 Task: Find connections with filter location Zhlobin with filter topic #givingbackwith filter profile language English with filter current company Russell Tobin with filter school Lal Bahadur Shastri Institute of Management with filter industry Personal Care Product Manufacturing with filter service category Life Coaching with filter keywords title Computer Programmer
Action: Mouse moved to (586, 107)
Screenshot: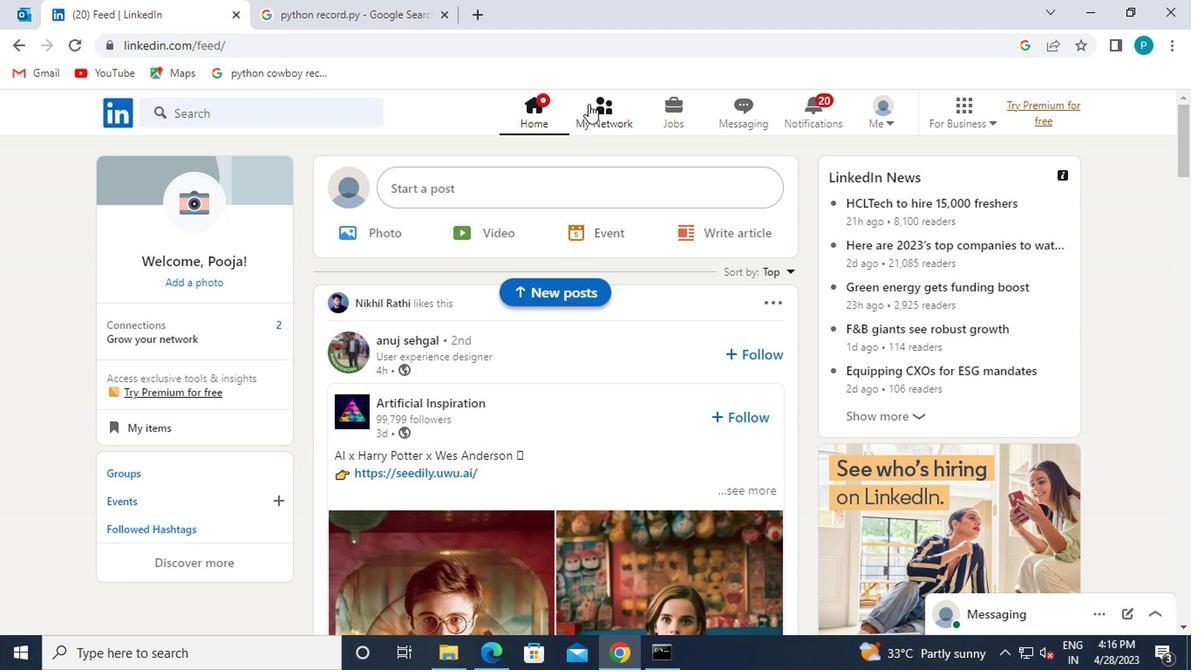 
Action: Mouse pressed left at (586, 107)
Screenshot: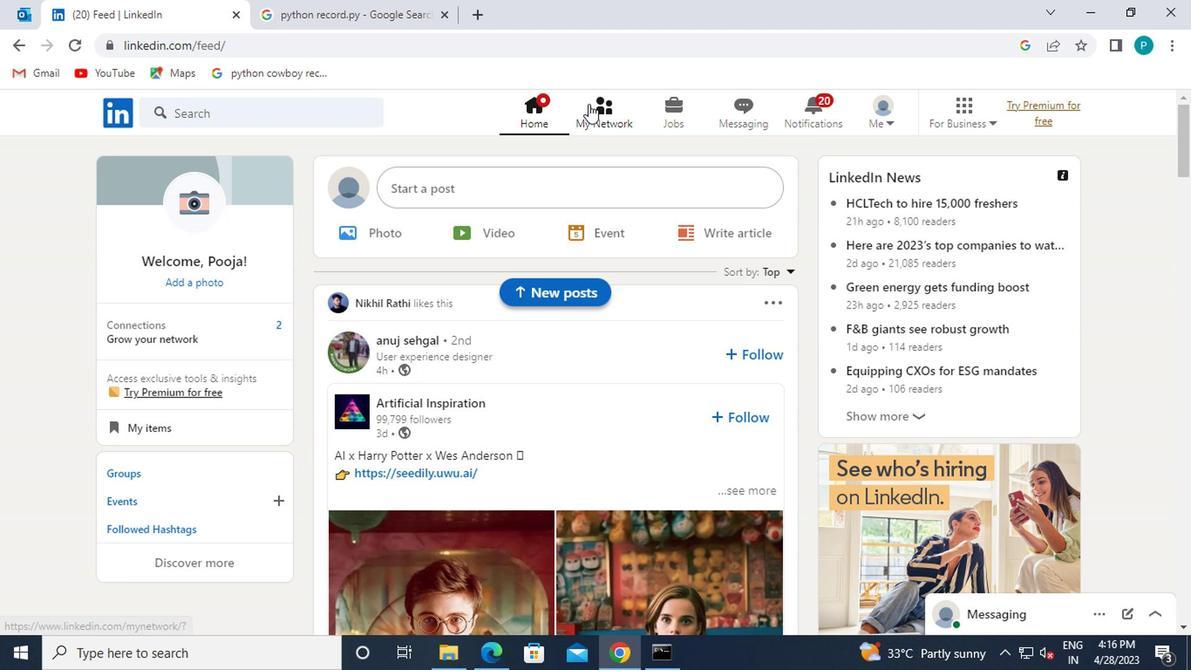 
Action: Mouse moved to (608, 109)
Screenshot: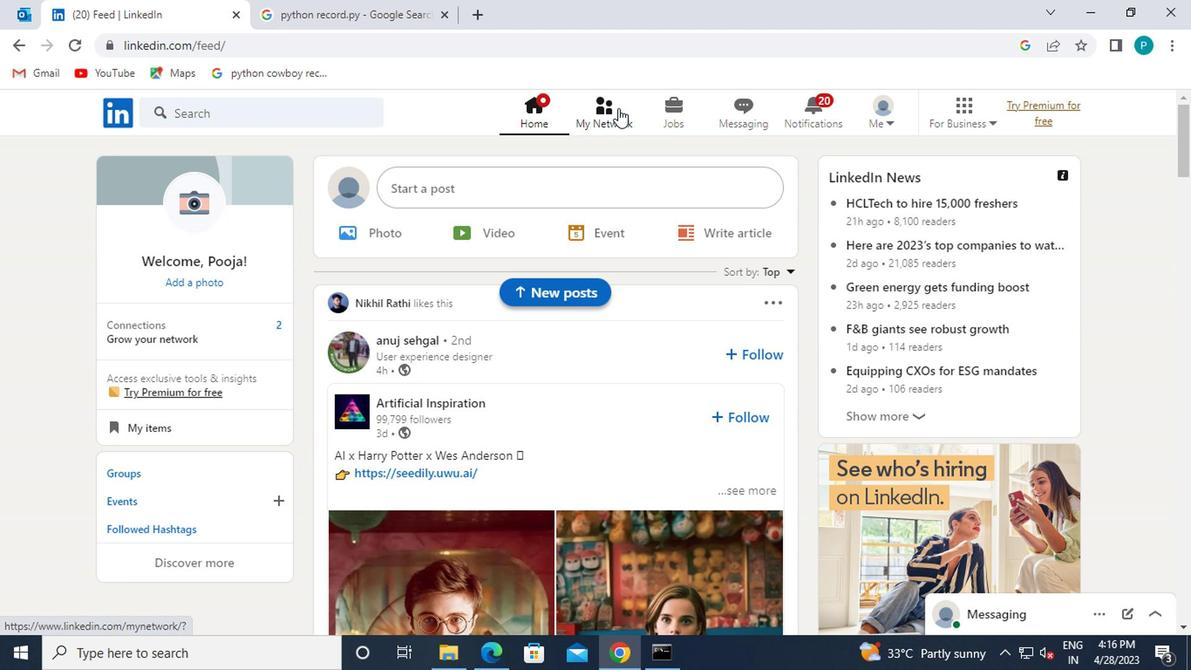 
Action: Mouse pressed left at (608, 109)
Screenshot: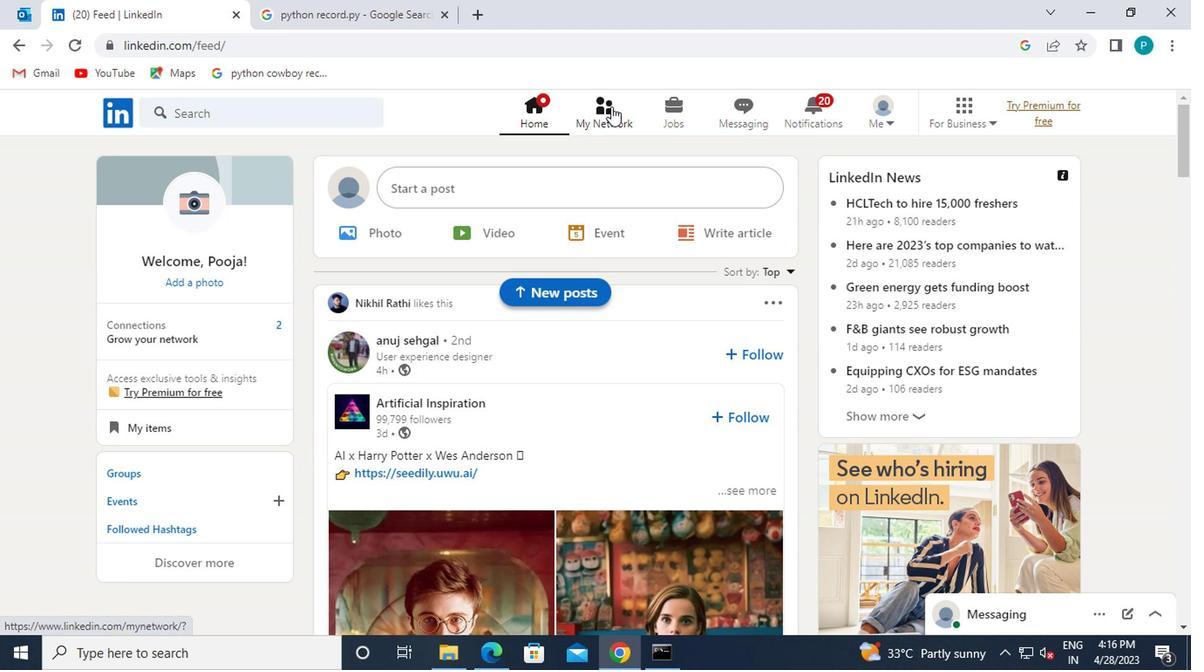 
Action: Mouse moved to (256, 217)
Screenshot: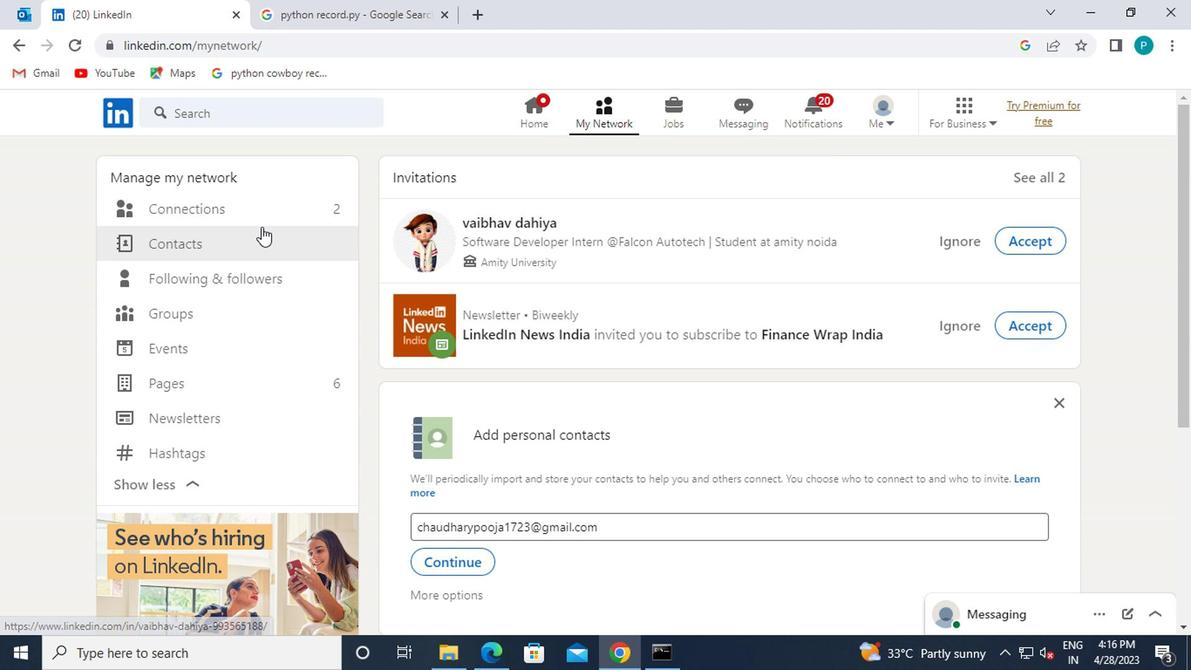 
Action: Mouse pressed left at (256, 217)
Screenshot: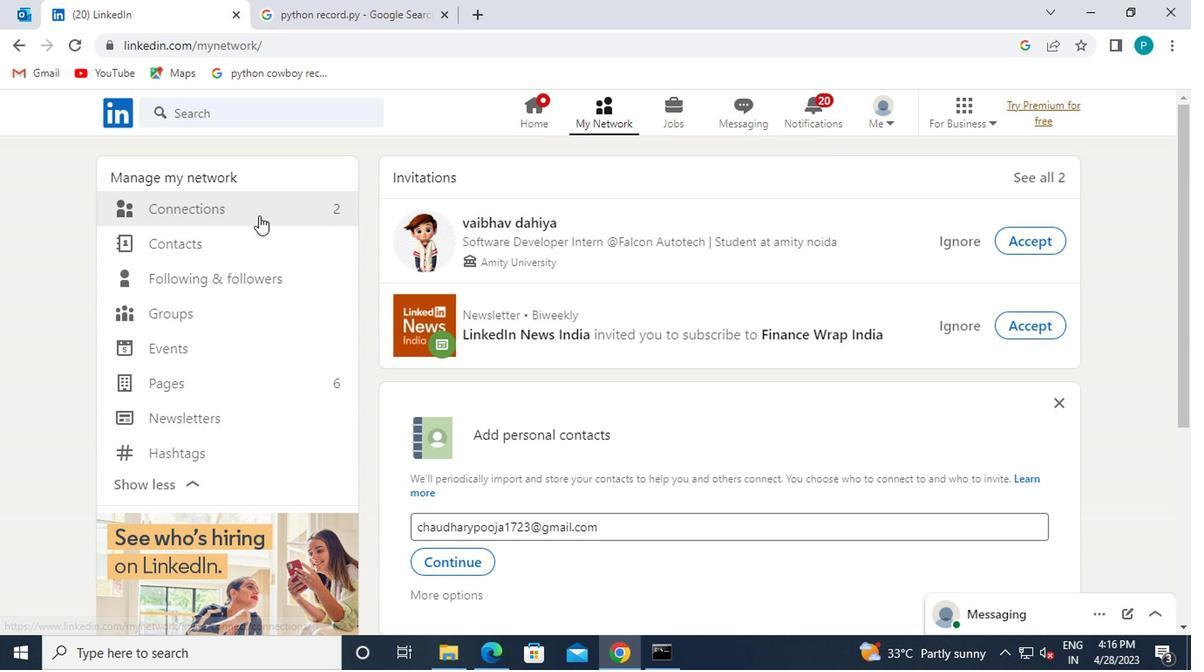 
Action: Mouse moved to (721, 204)
Screenshot: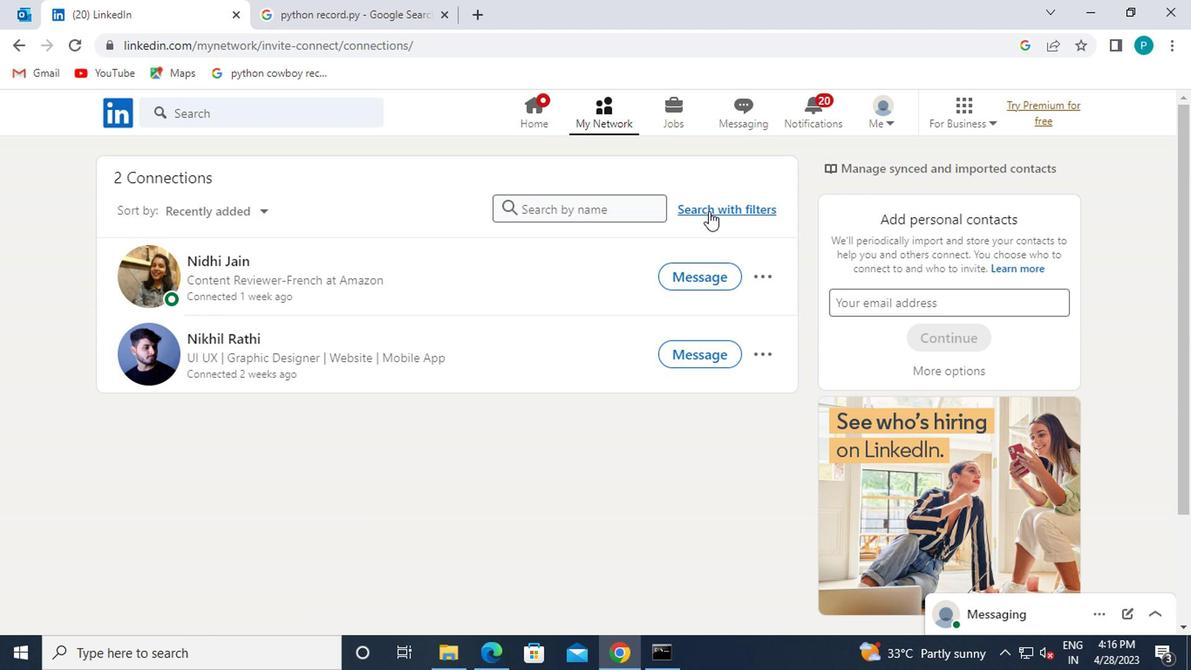
Action: Mouse pressed left at (721, 204)
Screenshot: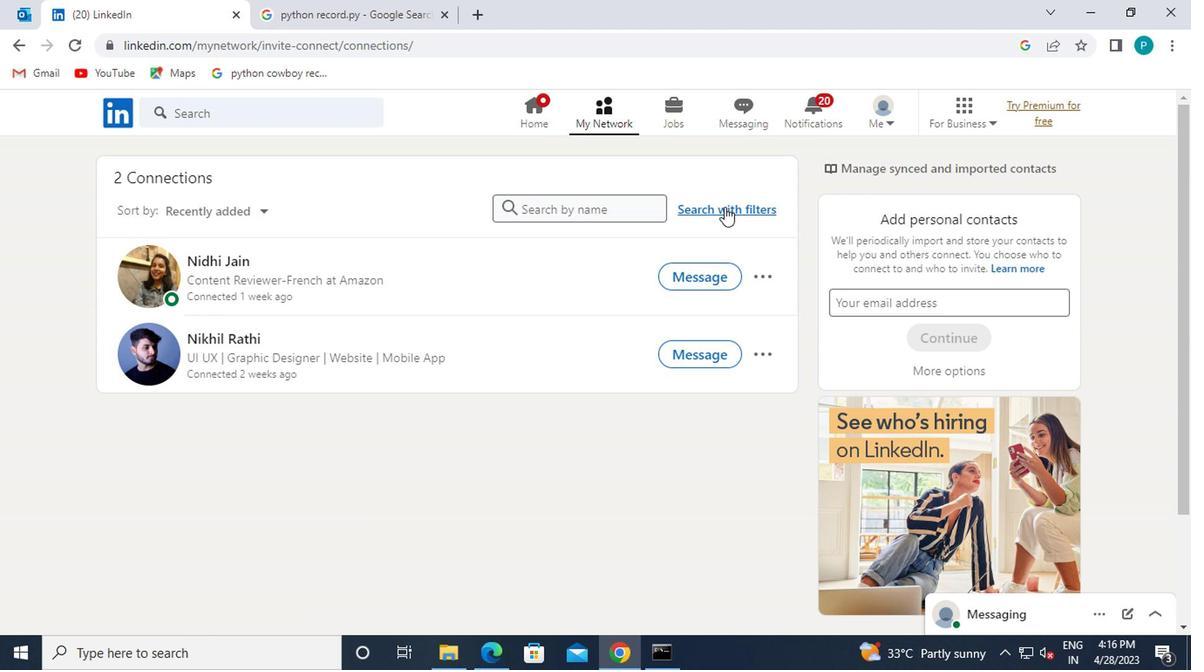 
Action: Mouse moved to (657, 163)
Screenshot: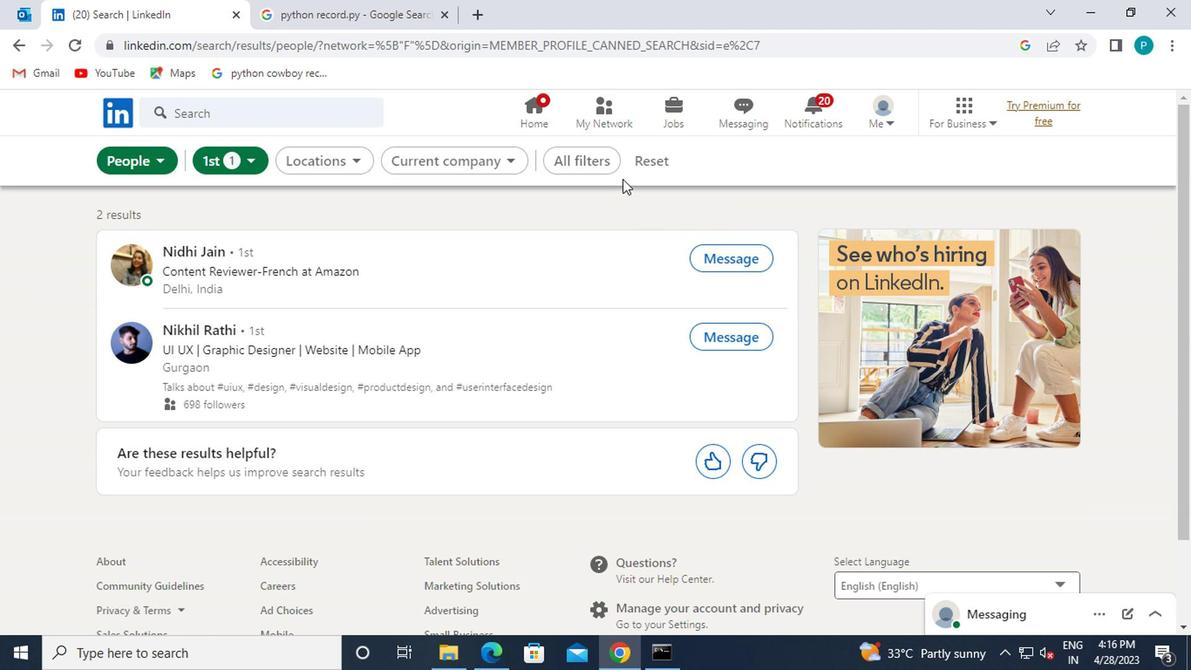 
Action: Mouse pressed left at (657, 163)
Screenshot: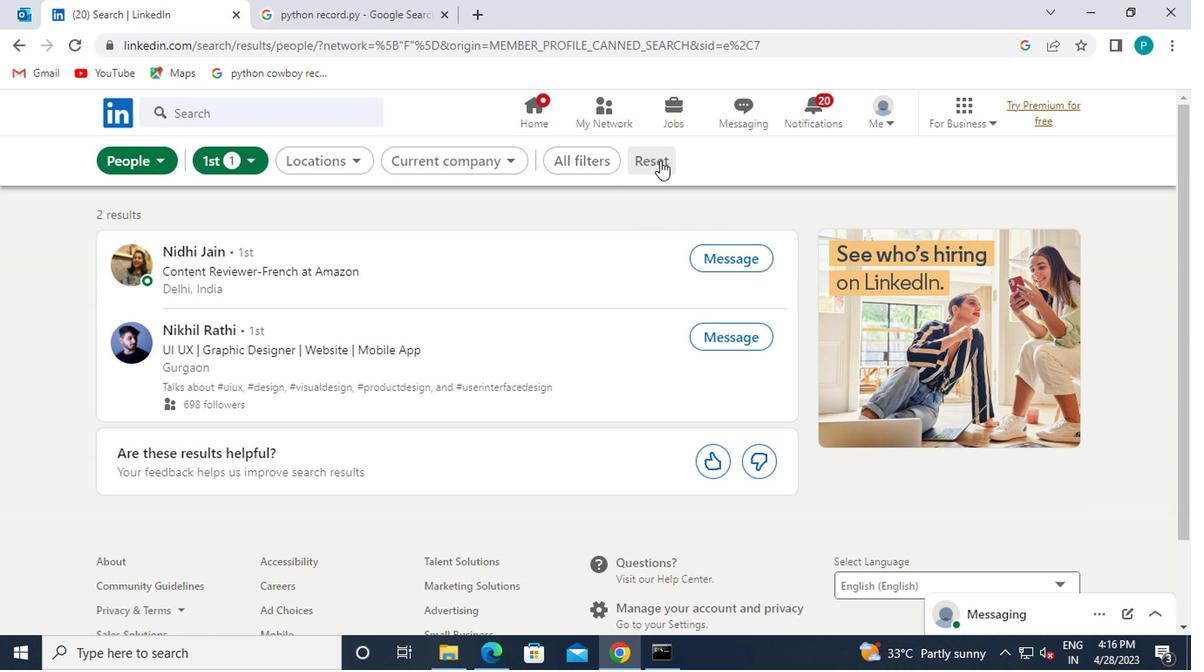 
Action: Mouse moved to (586, 167)
Screenshot: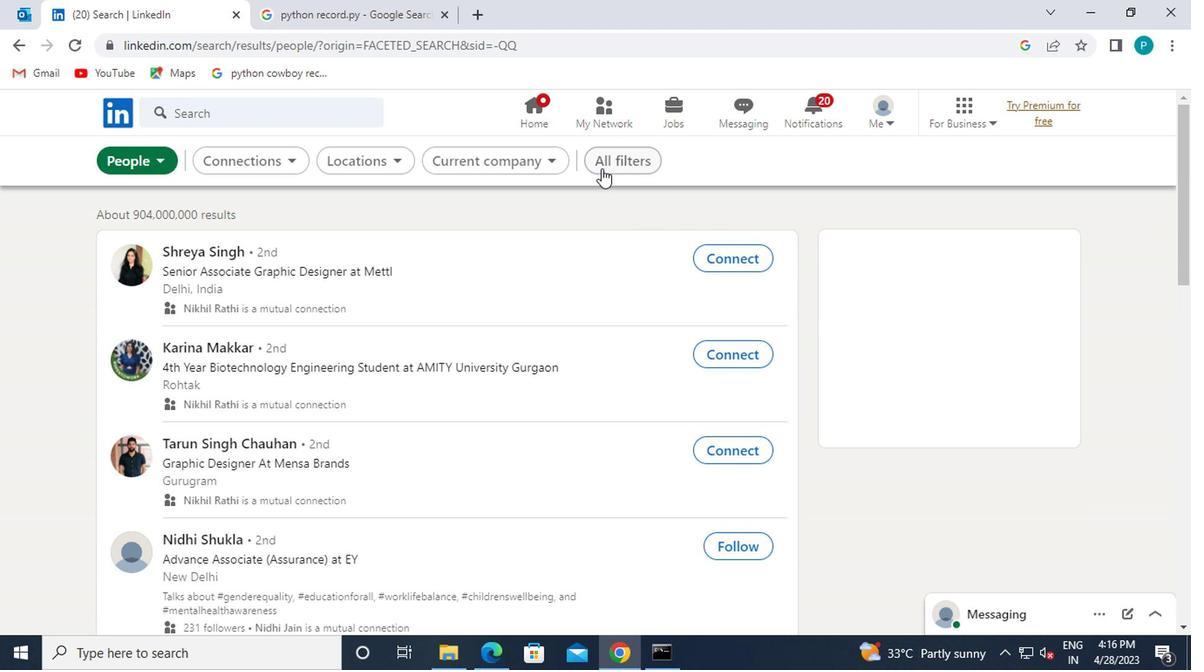 
Action: Mouse pressed left at (586, 167)
Screenshot: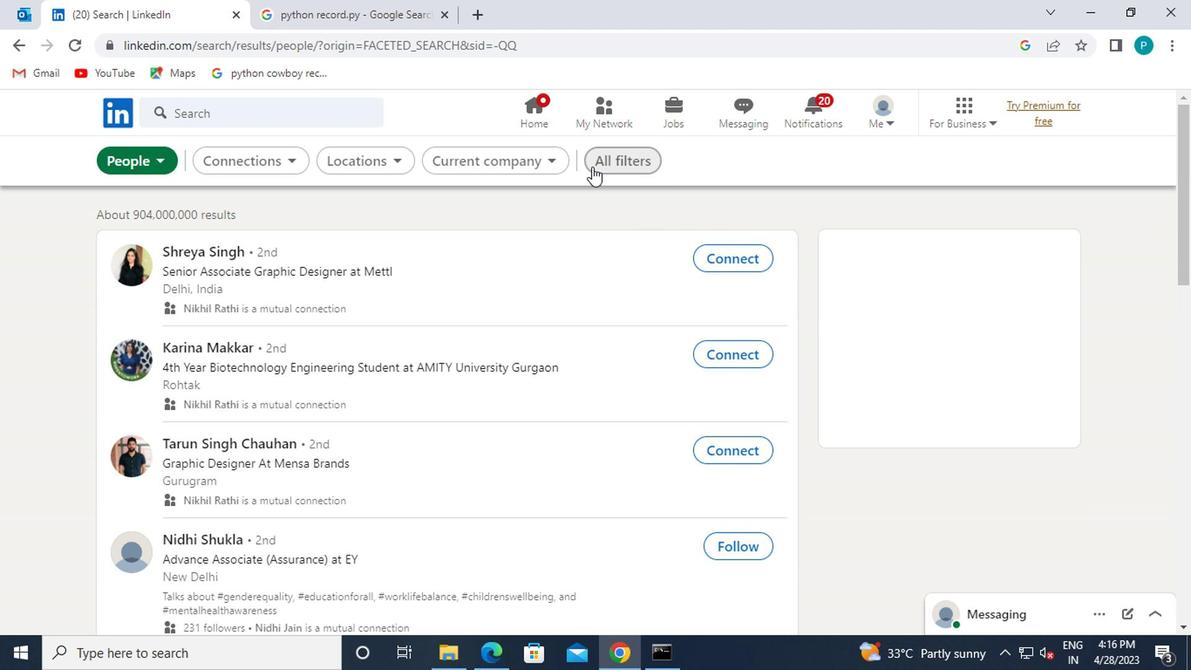 
Action: Mouse moved to (630, 259)
Screenshot: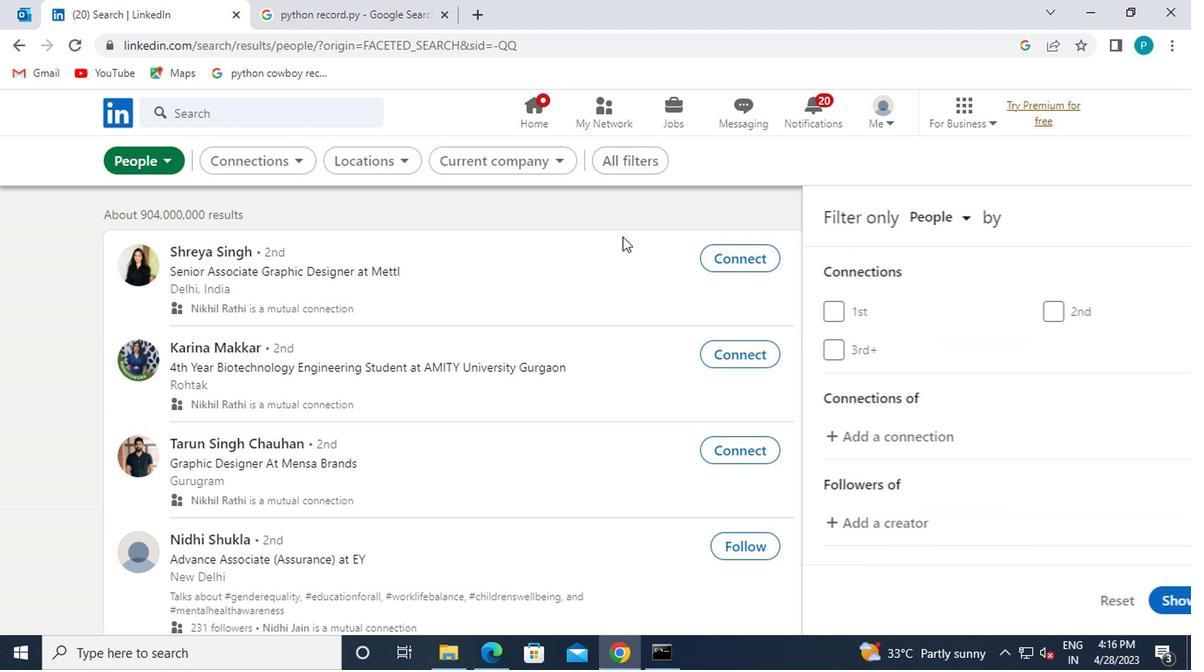 
Action: Mouse scrolled (630, 259) with delta (0, 0)
Screenshot: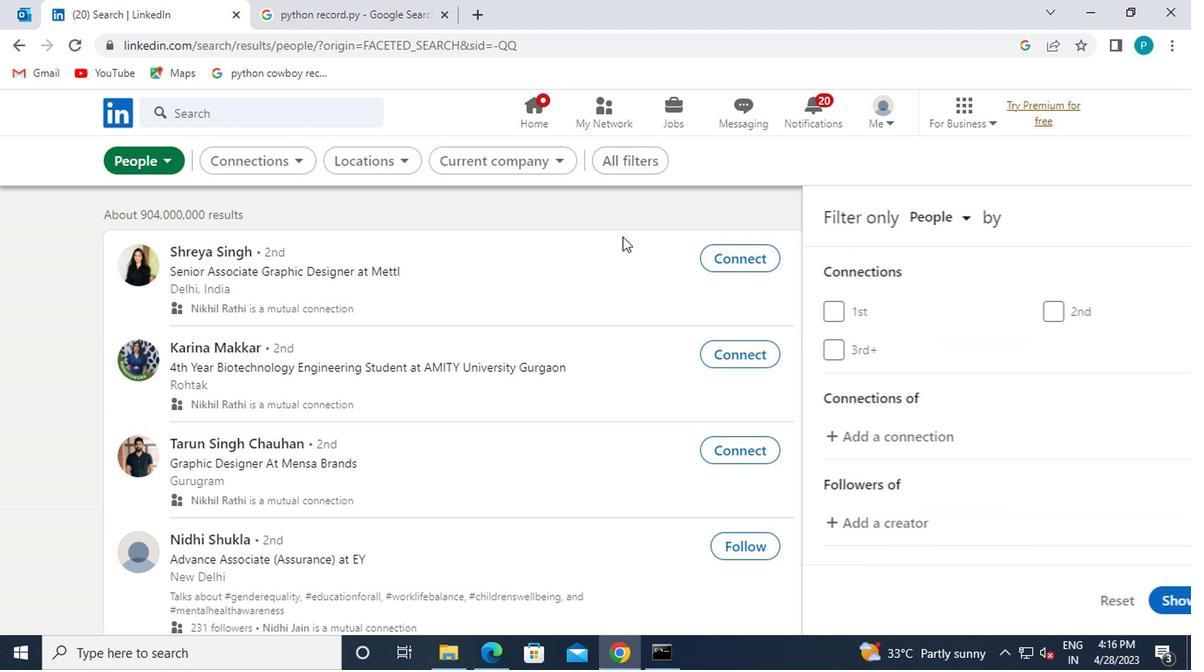 
Action: Mouse moved to (639, 281)
Screenshot: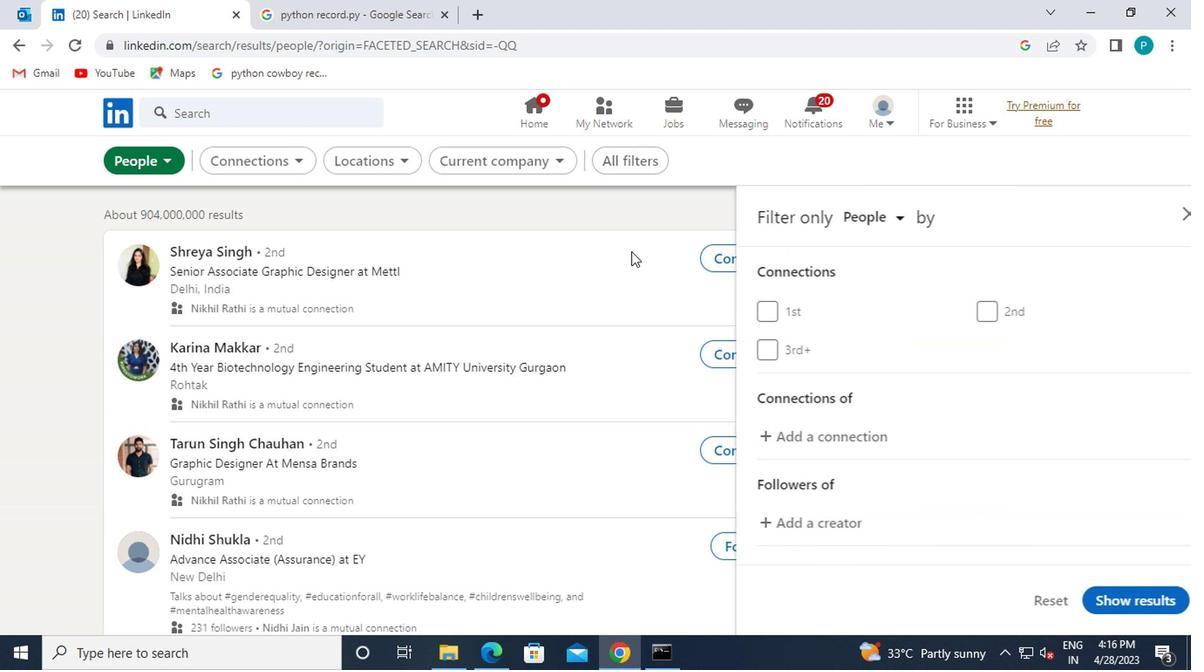 
Action: Mouse scrolled (639, 279) with delta (0, -1)
Screenshot: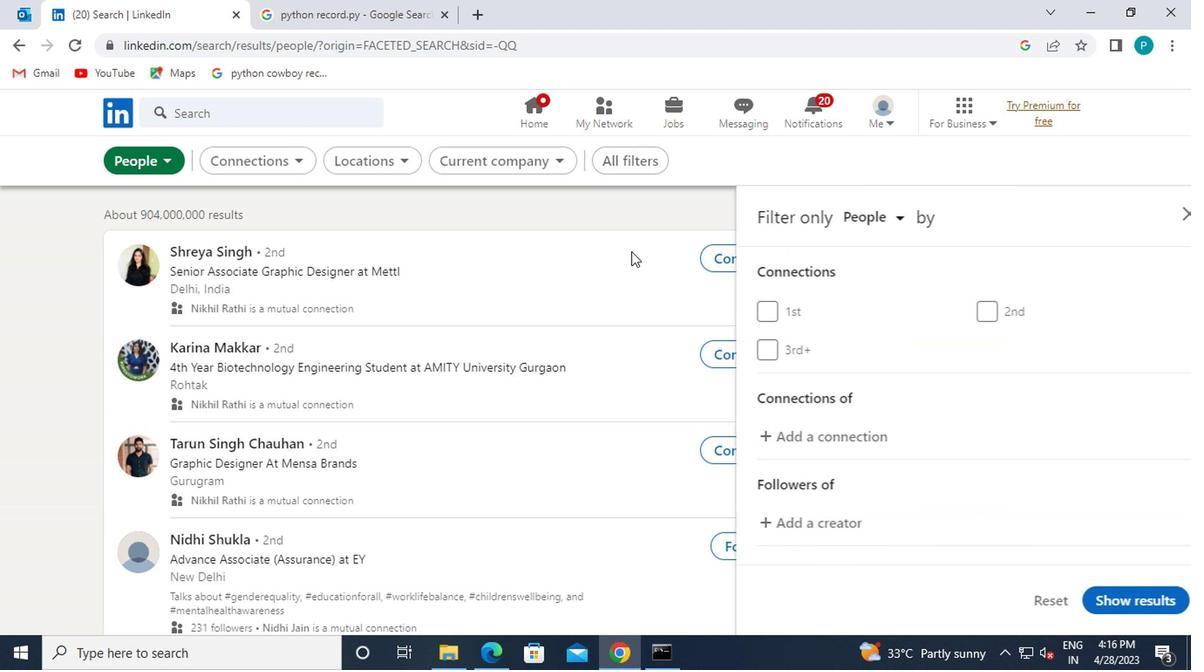 
Action: Mouse moved to (804, 462)
Screenshot: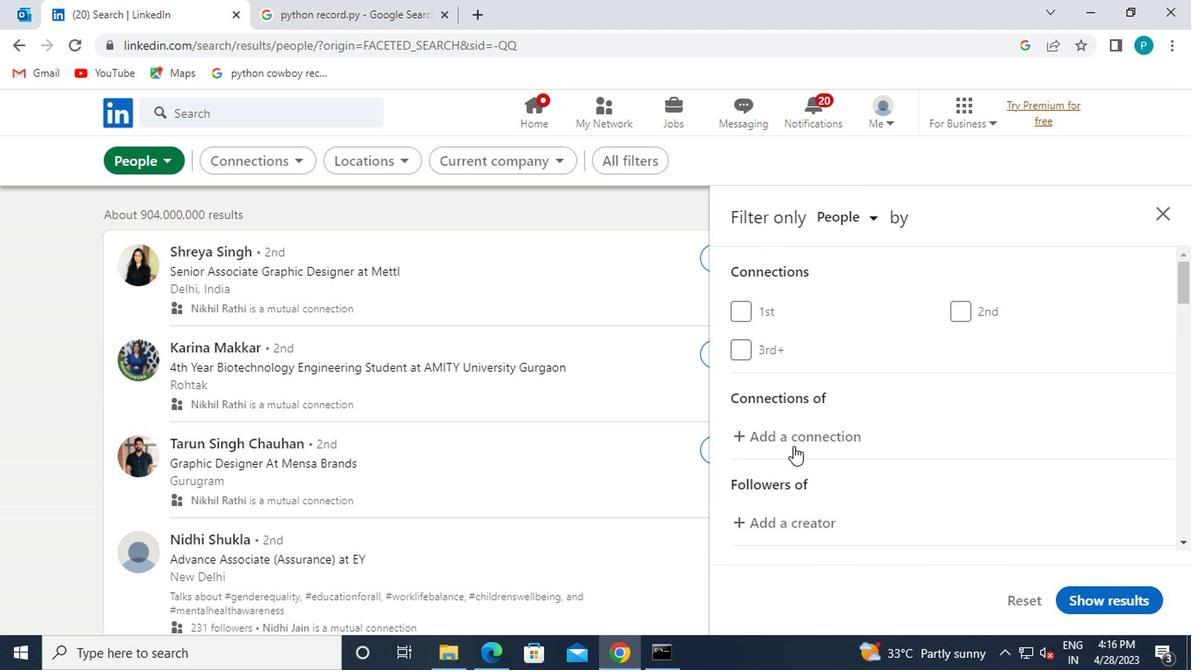 
Action: Mouse scrolled (804, 461) with delta (0, 0)
Screenshot: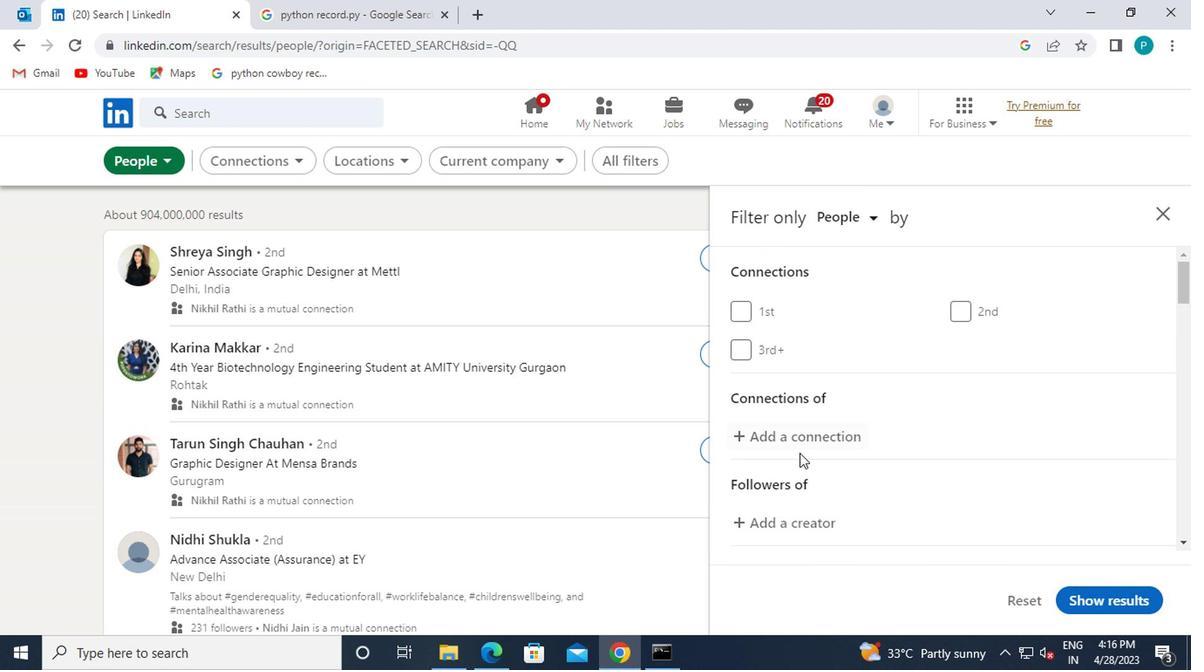 
Action: Mouse moved to (805, 464)
Screenshot: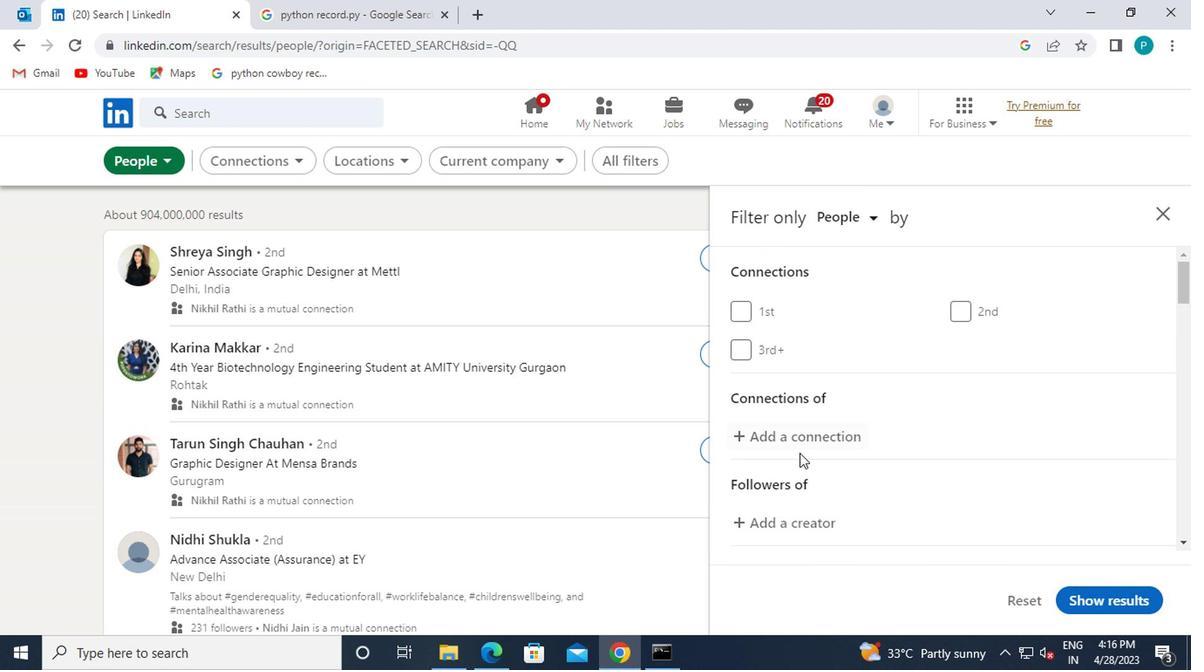 
Action: Mouse scrolled (805, 463) with delta (0, 0)
Screenshot: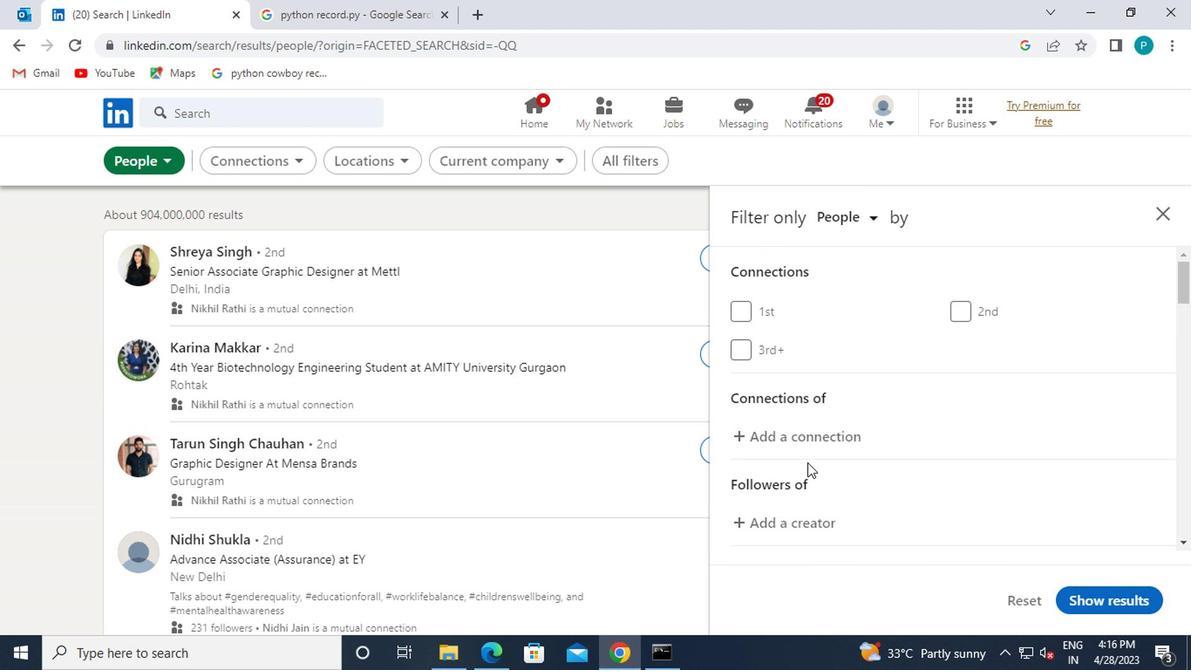 
Action: Mouse moved to (840, 481)
Screenshot: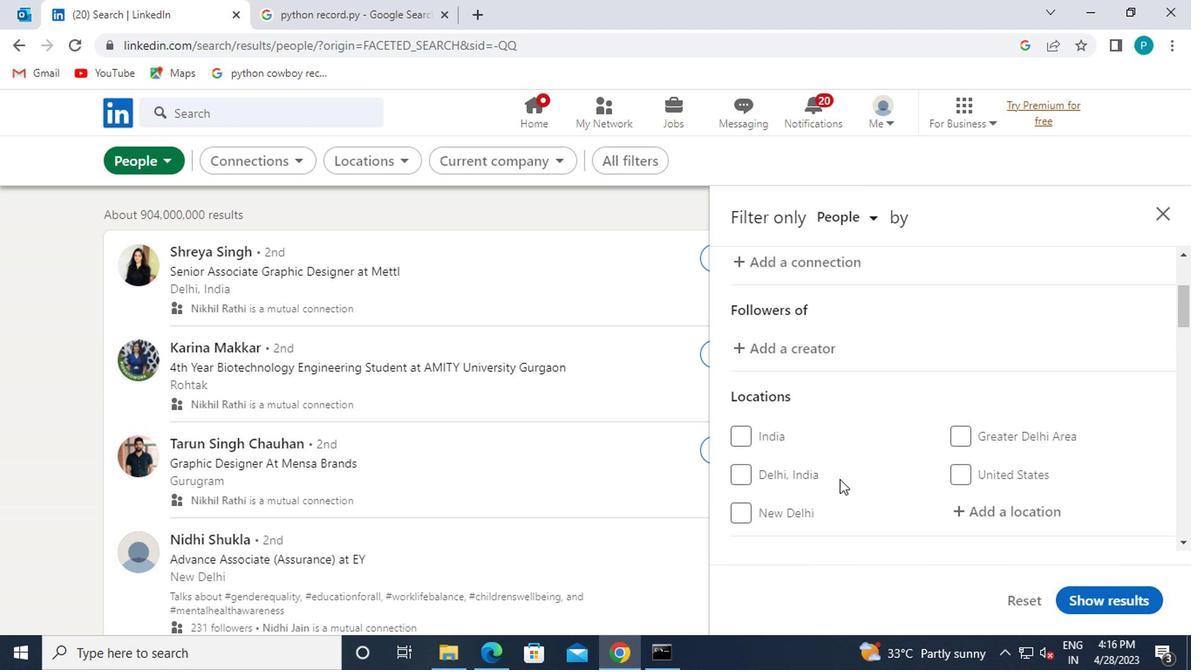 
Action: Mouse scrolled (840, 480) with delta (0, -1)
Screenshot: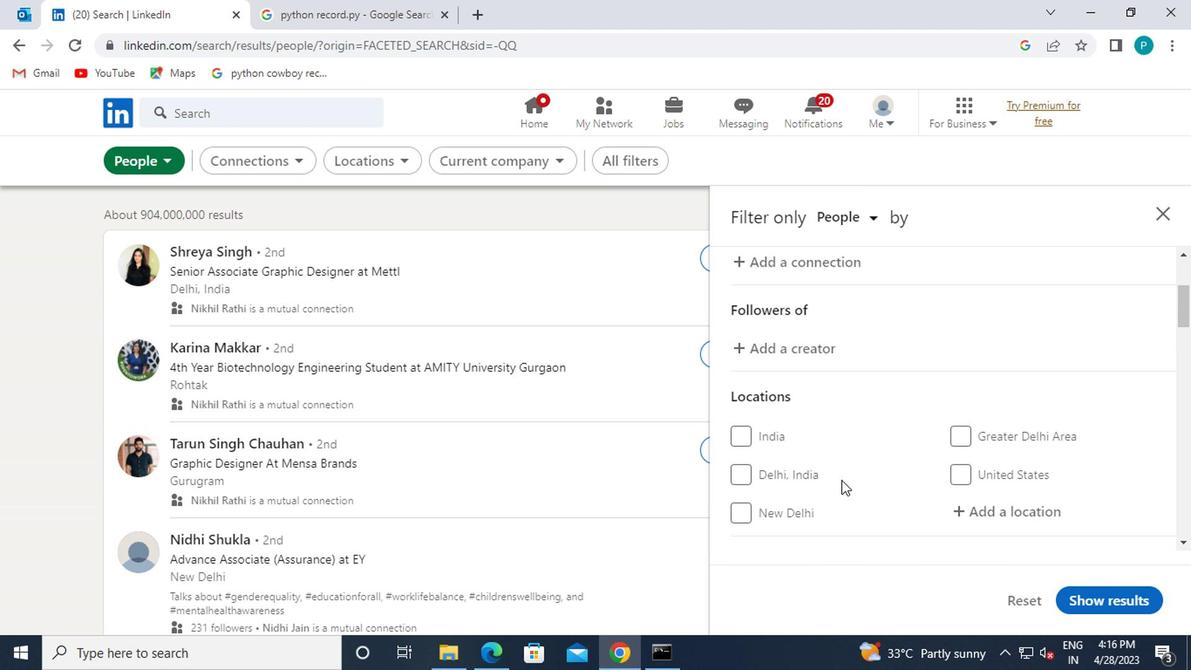 
Action: Mouse moved to (946, 422)
Screenshot: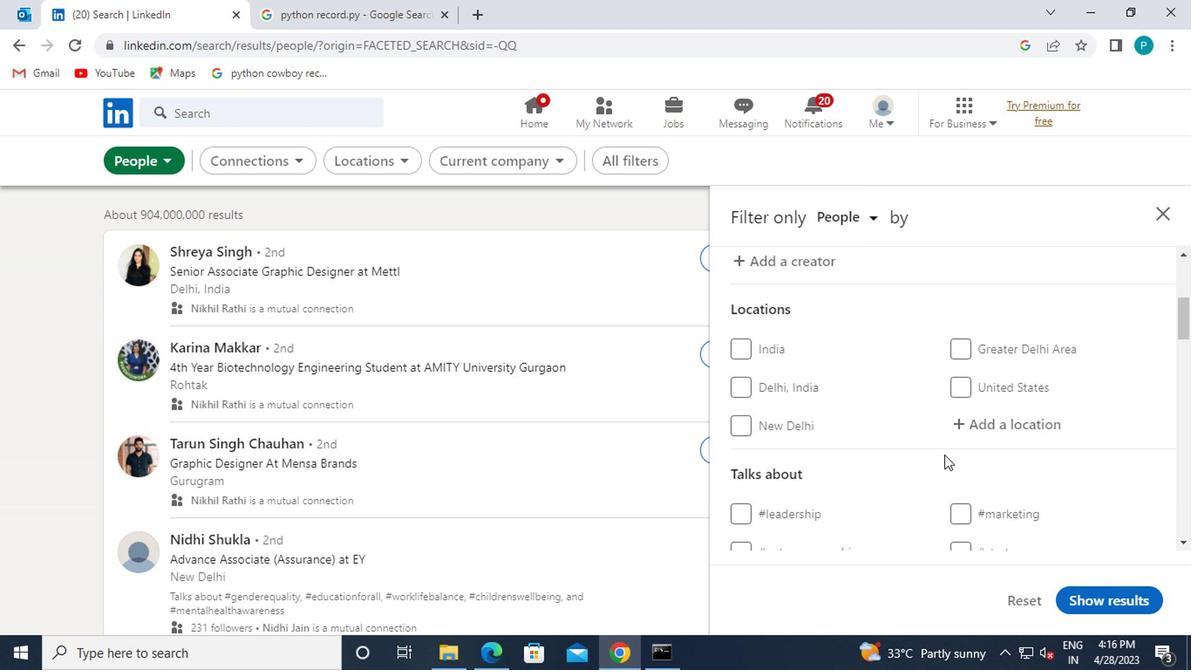 
Action: Mouse pressed left at (946, 422)
Screenshot: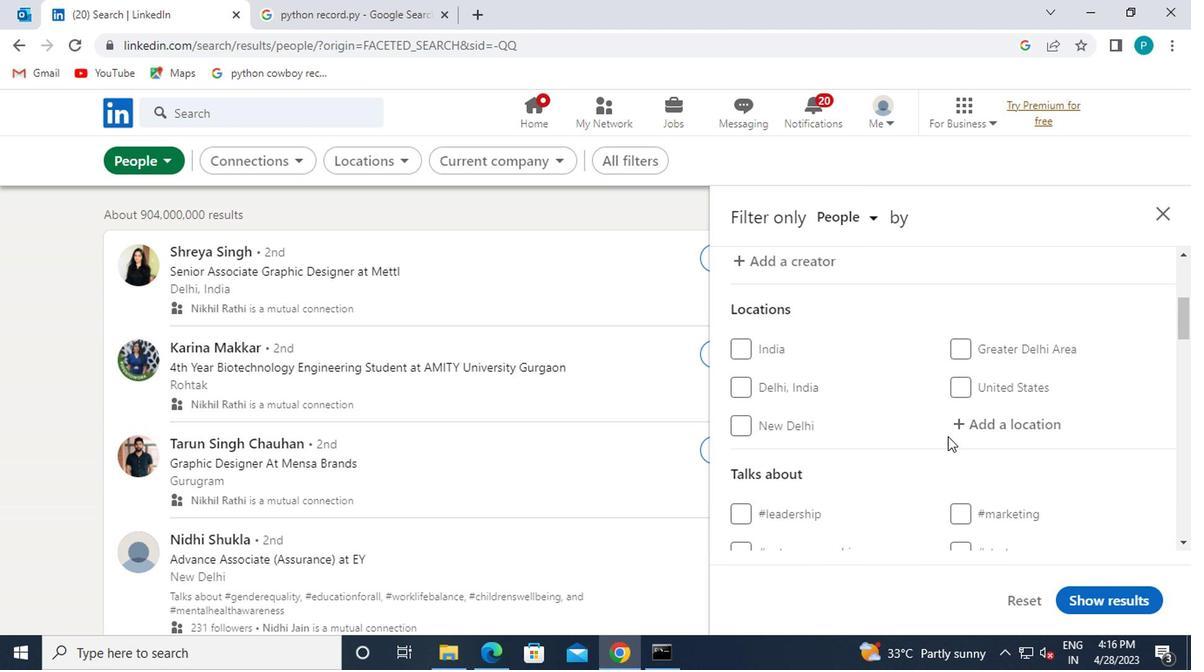 
Action: Key pressed <Key.caps_lock>z<Key.caps_lock><Key.backspace>z<Key.caps_lock>h<Key.caps_lock><Key.caps_lock><Key.caps_lock>l<Key.backspace><Key.caps_lock>lobin
Screenshot: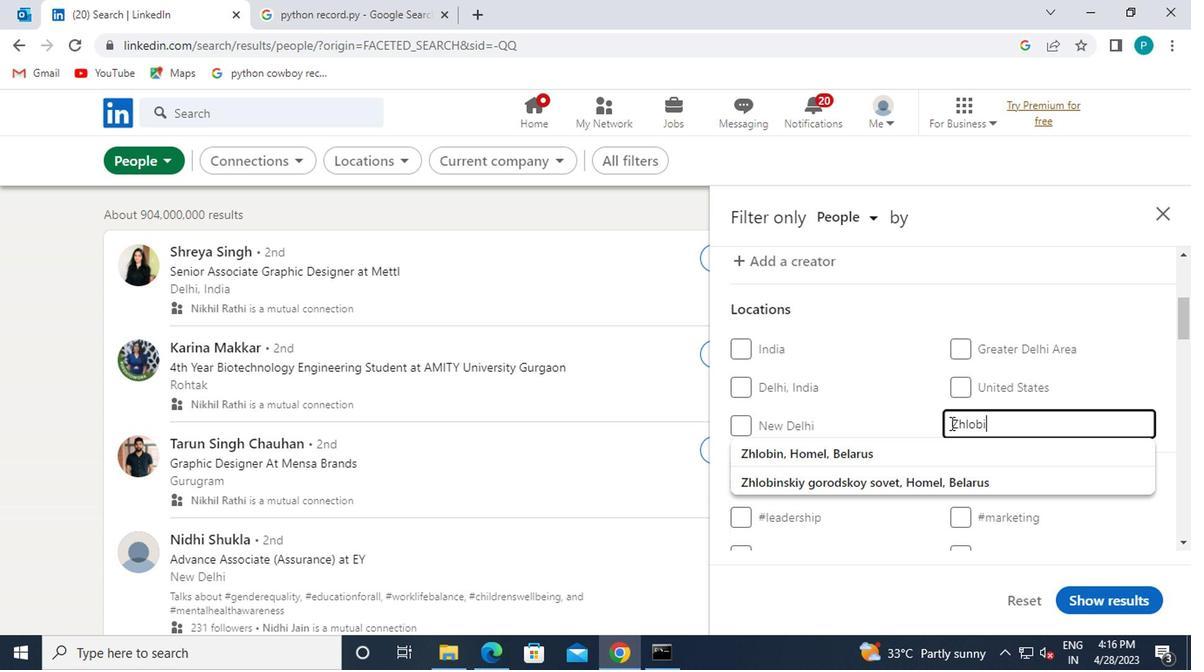 
Action: Mouse moved to (921, 462)
Screenshot: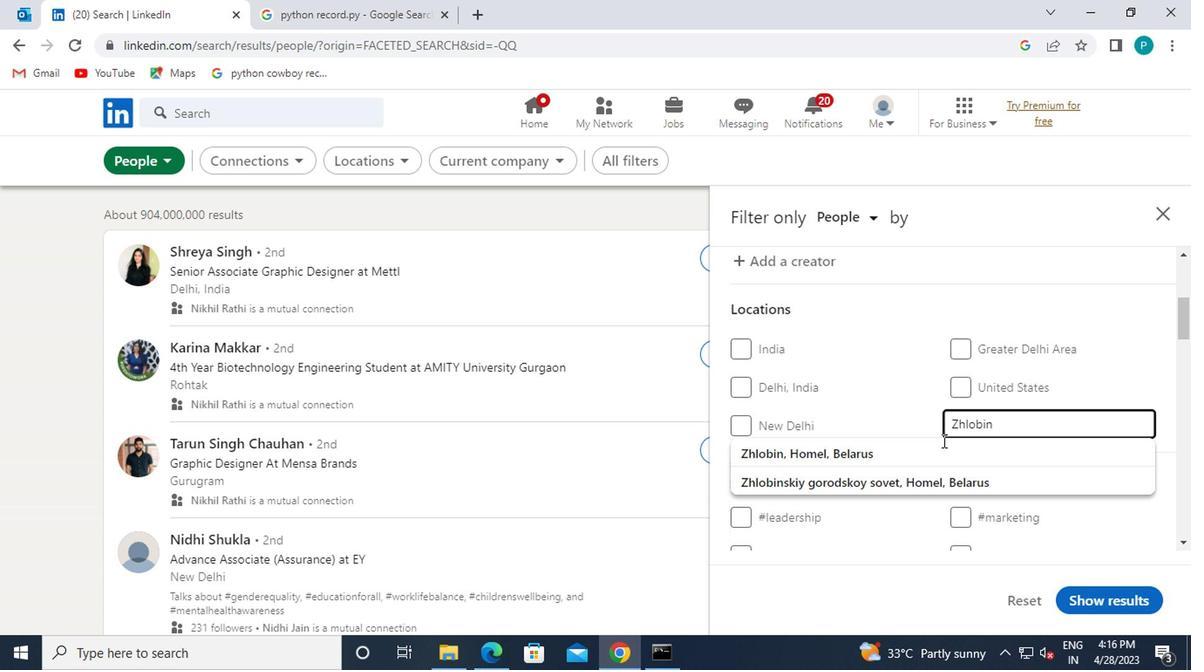 
Action: Mouse pressed left at (921, 462)
Screenshot: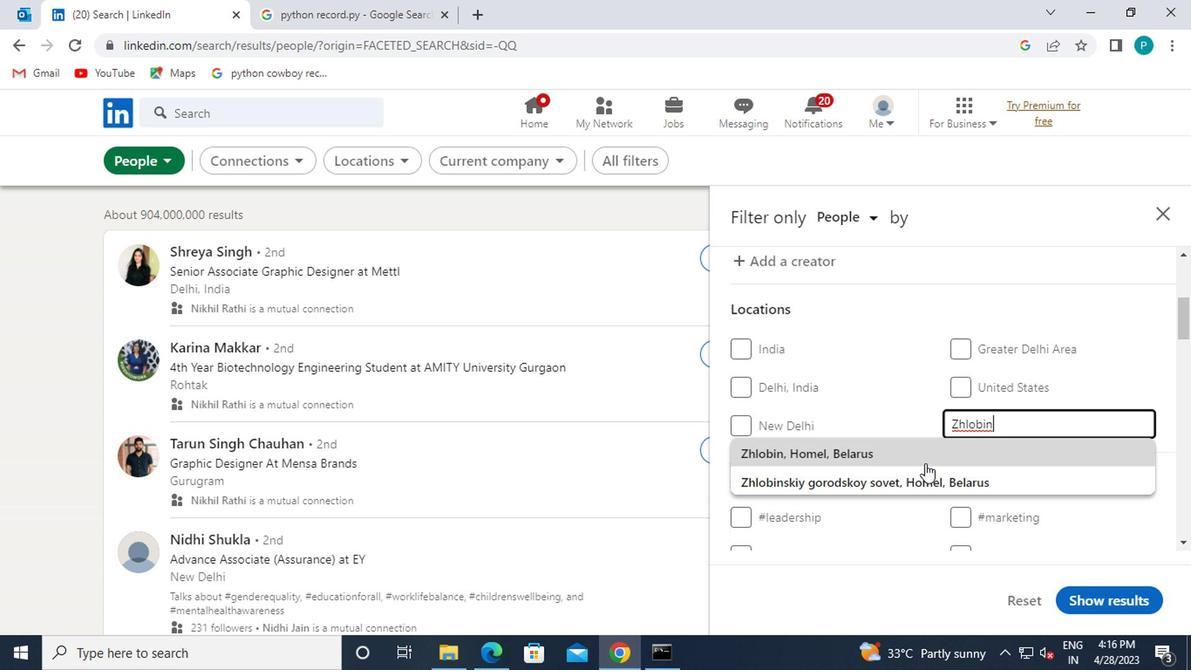 
Action: Mouse moved to (1031, 501)
Screenshot: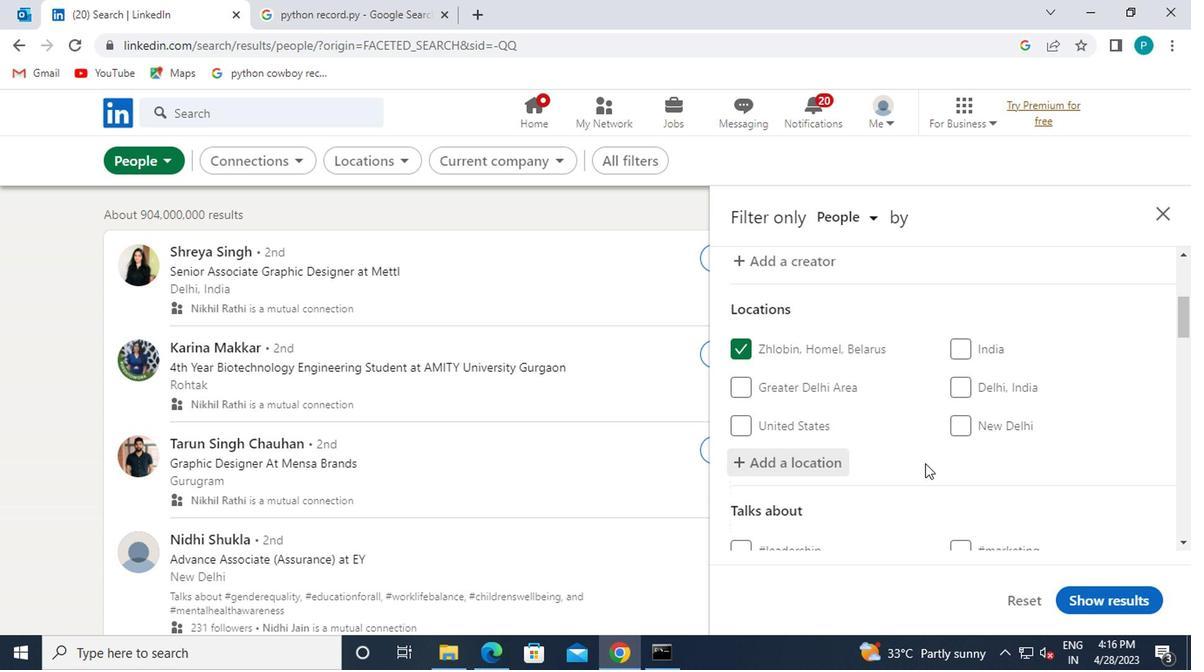 
Action: Mouse scrolled (1031, 500) with delta (0, -1)
Screenshot: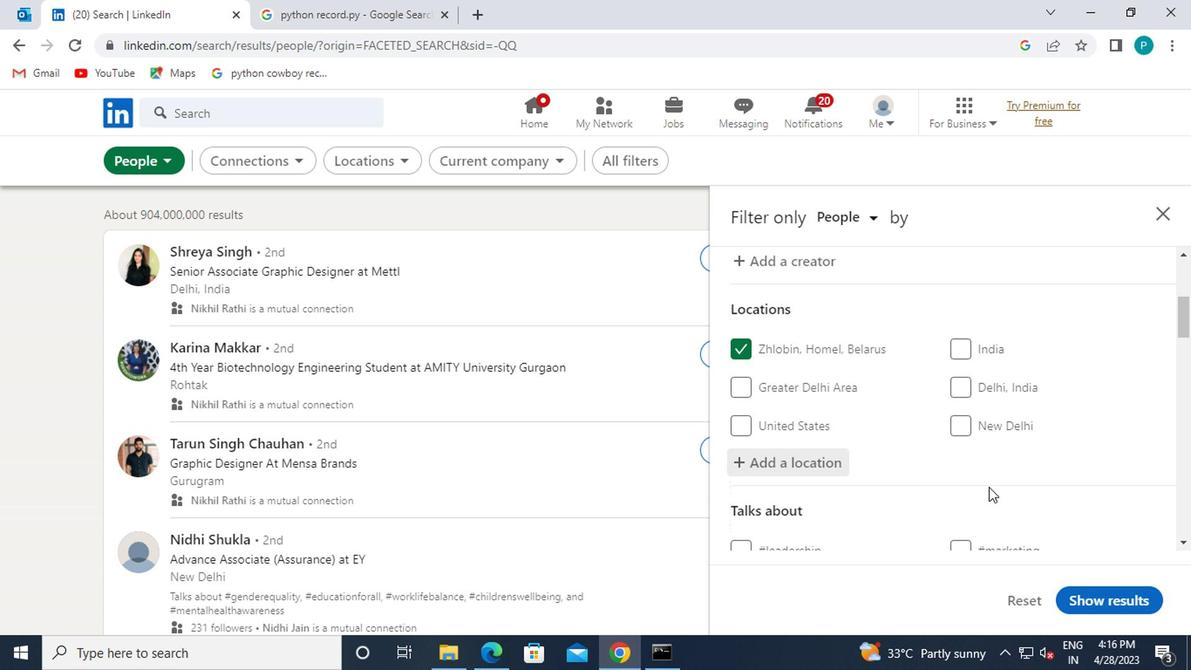 
Action: Mouse scrolled (1031, 500) with delta (0, -1)
Screenshot: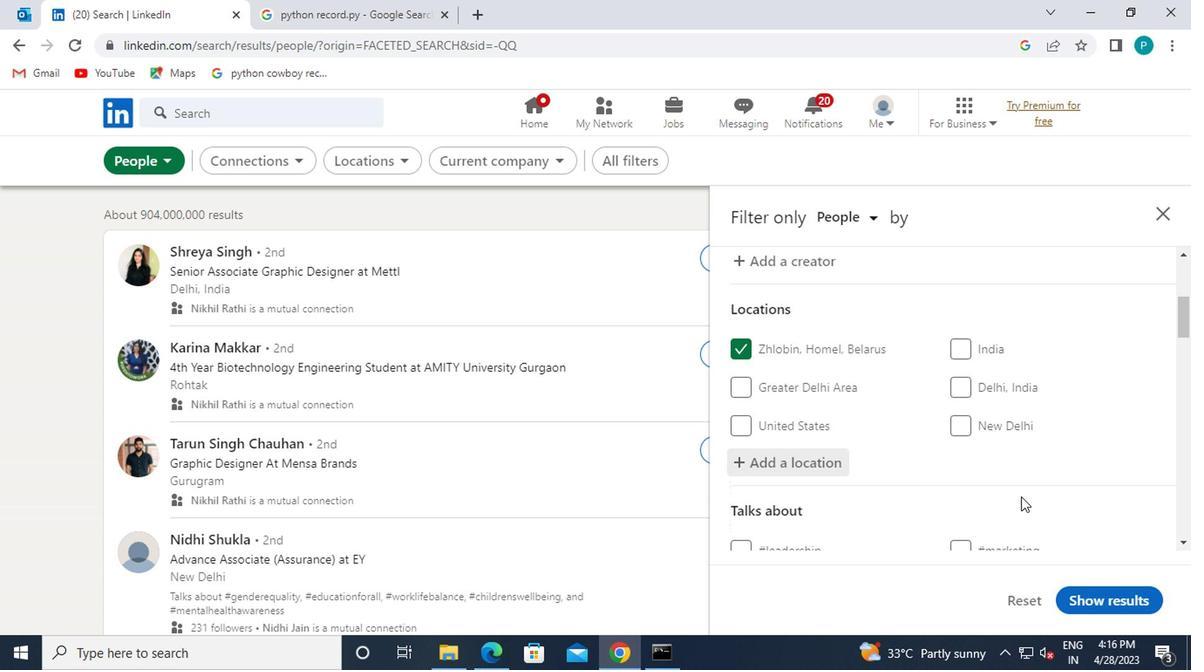 
Action: Mouse moved to (1006, 459)
Screenshot: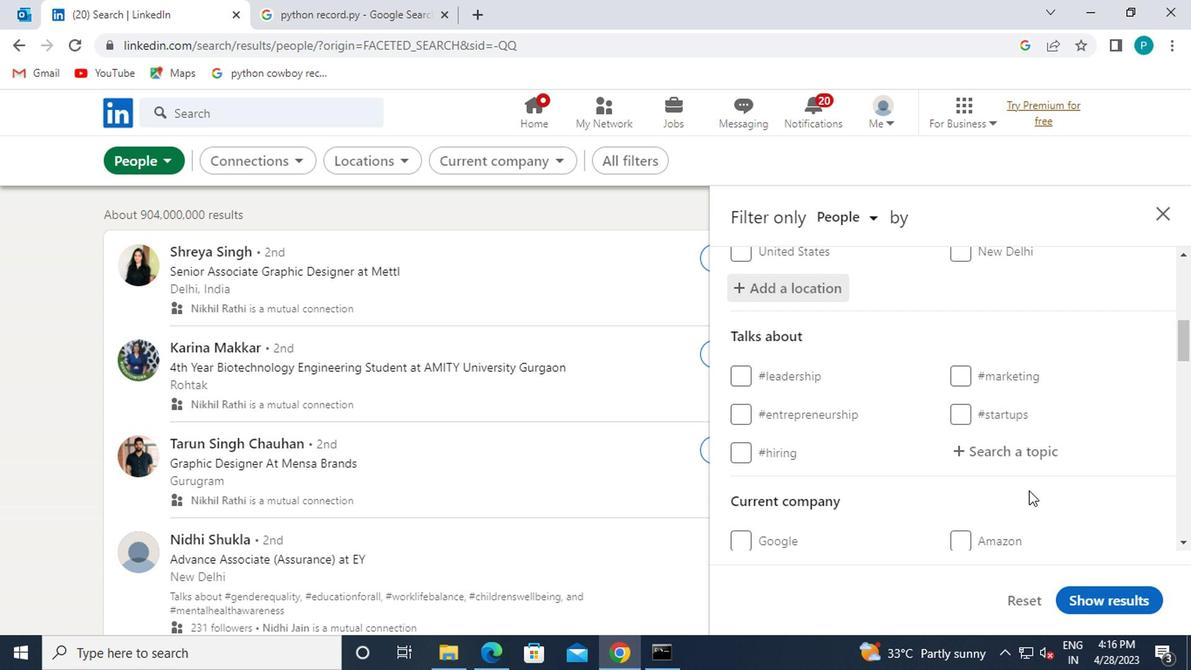 
Action: Mouse pressed left at (1006, 459)
Screenshot: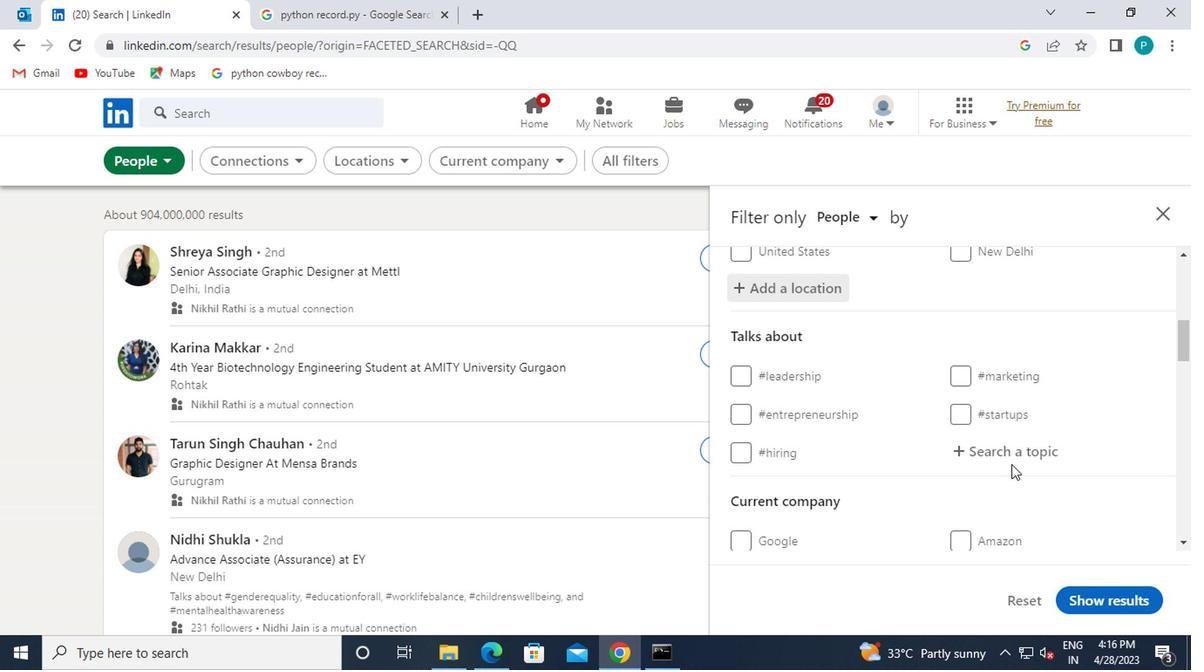 
Action: Mouse moved to (1006, 459)
Screenshot: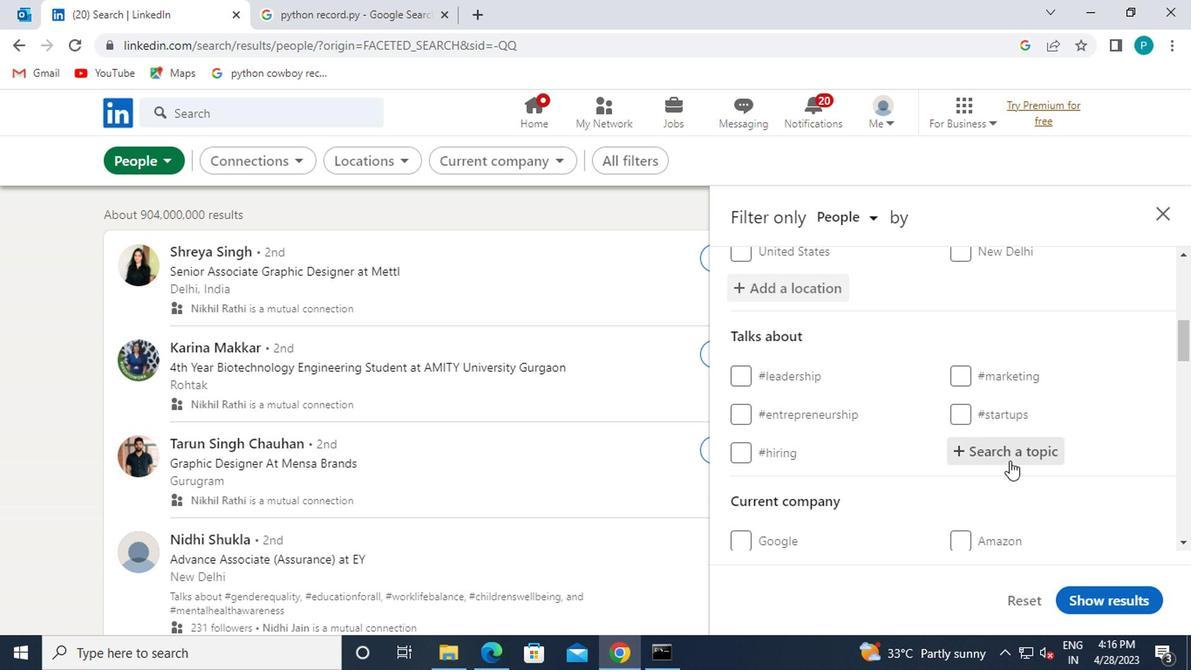 
Action: Key pressed <Key.shift>#GU<Key.backspace>IVINGBA
Screenshot: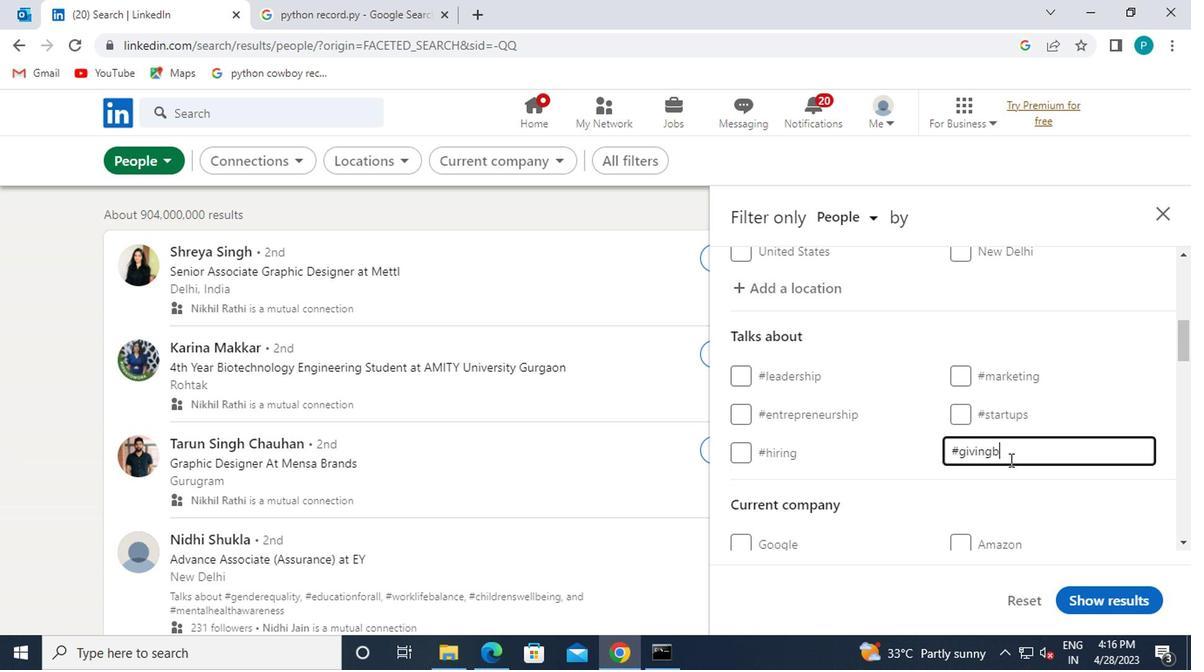 
Action: Mouse moved to (1006, 457)
Screenshot: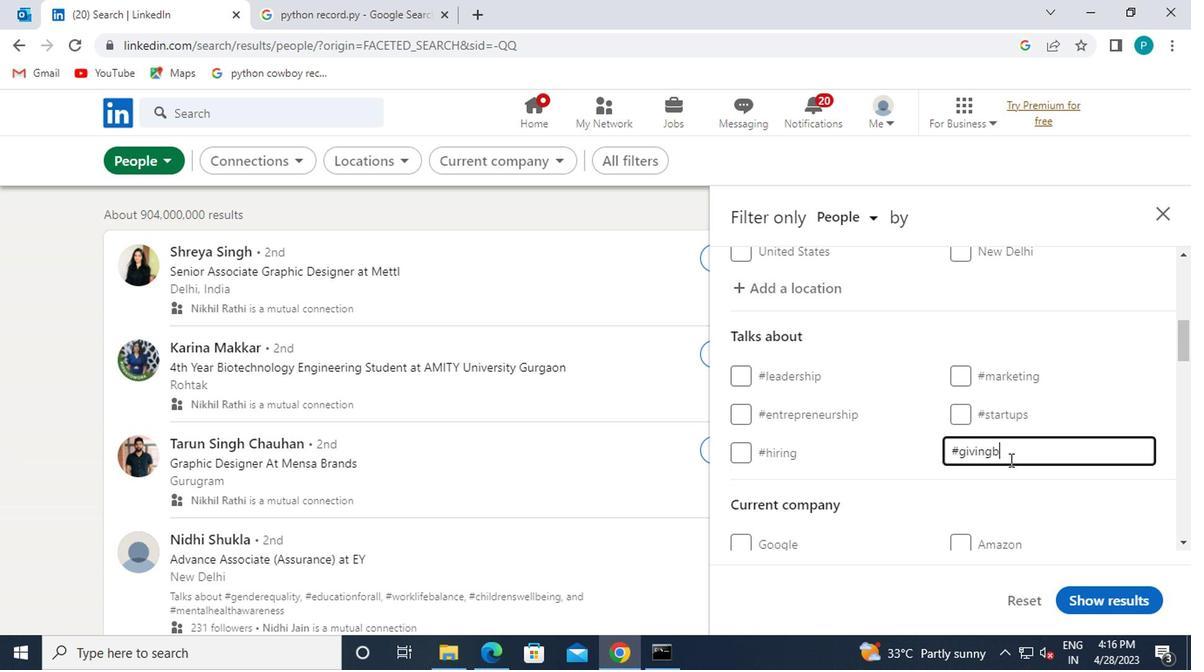 
Action: Key pressed CK
Screenshot: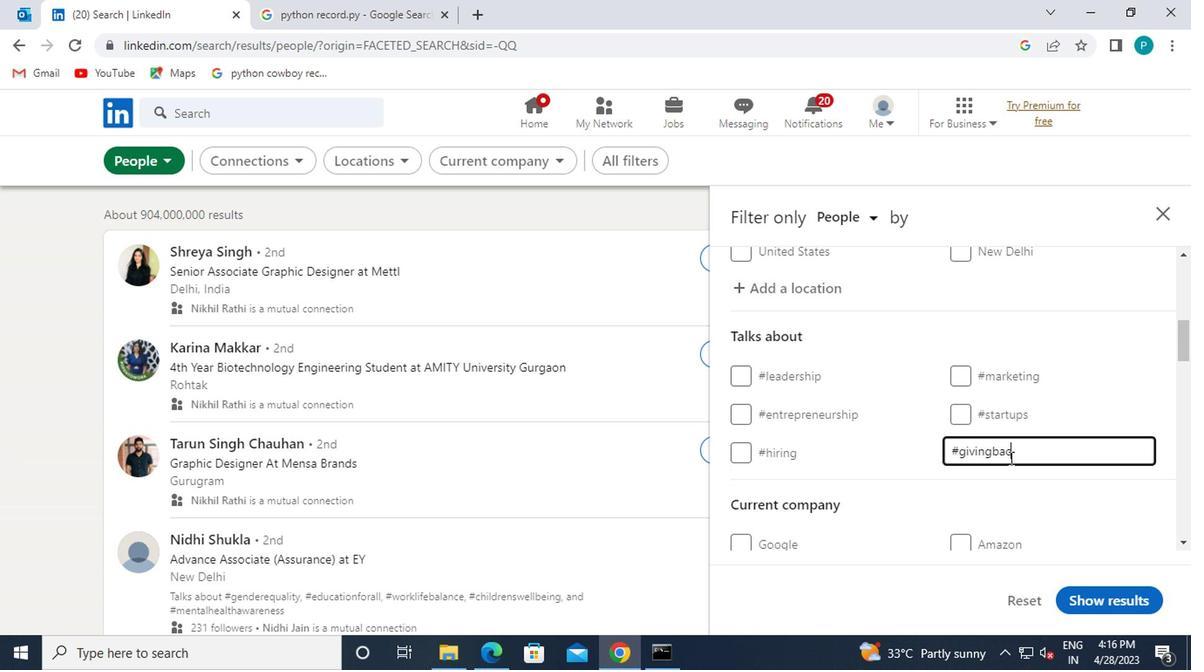 
Action: Mouse moved to (905, 438)
Screenshot: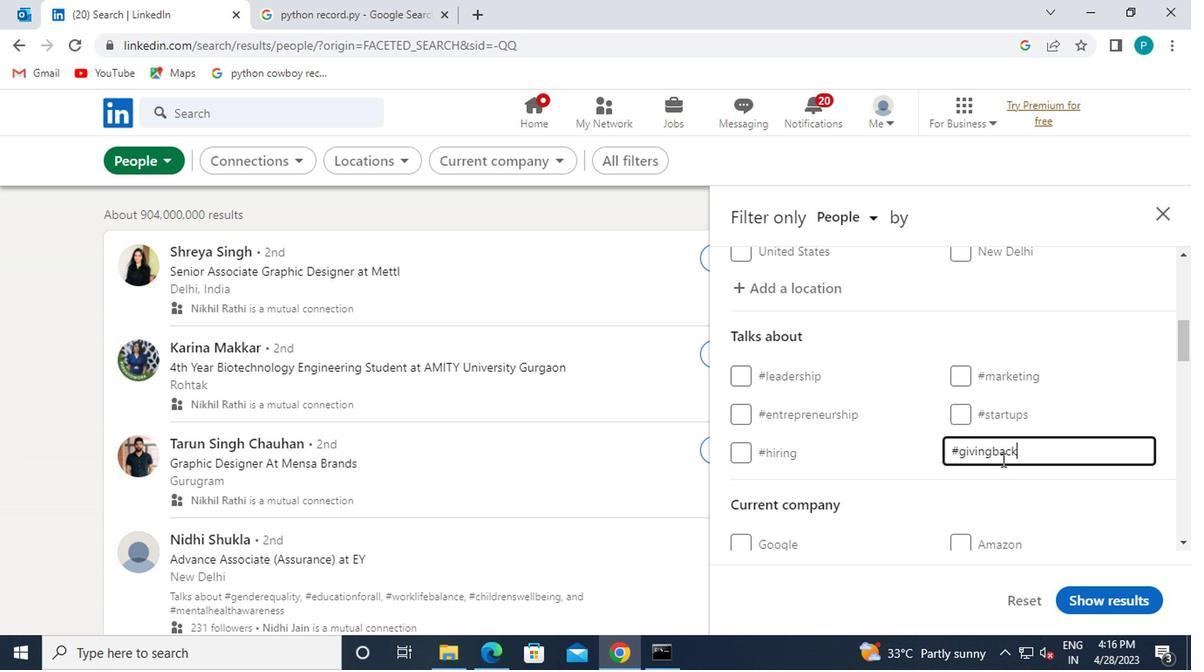 
Action: Mouse scrolled (905, 437) with delta (0, 0)
Screenshot: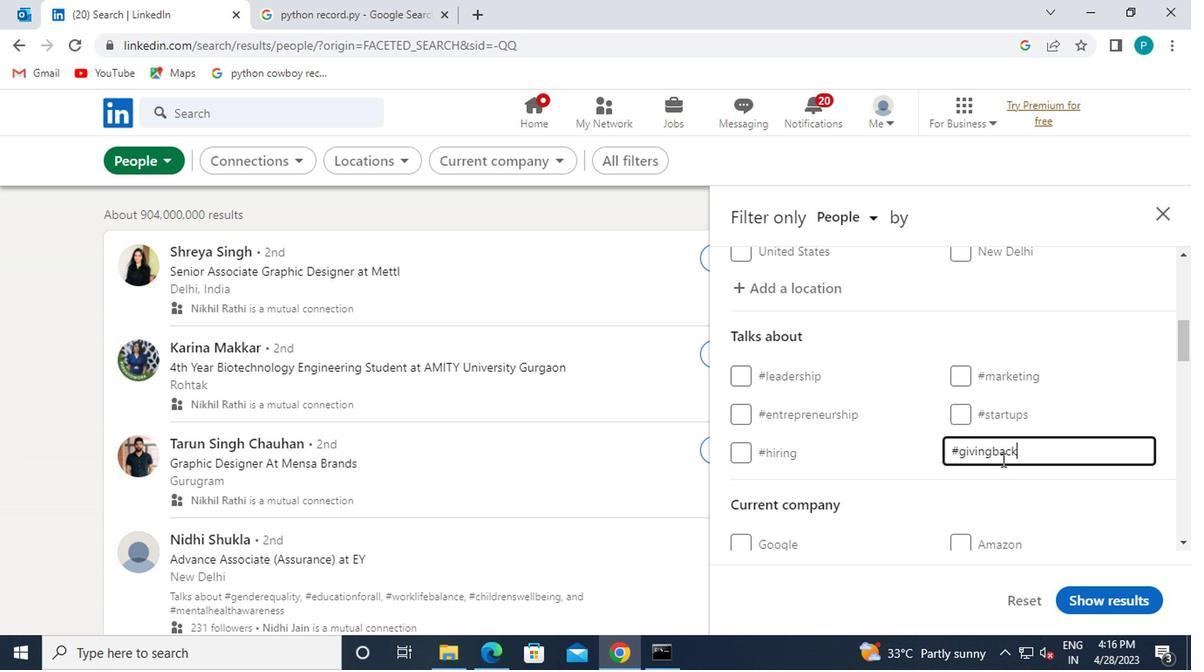 
Action: Mouse moved to (905, 438)
Screenshot: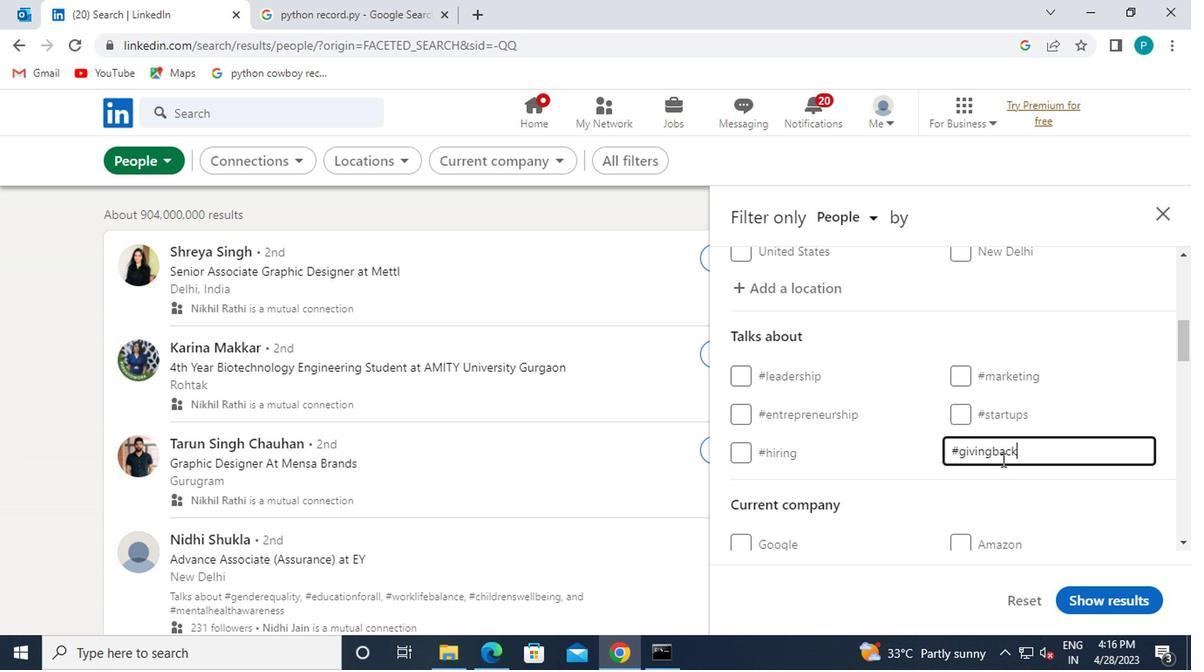 
Action: Mouse scrolled (905, 437) with delta (0, 0)
Screenshot: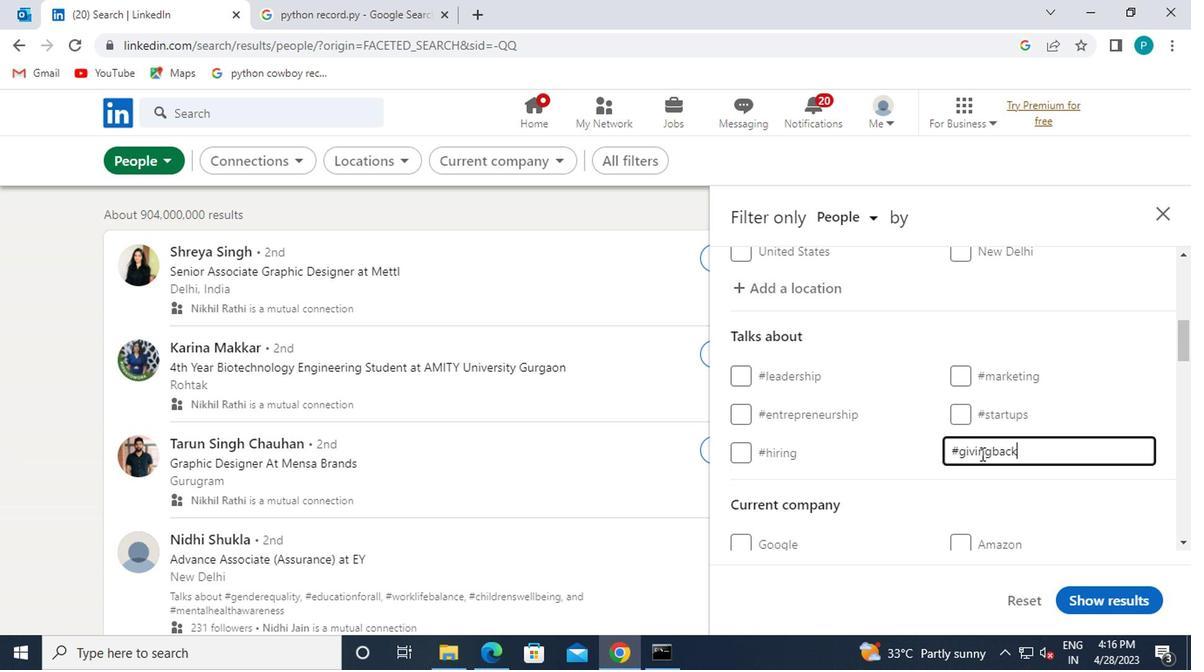 
Action: Mouse scrolled (905, 437) with delta (0, 0)
Screenshot: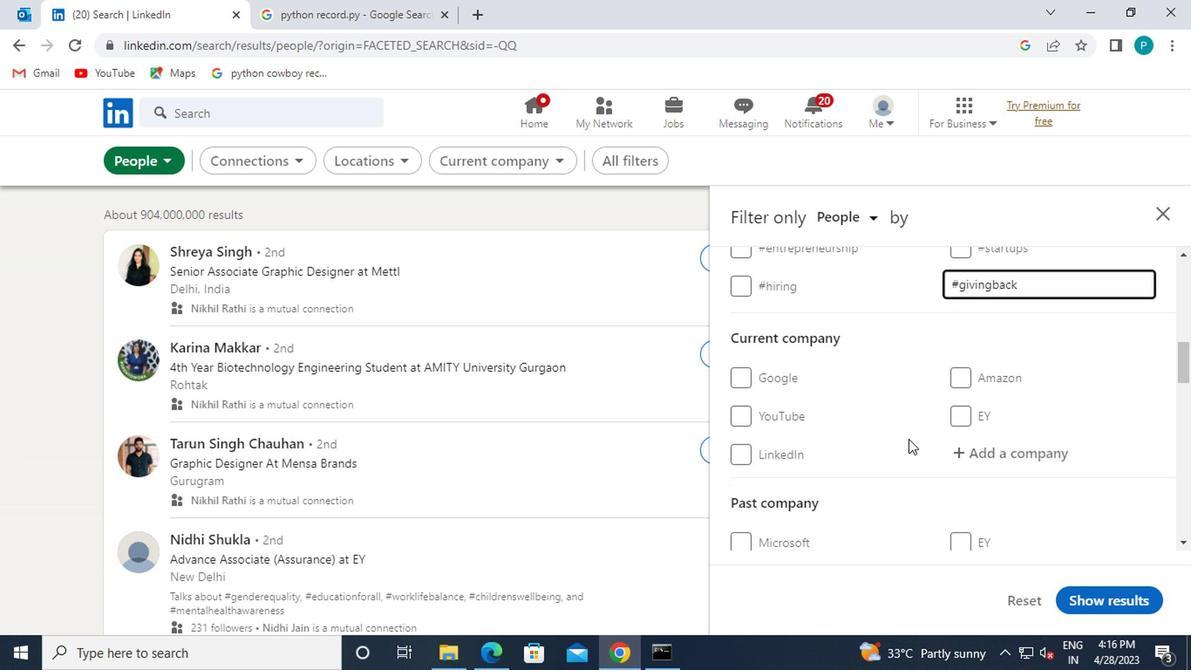 
Action: Mouse scrolled (905, 437) with delta (0, 0)
Screenshot: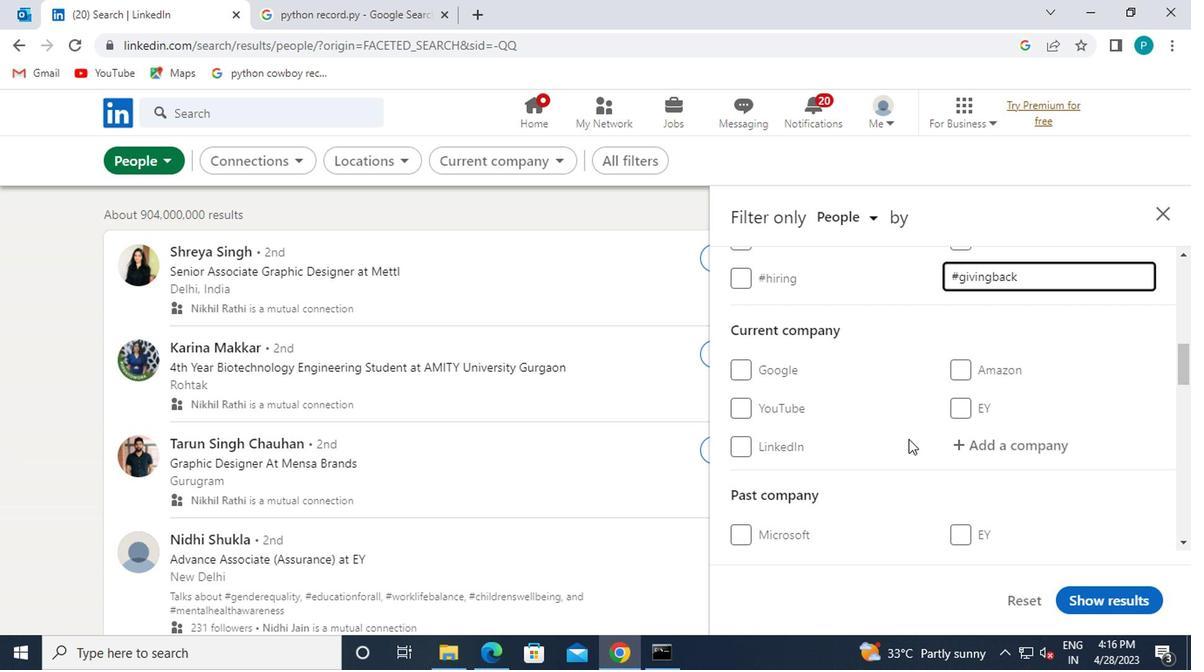
Action: Mouse scrolled (905, 437) with delta (0, 0)
Screenshot: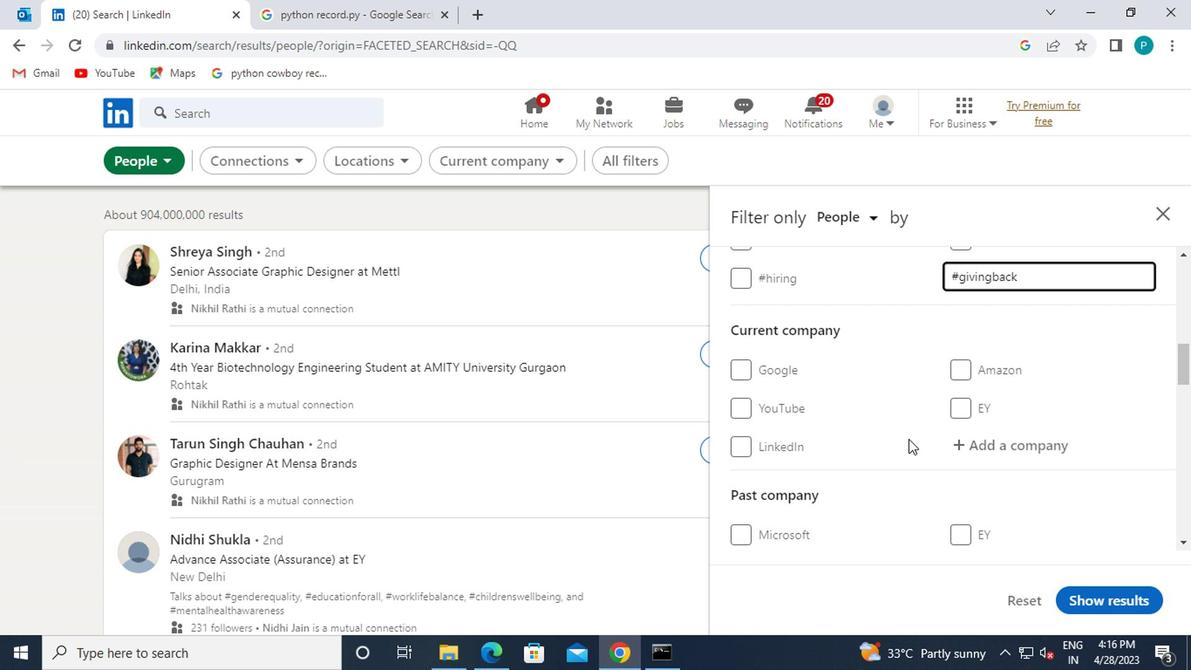 
Action: Mouse scrolled (905, 437) with delta (0, 0)
Screenshot: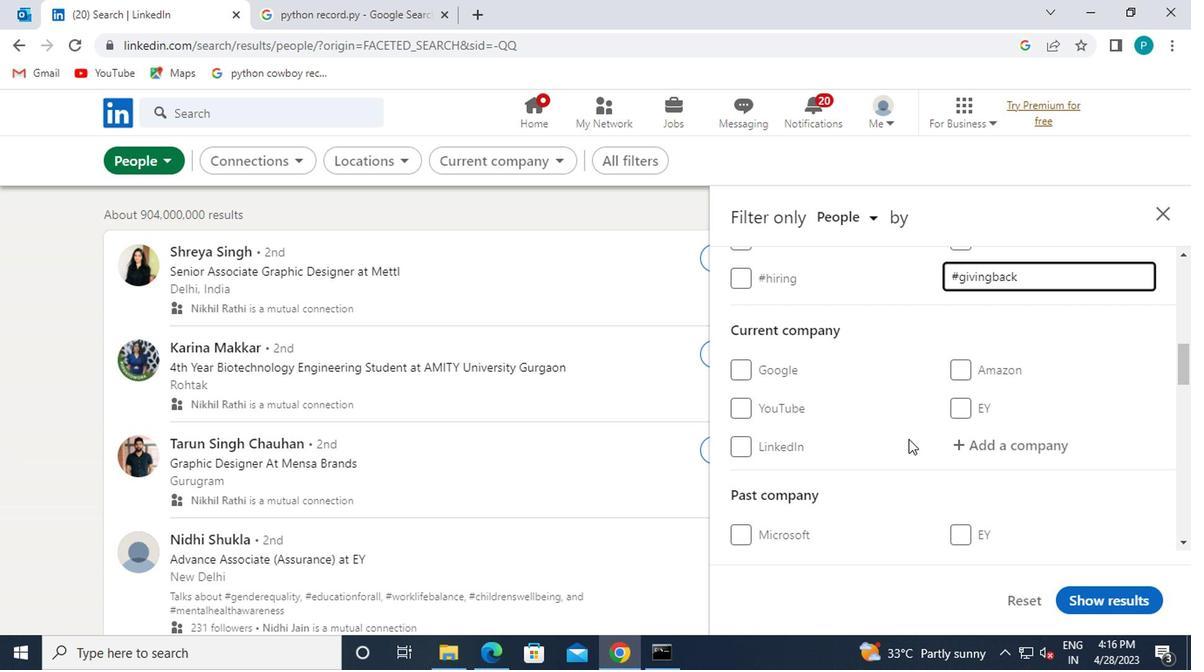 
Action: Mouse moved to (904, 438)
Screenshot: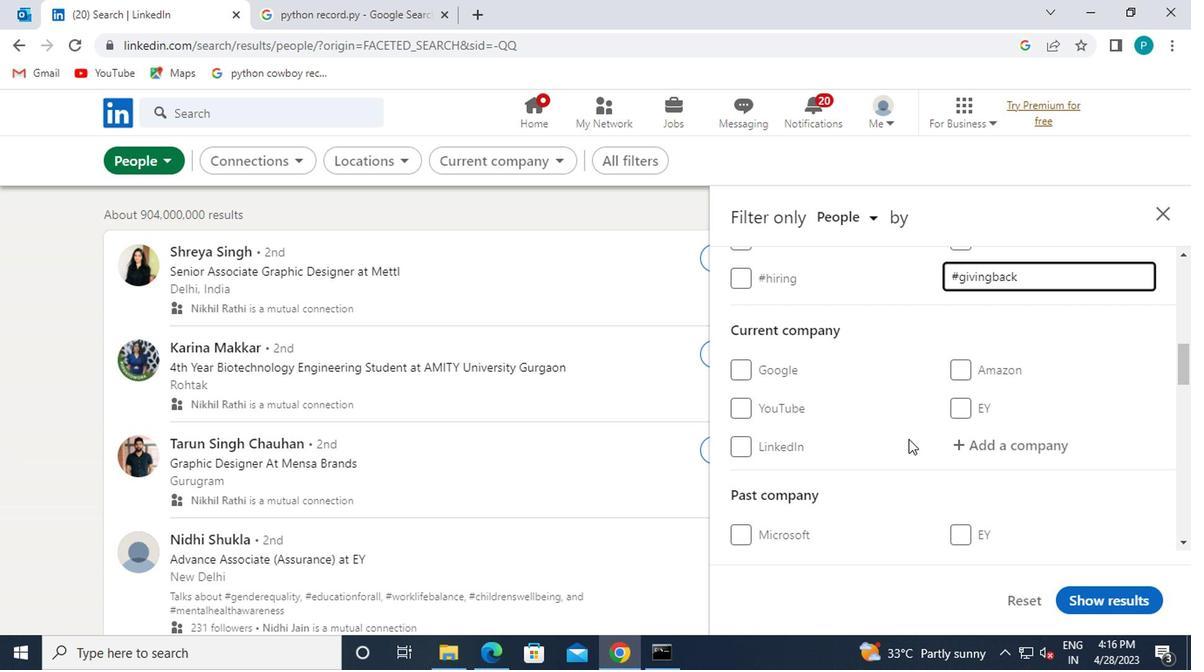 
Action: Mouse scrolled (904, 437) with delta (0, 0)
Screenshot: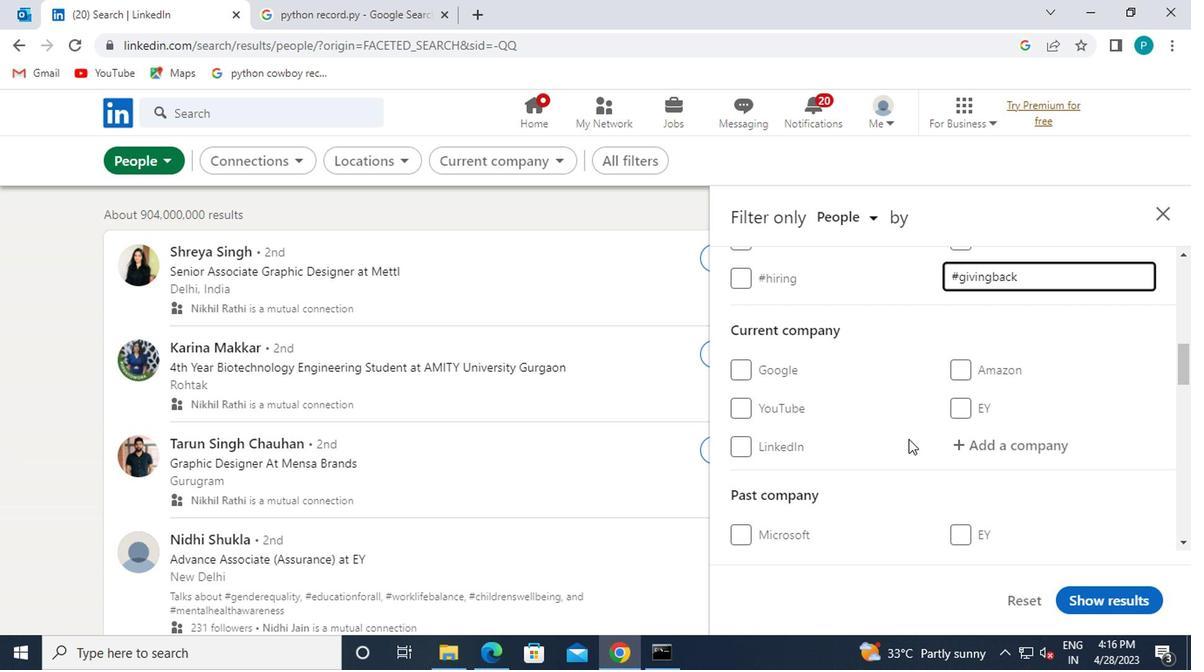 
Action: Mouse moved to (757, 432)
Screenshot: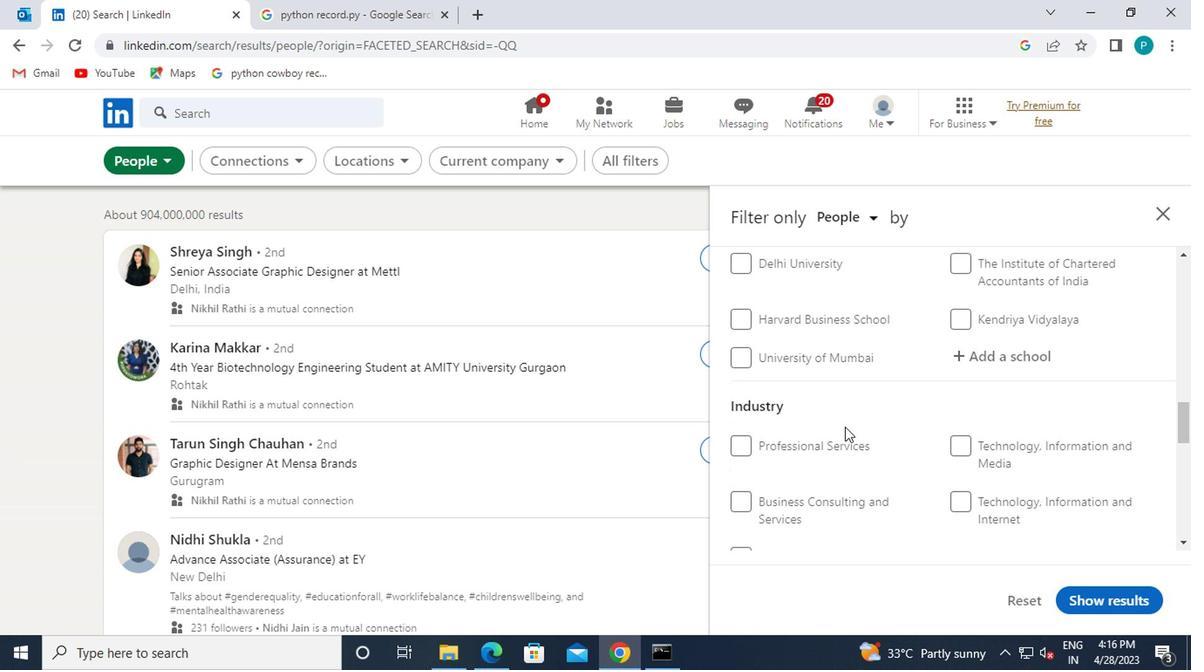 
Action: Mouse scrolled (757, 431) with delta (0, -1)
Screenshot: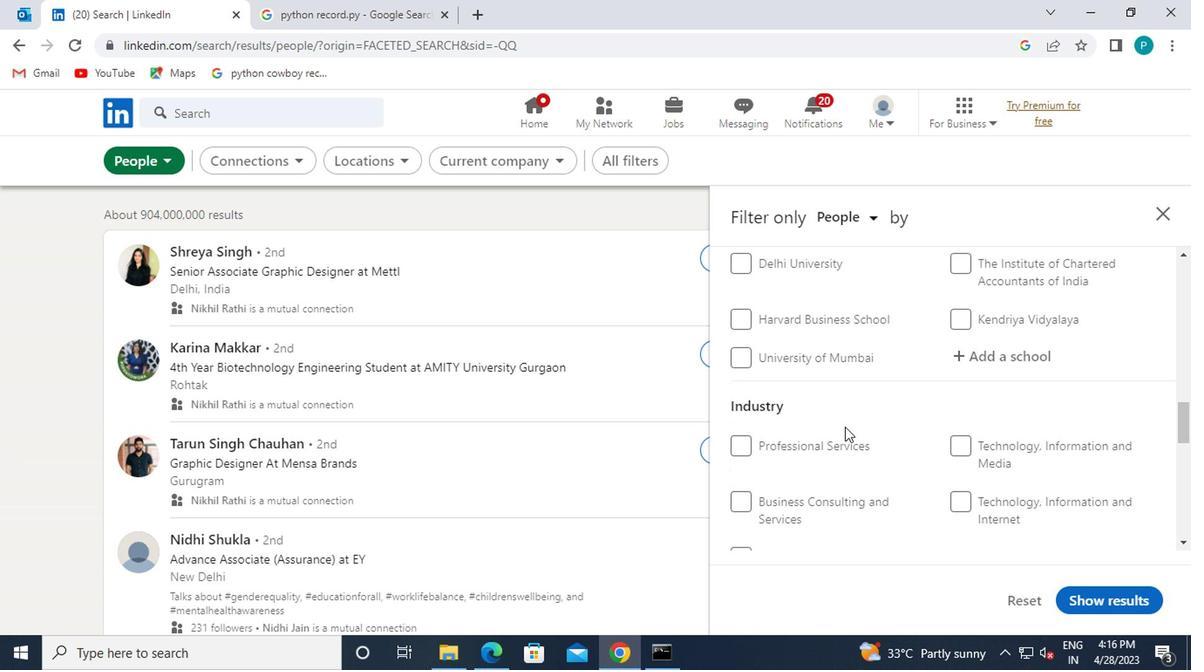 
Action: Mouse moved to (748, 432)
Screenshot: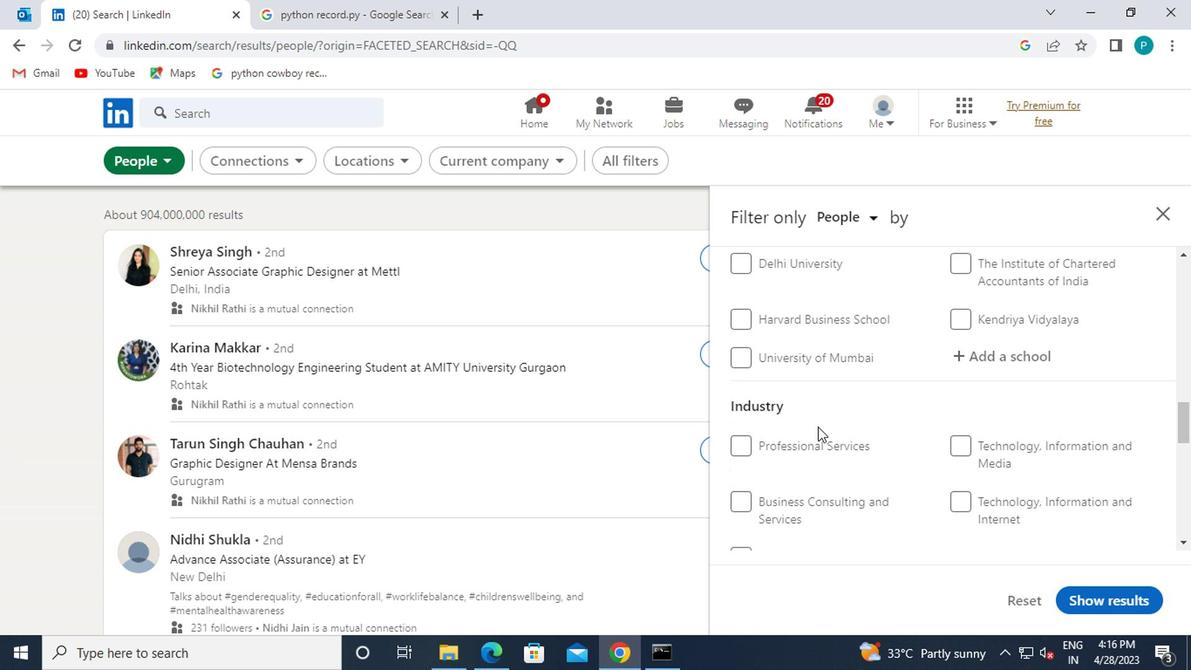 
Action: Mouse scrolled (748, 431) with delta (0, -1)
Screenshot: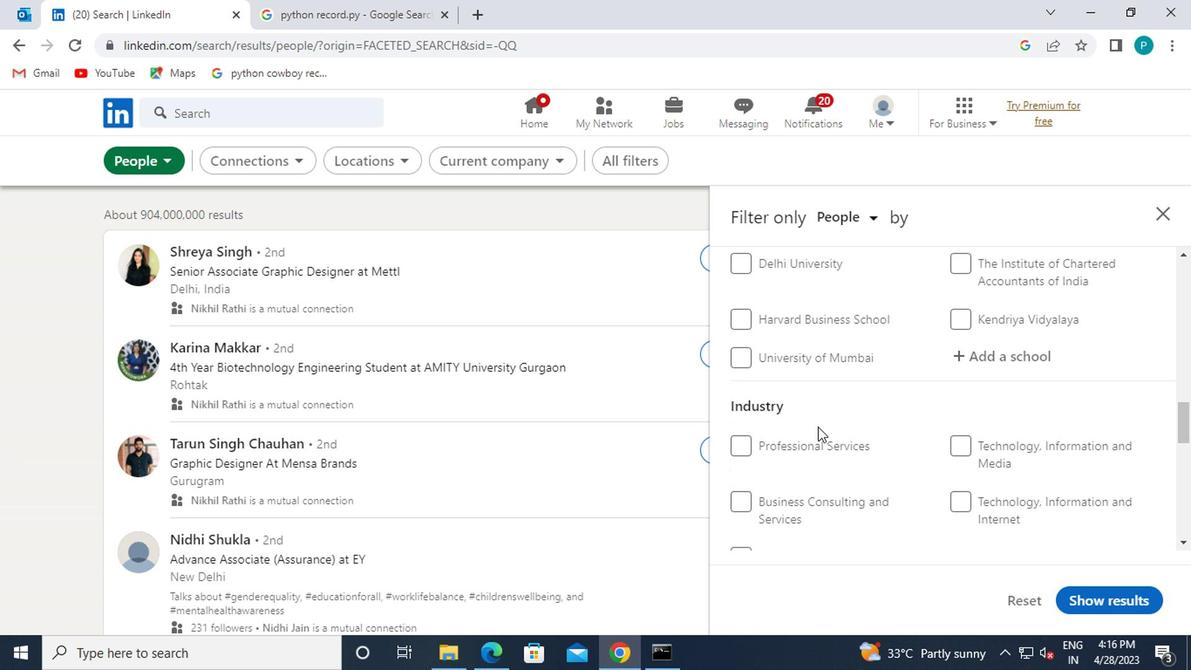 
Action: Mouse moved to (745, 450)
Screenshot: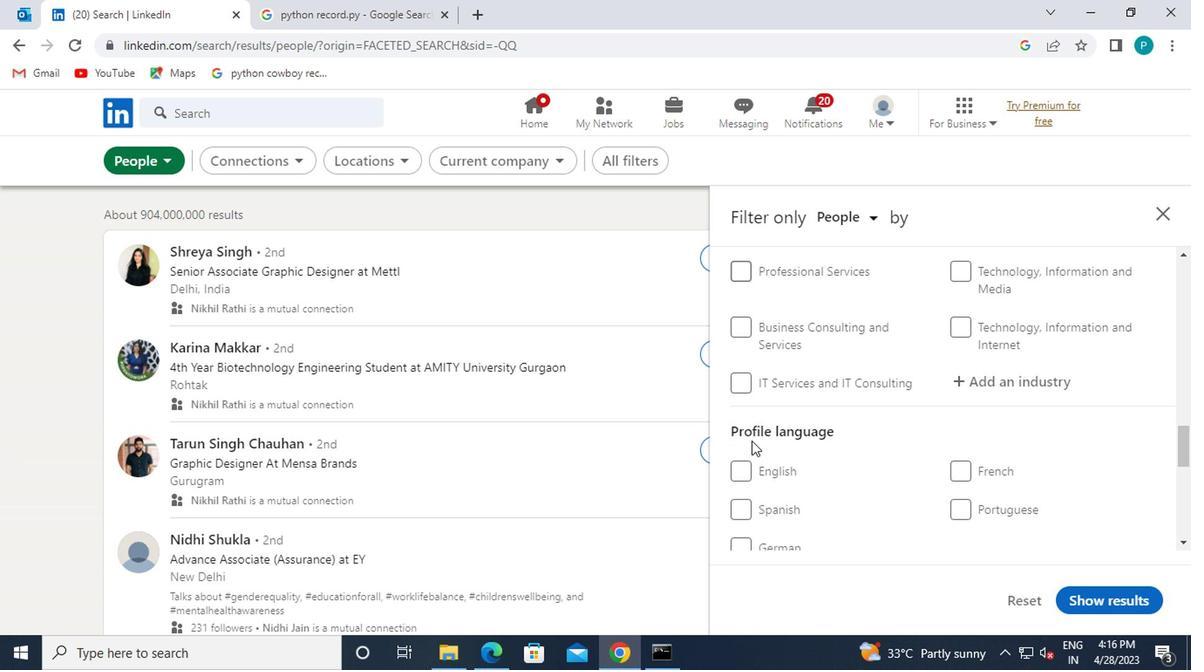 
Action: Mouse scrolled (745, 449) with delta (0, -1)
Screenshot: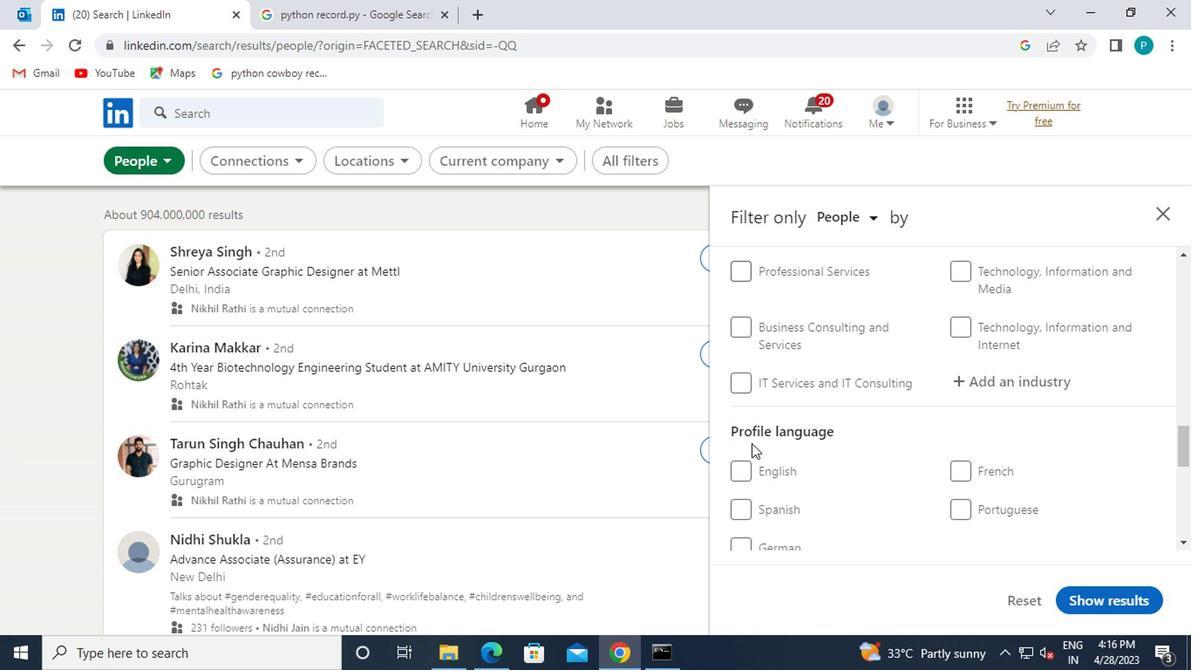
Action: Mouse moved to (753, 398)
Screenshot: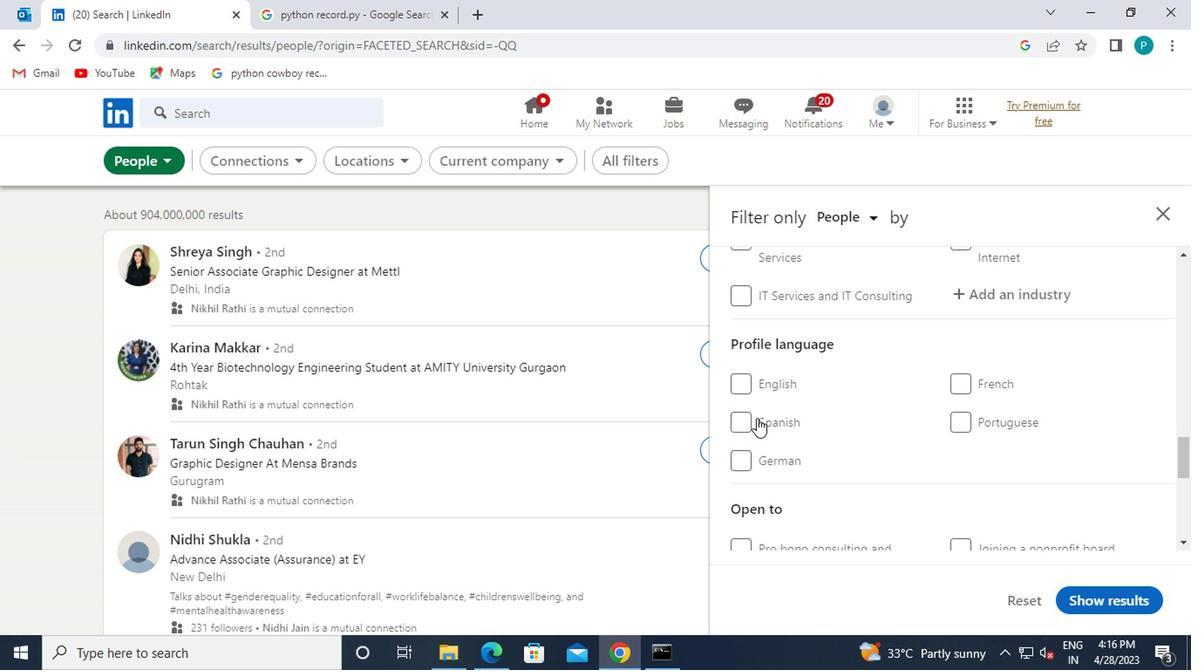 
Action: Mouse pressed left at (753, 398)
Screenshot: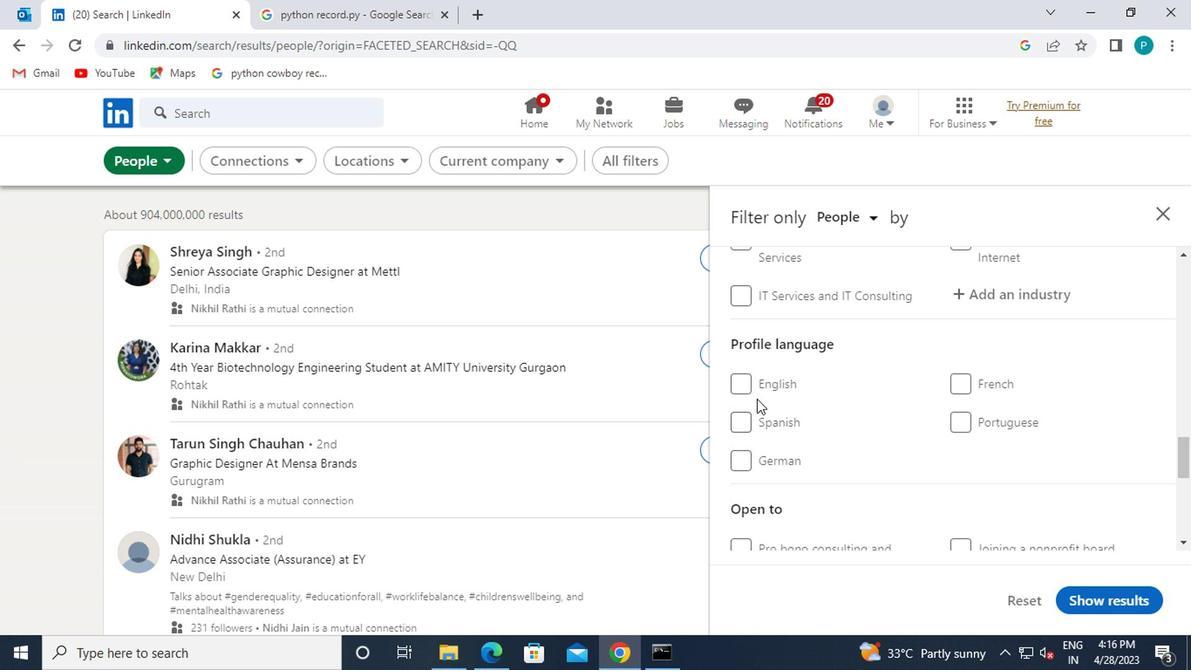 
Action: Mouse moved to (753, 386)
Screenshot: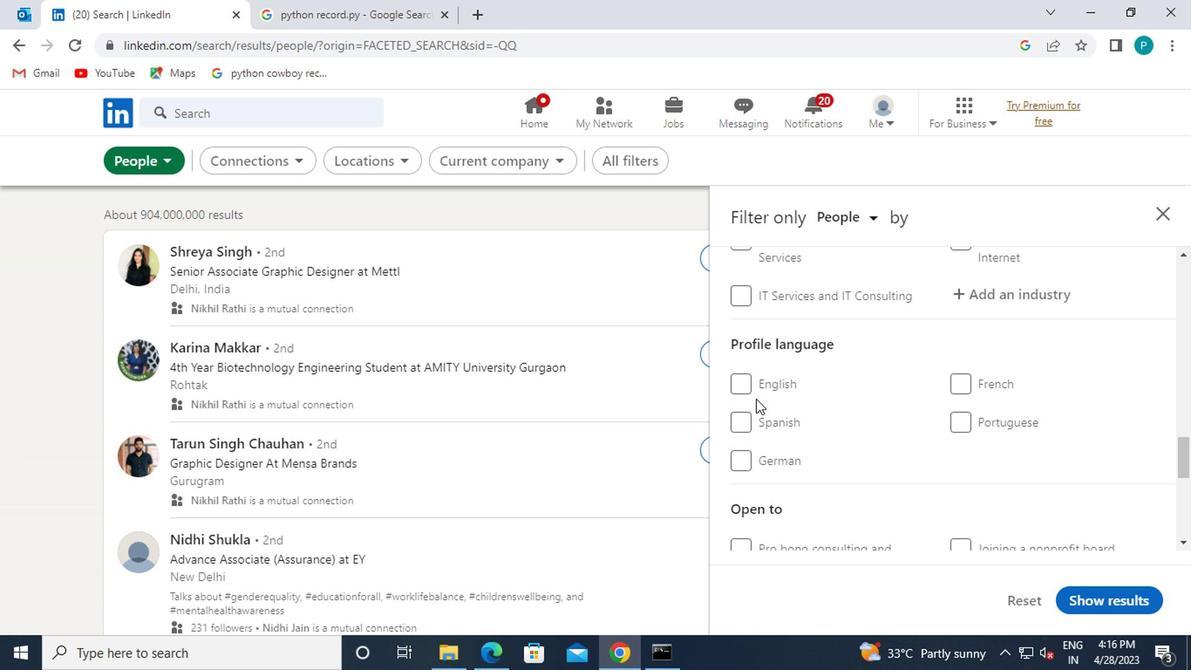 
Action: Mouse pressed left at (753, 386)
Screenshot: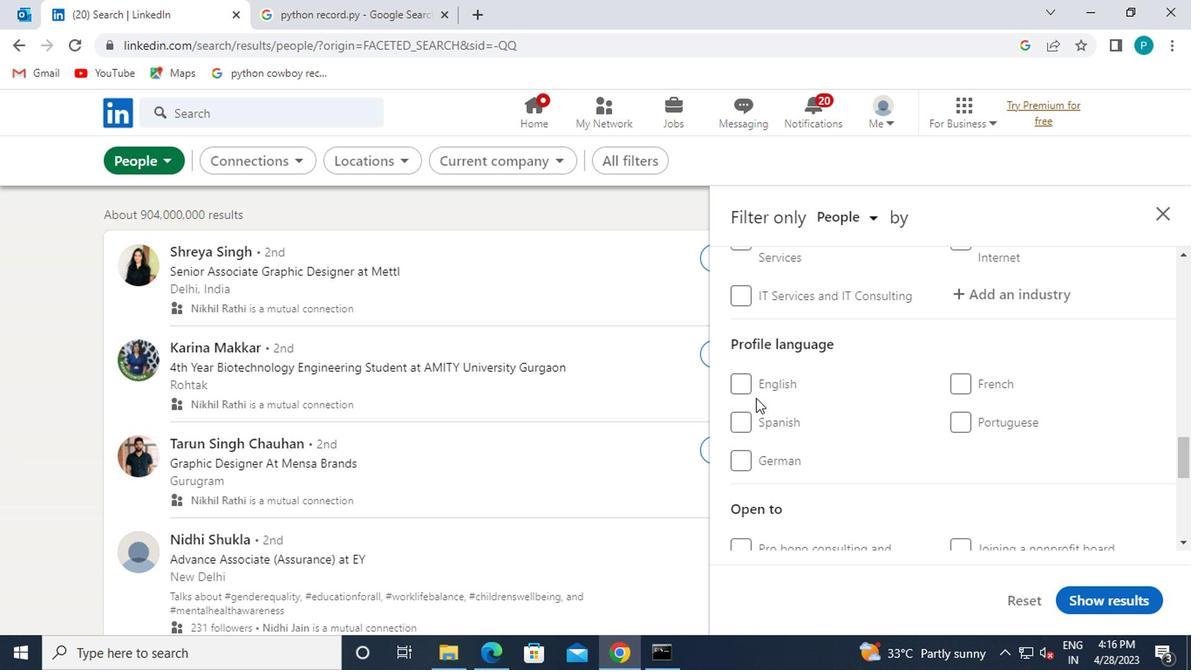 
Action: Mouse moved to (1003, 399)
Screenshot: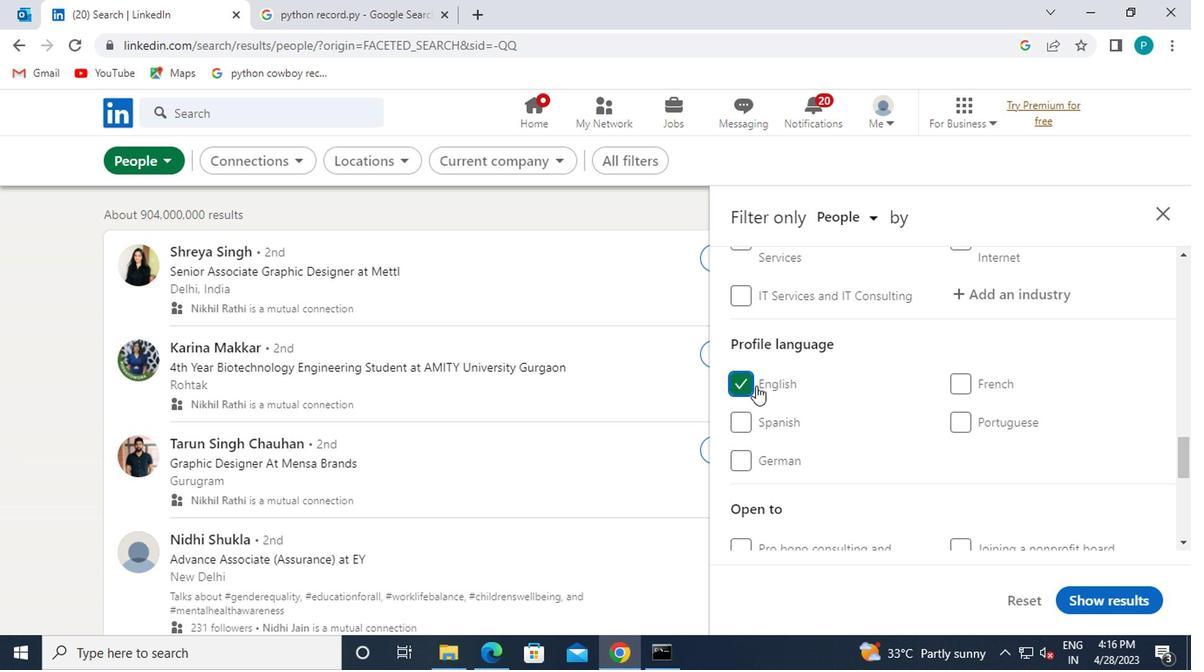 
Action: Mouse scrolled (1003, 400) with delta (0, 0)
Screenshot: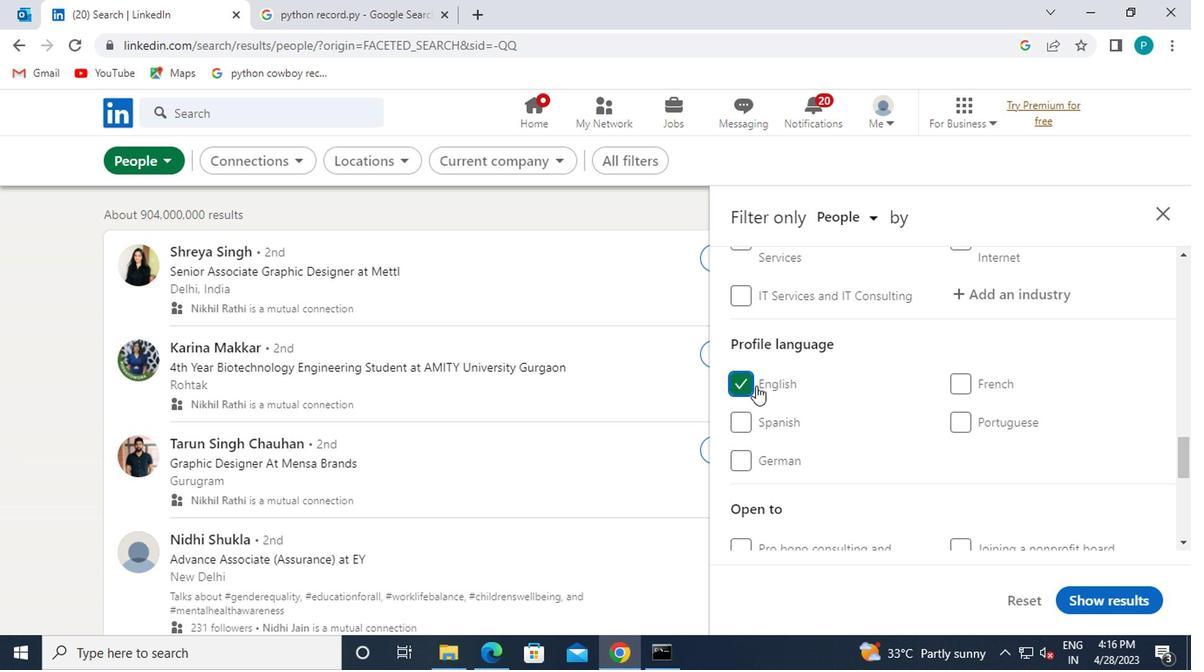
Action: Mouse scrolled (1003, 400) with delta (0, 0)
Screenshot: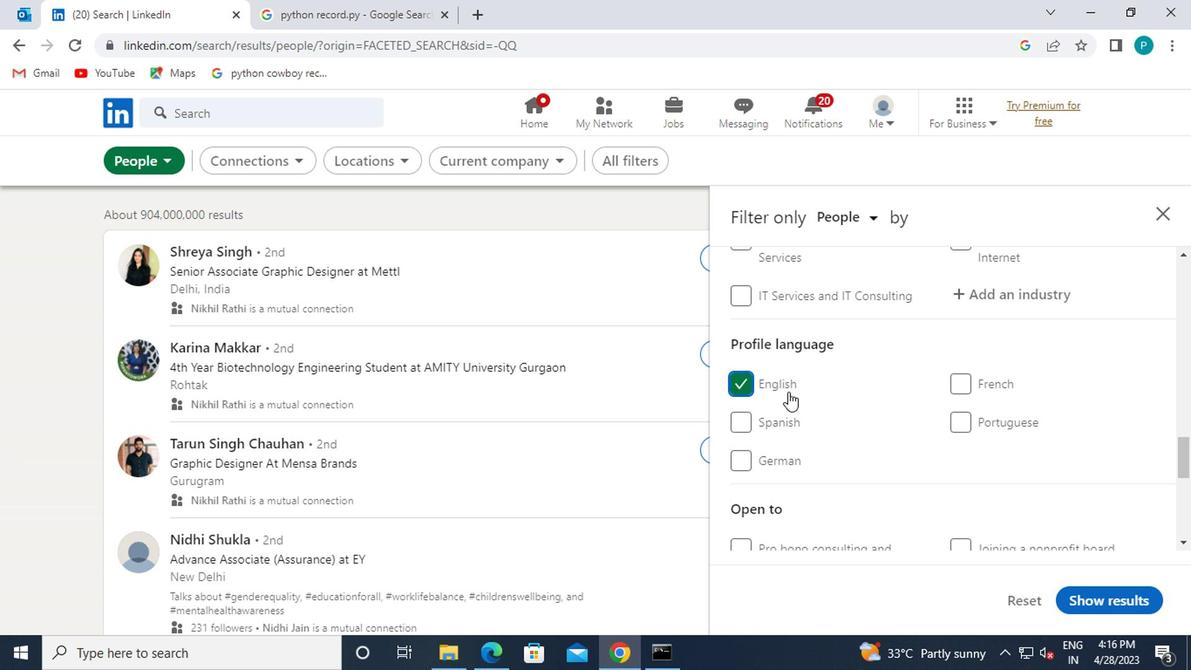 
Action: Mouse scrolled (1003, 400) with delta (0, 0)
Screenshot: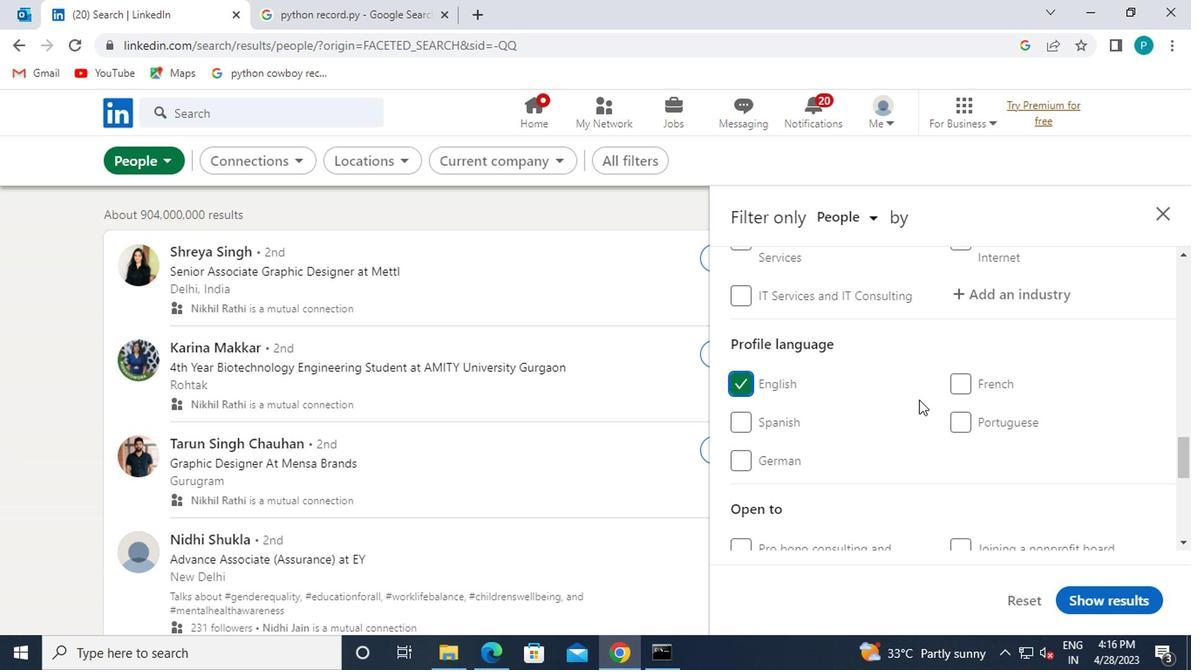 
Action: Mouse scrolled (1003, 400) with delta (0, 0)
Screenshot: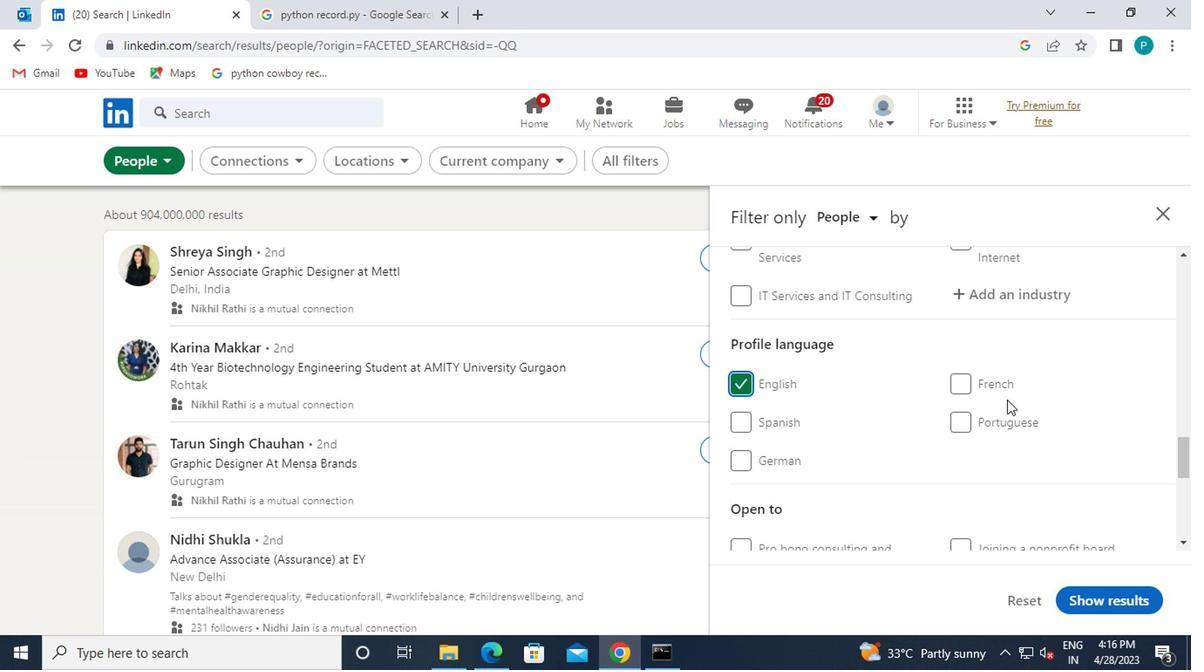 
Action: Mouse scrolled (1003, 400) with delta (0, 0)
Screenshot: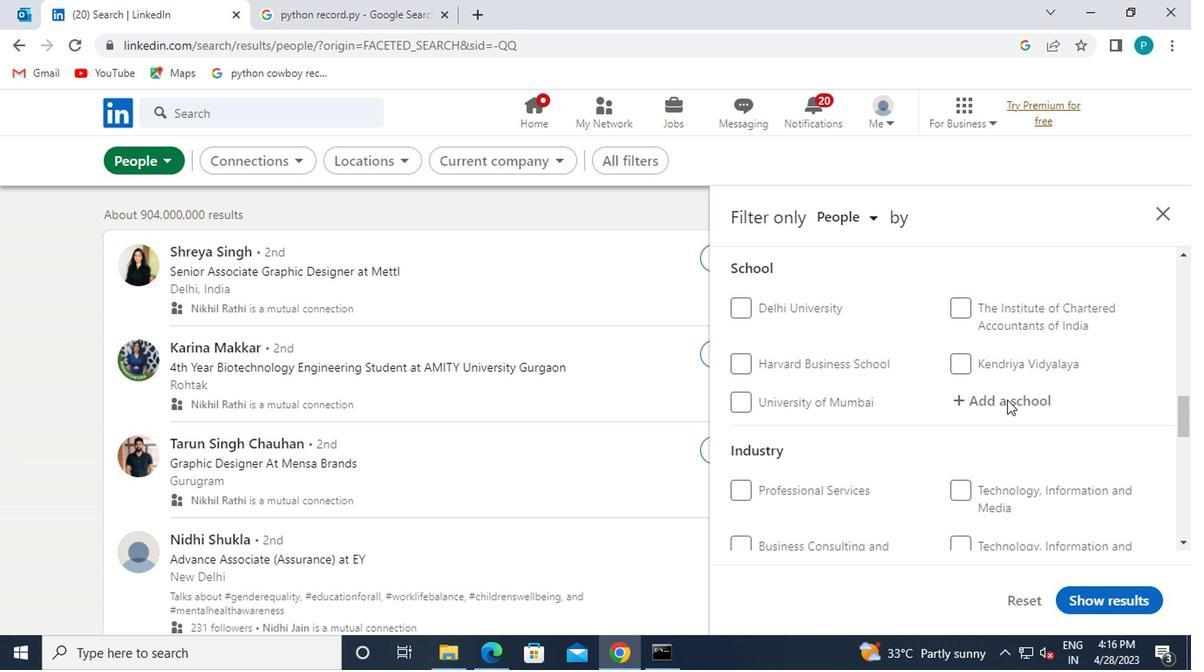 
Action: Mouse scrolled (1003, 400) with delta (0, 0)
Screenshot: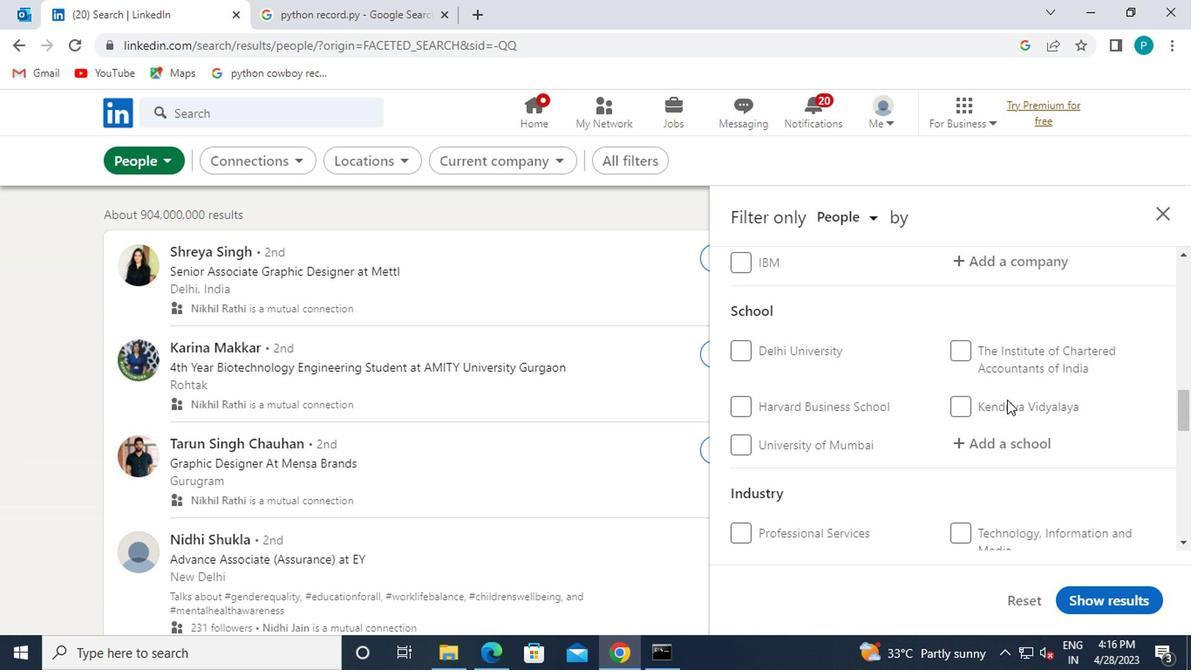 
Action: Mouse scrolled (1003, 400) with delta (0, 0)
Screenshot: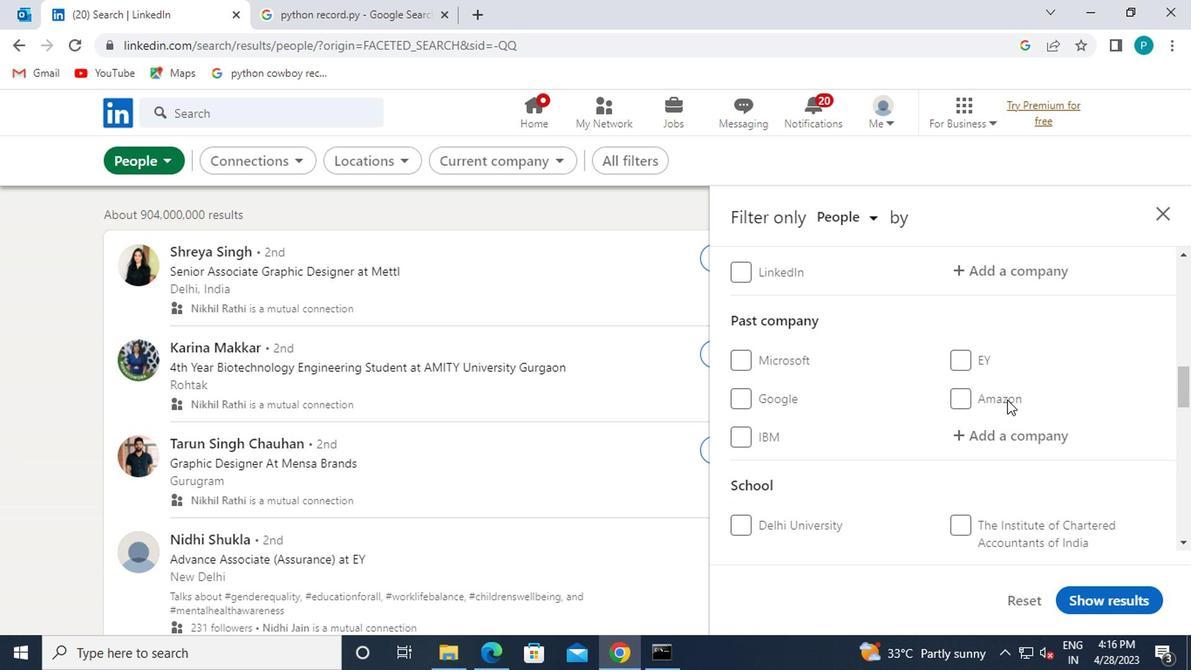 
Action: Mouse scrolled (1003, 400) with delta (0, 0)
Screenshot: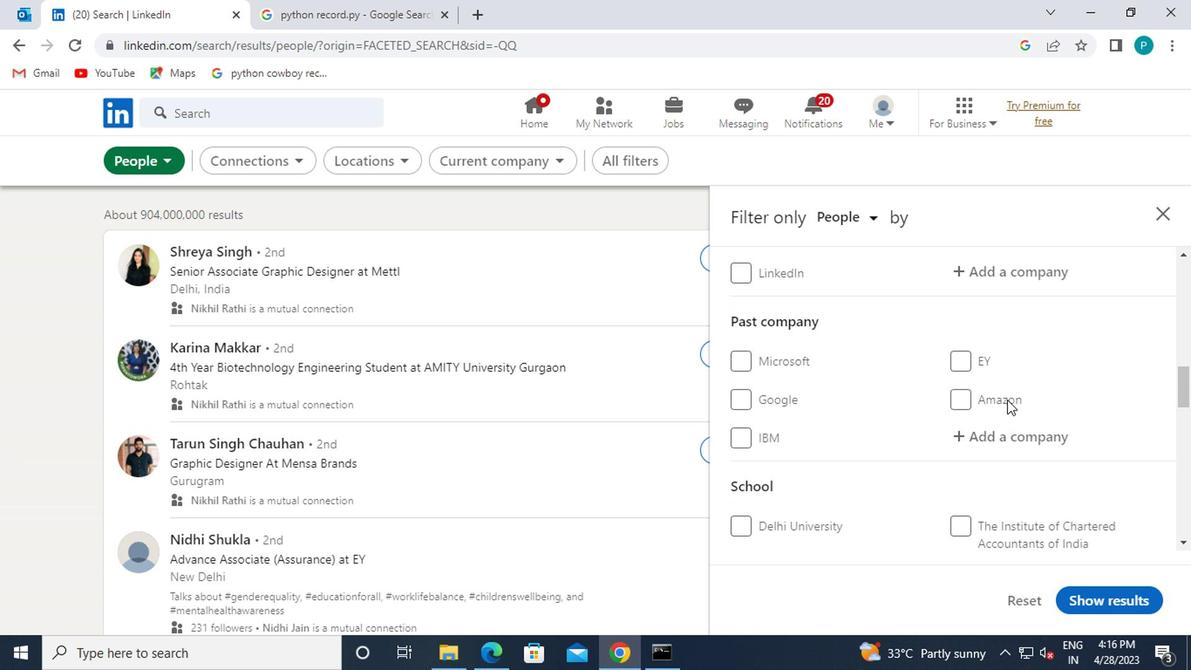 
Action: Mouse pressed left at (1003, 399)
Screenshot: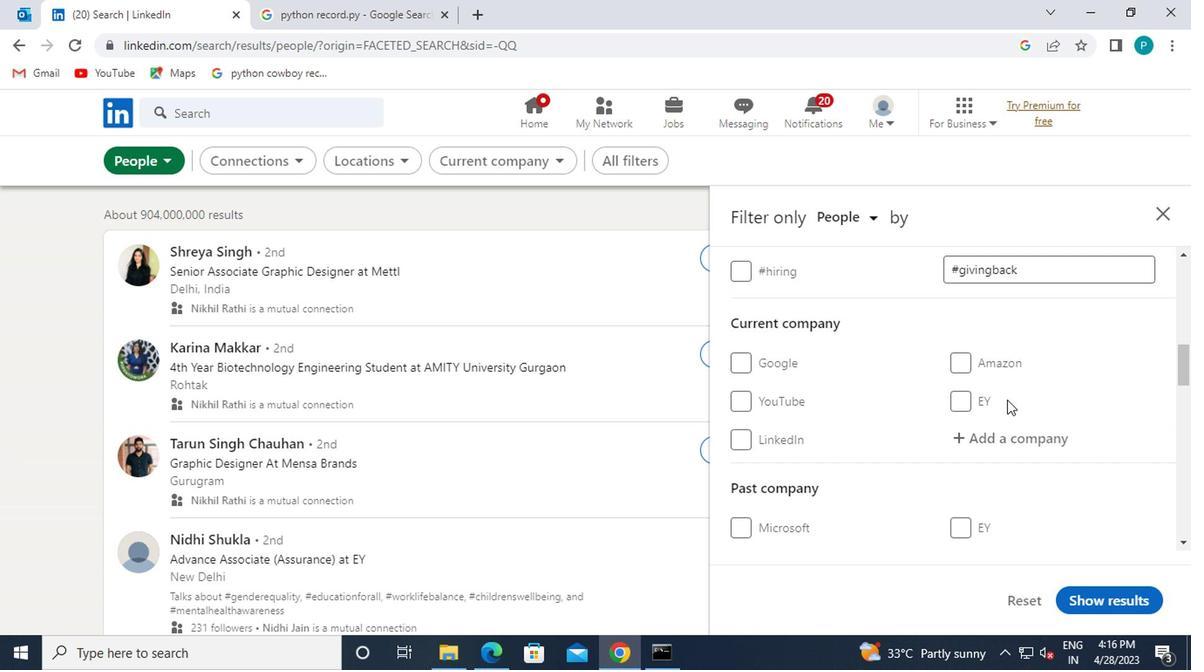 
Action: Mouse moved to (1004, 434)
Screenshot: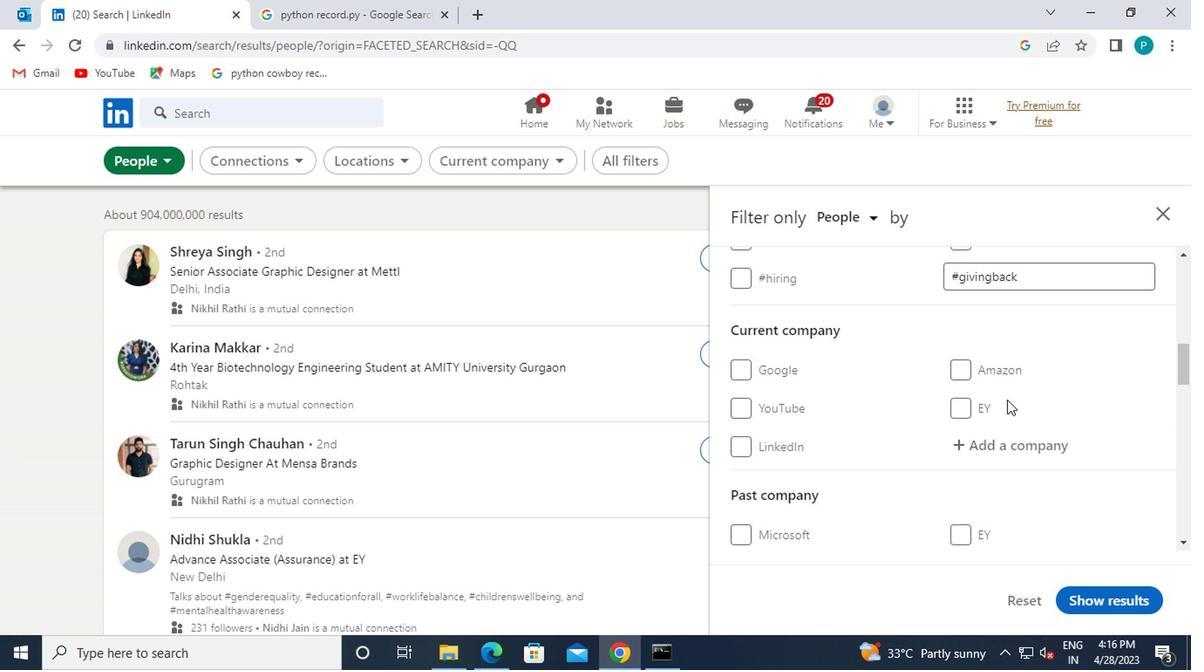 
Action: Mouse pressed left at (1004, 434)
Screenshot: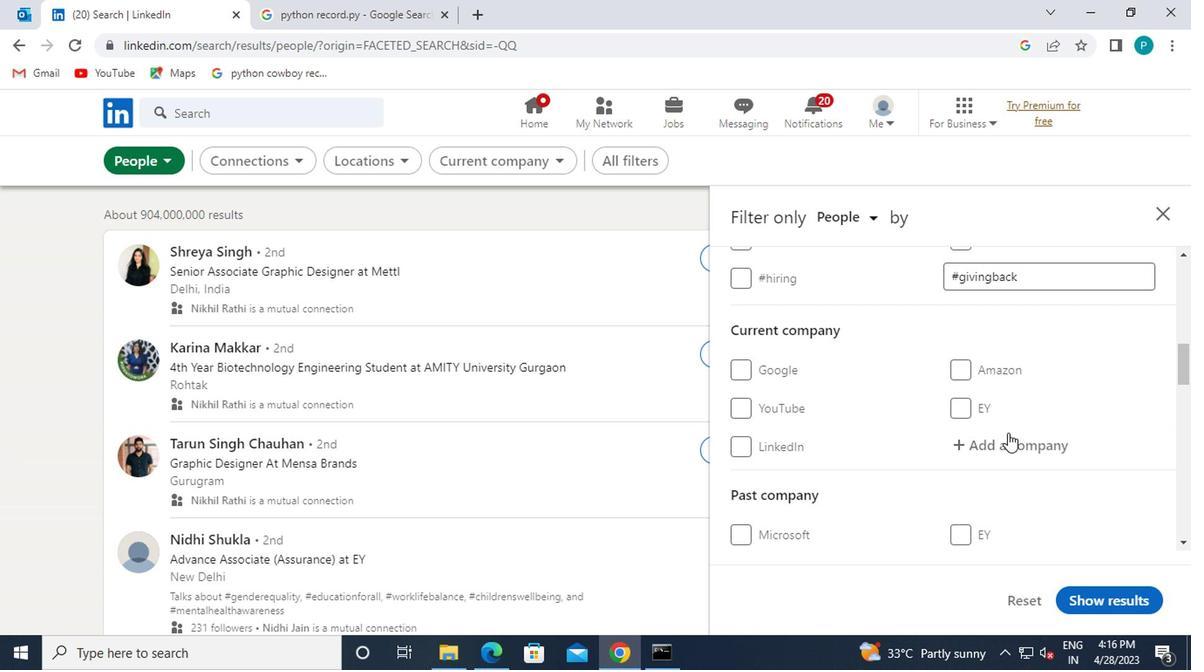 
Action: Key pressed <Key.caps_lock>R<Key.caps_lock>USSELL
Screenshot: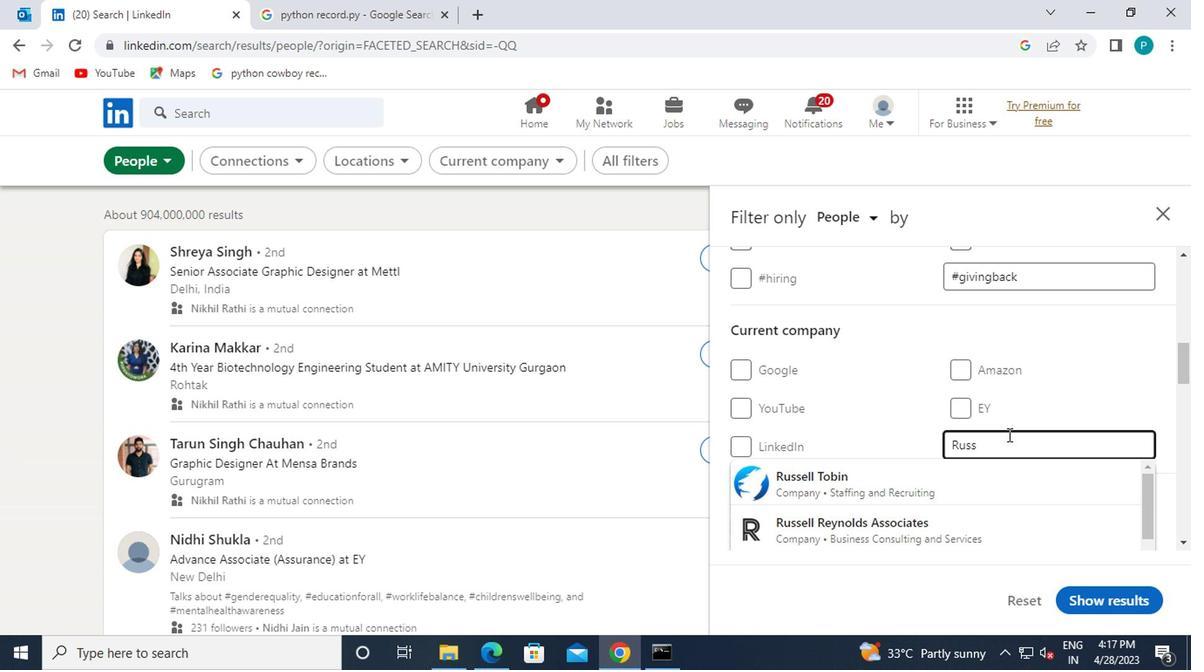 
Action: Mouse moved to (904, 477)
Screenshot: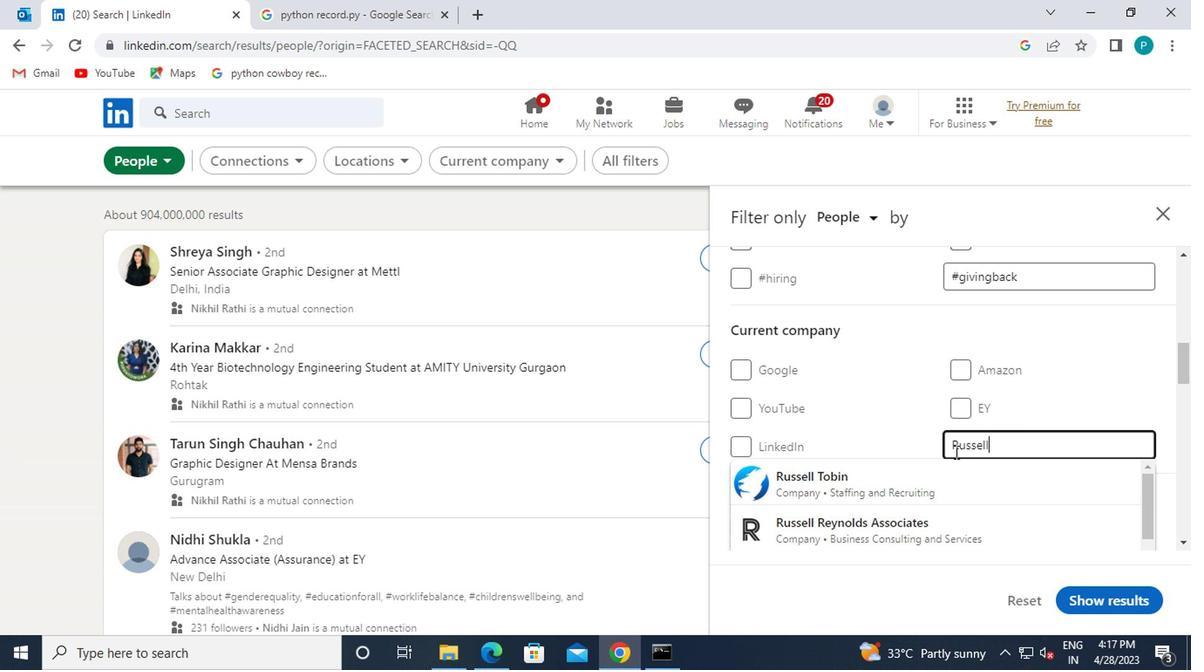 
Action: Mouse pressed left at (904, 477)
Screenshot: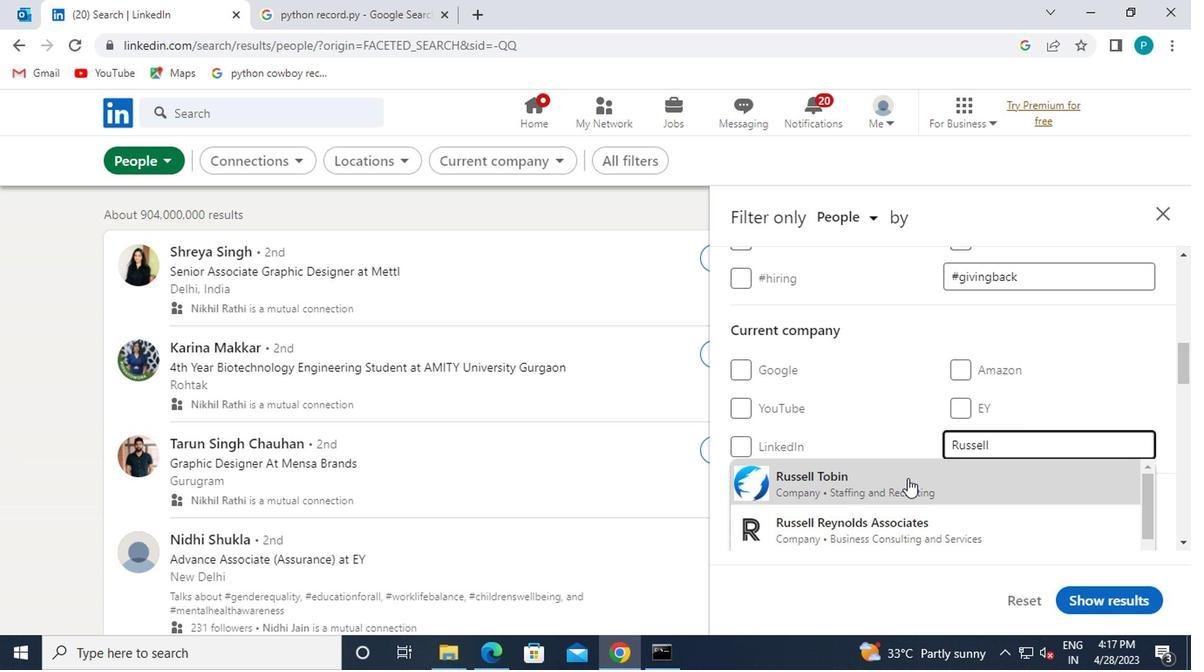 
Action: Mouse scrolled (904, 475) with delta (0, -1)
Screenshot: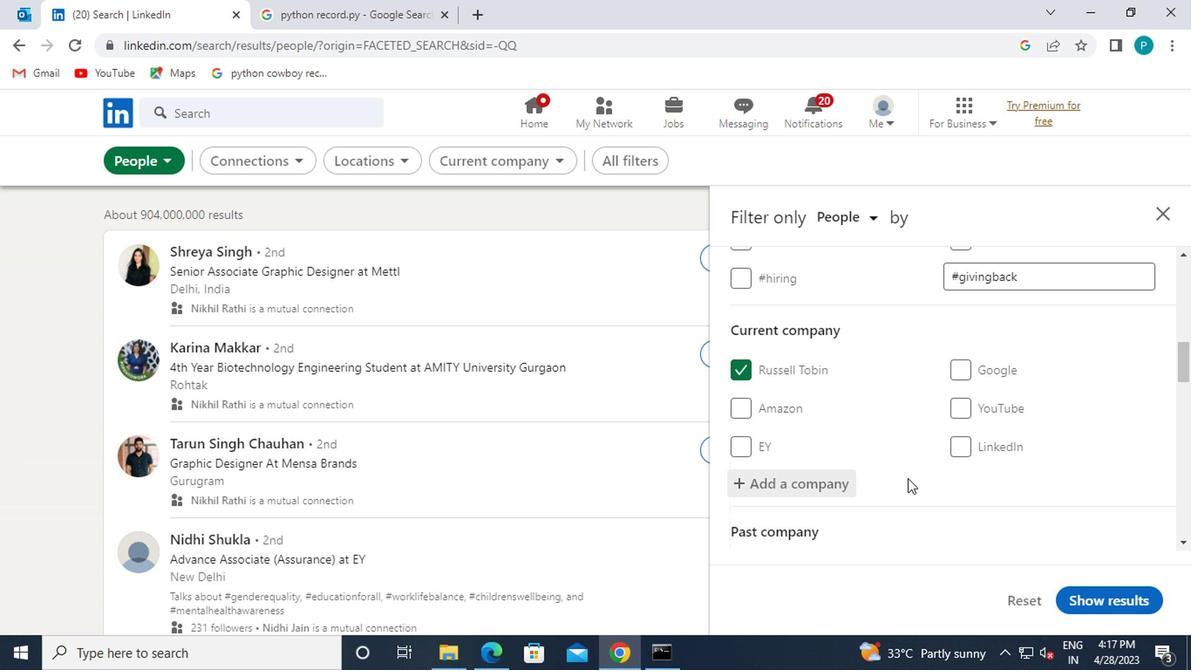 
Action: Mouse scrolled (904, 475) with delta (0, -1)
Screenshot: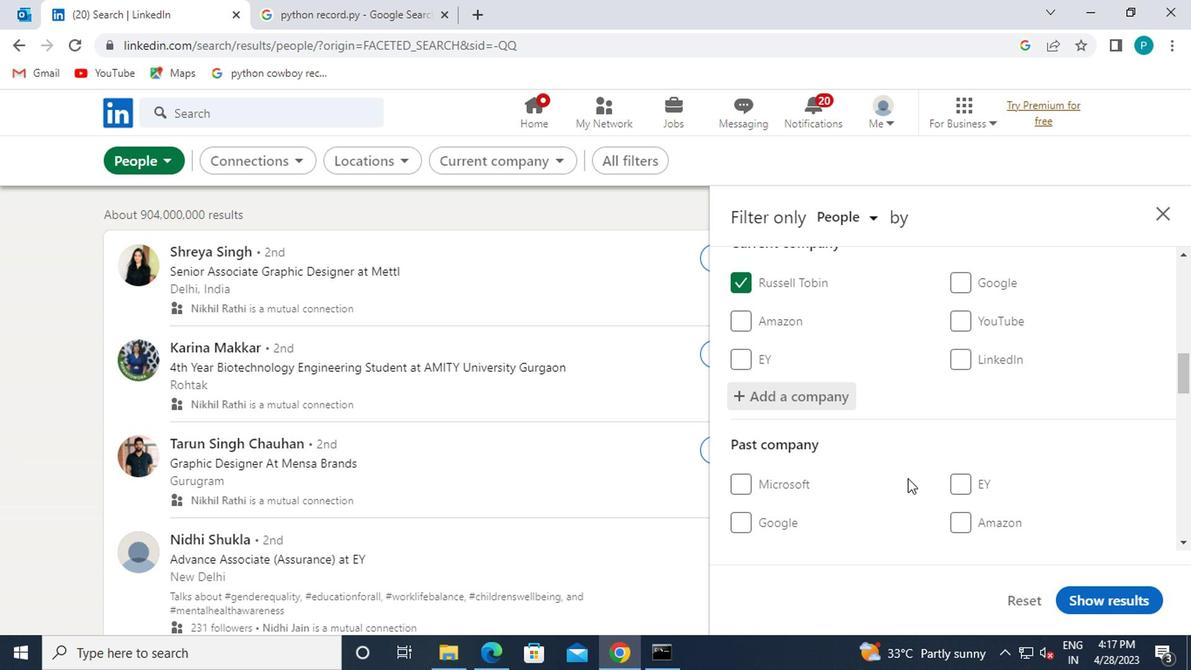 
Action: Mouse scrolled (904, 475) with delta (0, -1)
Screenshot: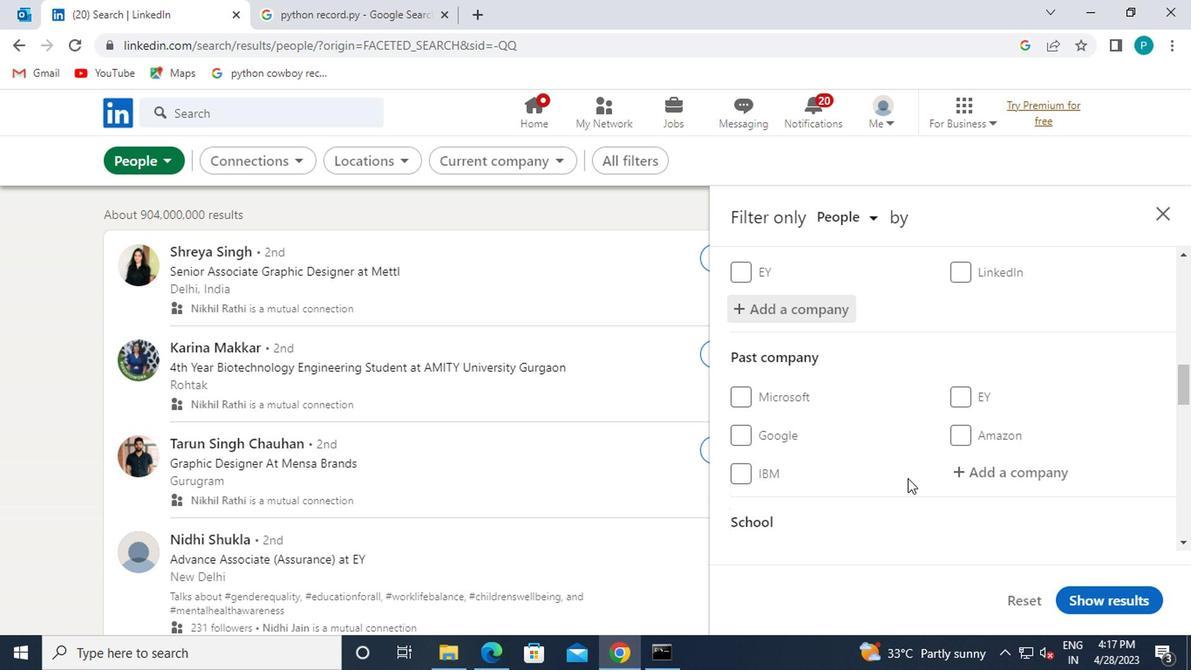 
Action: Mouse scrolled (904, 475) with delta (0, -1)
Screenshot: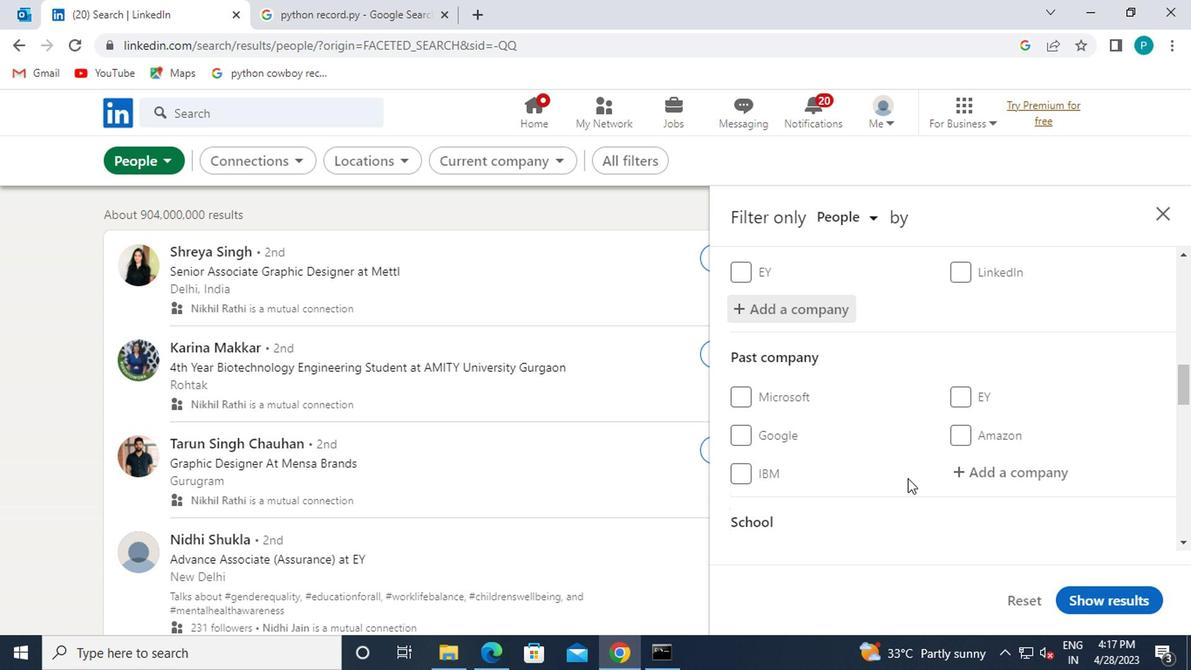 
Action: Mouse moved to (977, 468)
Screenshot: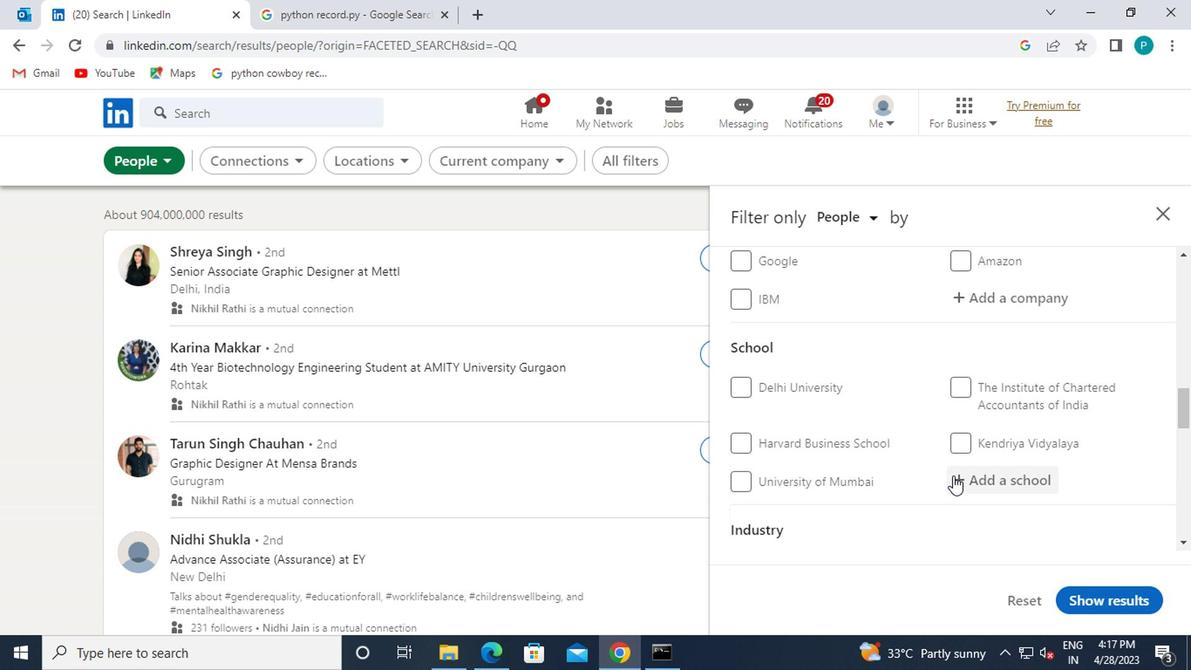 
Action: Mouse pressed left at (977, 468)
Screenshot: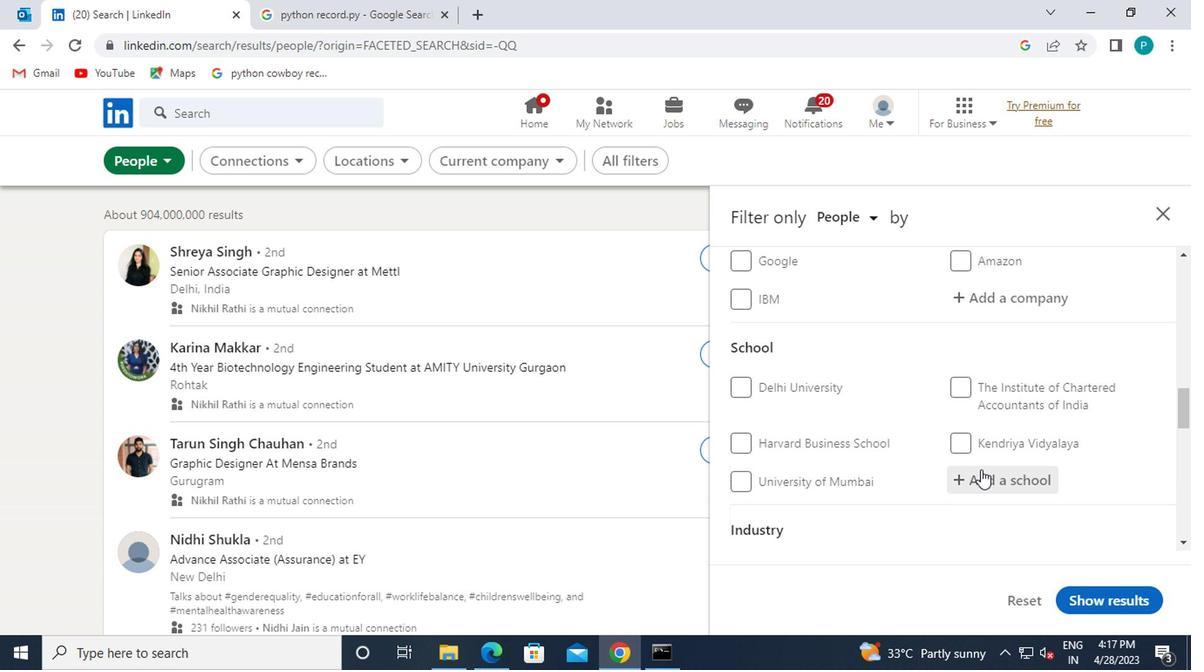 
Action: Key pressed <Key.caps_lock>L
Screenshot: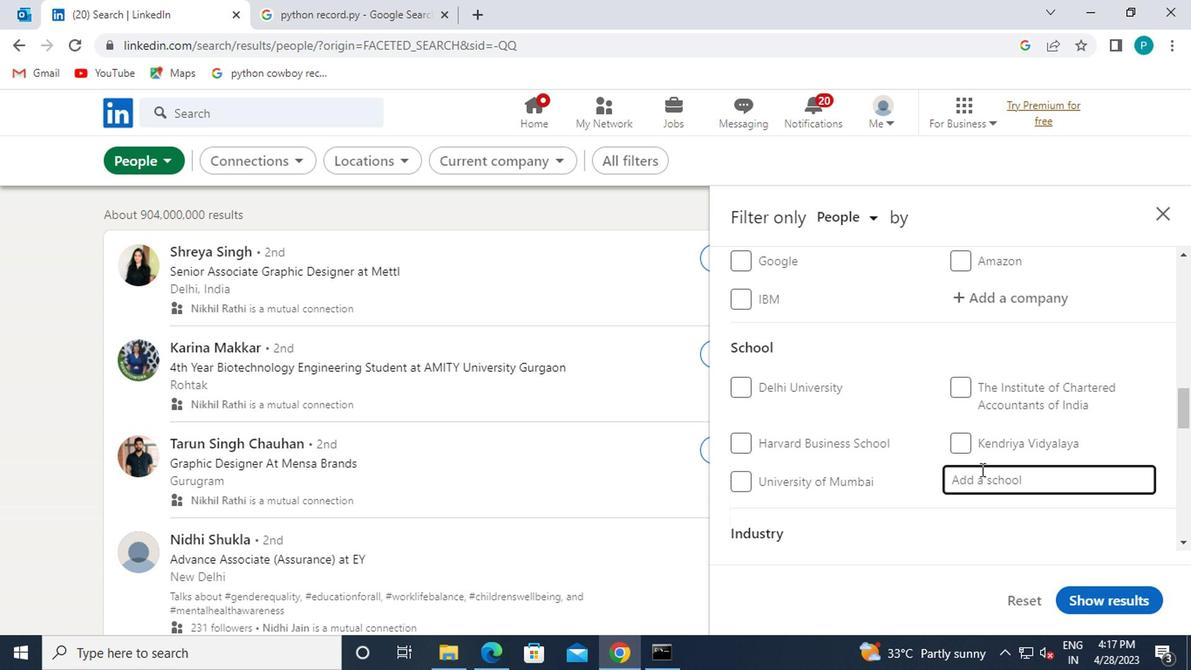 
Action: Mouse moved to (969, 457)
Screenshot: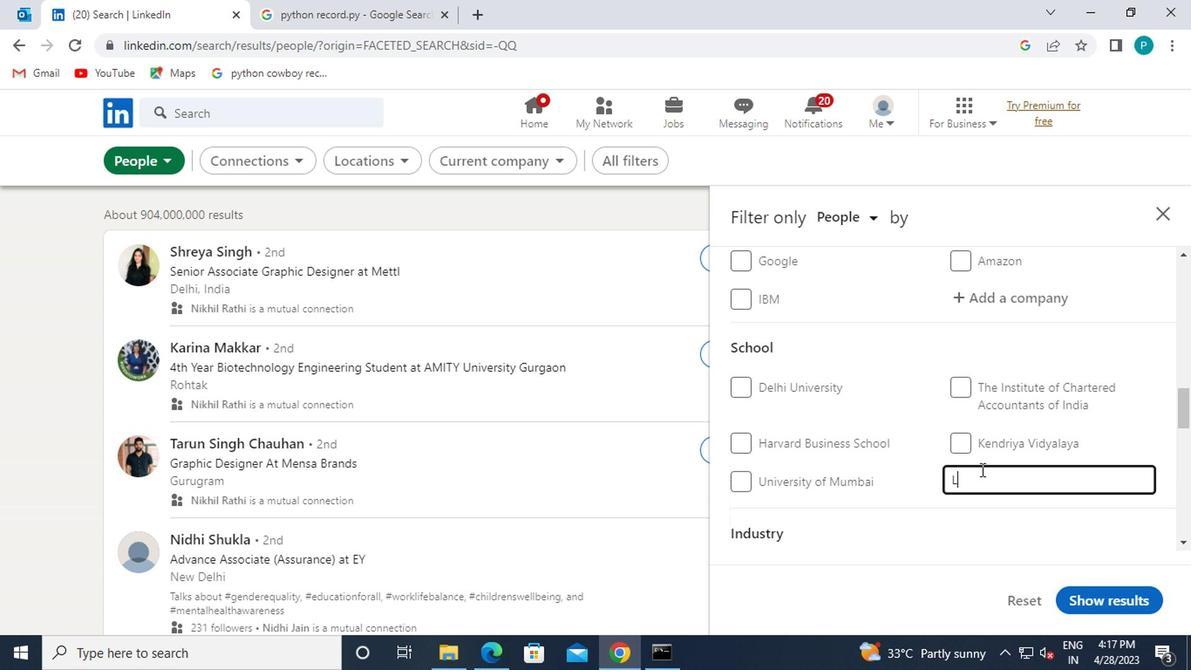 
Action: Key pressed <Key.caps_lock>AL
Screenshot: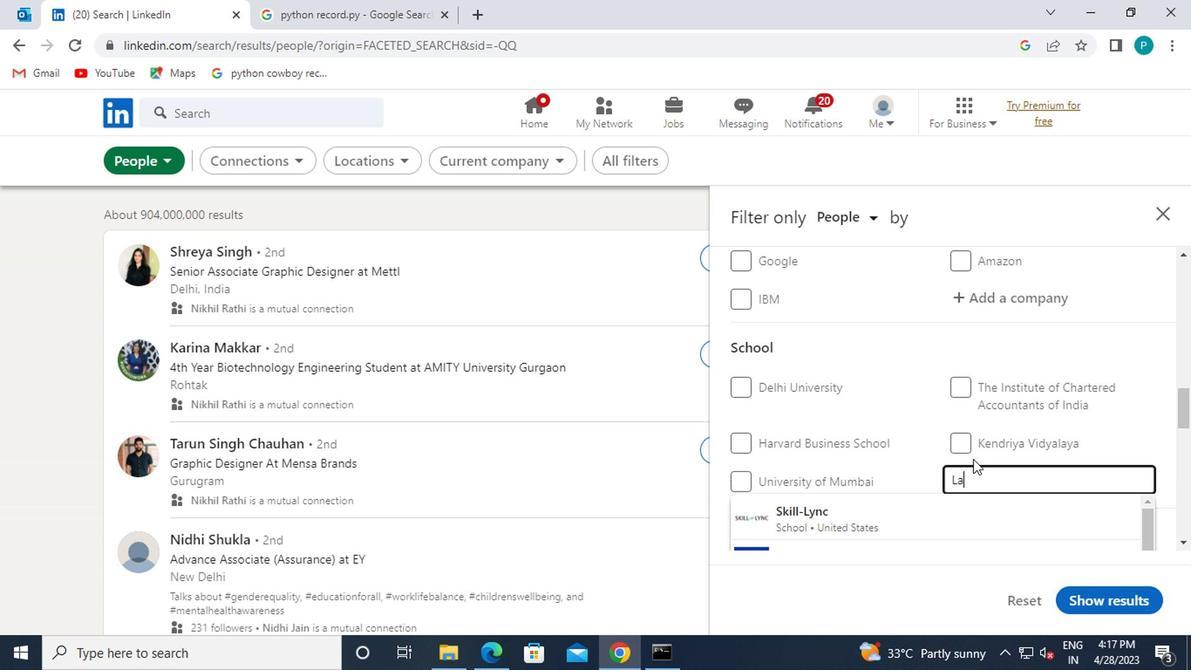 
Action: Mouse moved to (968, 514)
Screenshot: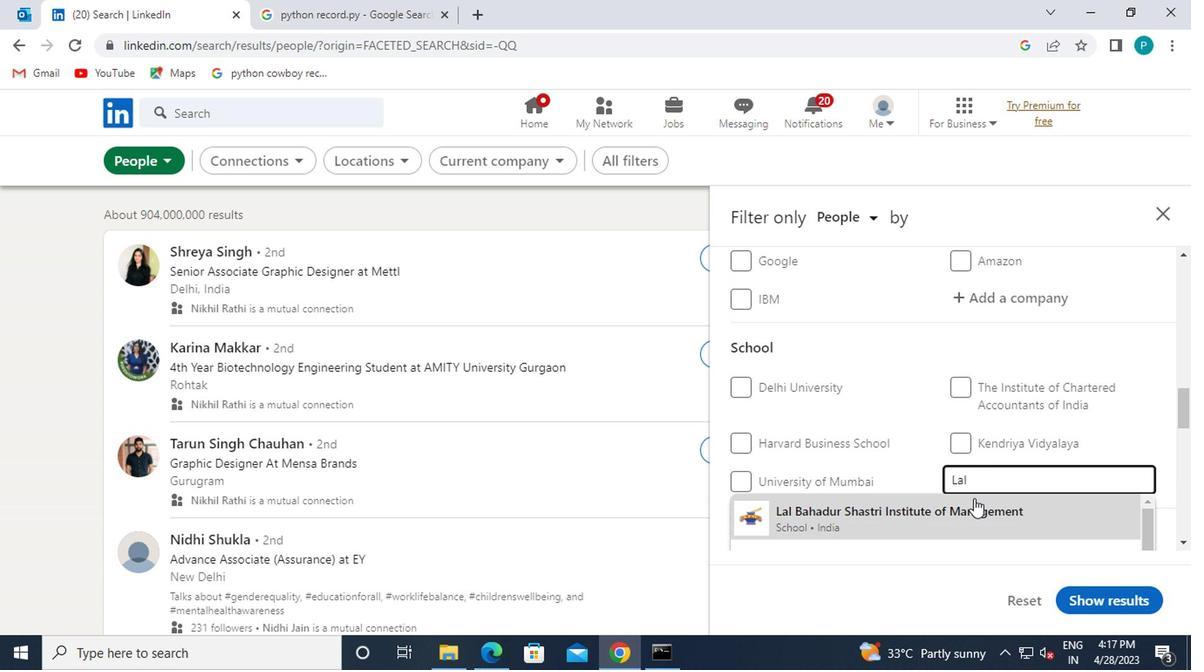 
Action: Mouse pressed left at (968, 514)
Screenshot: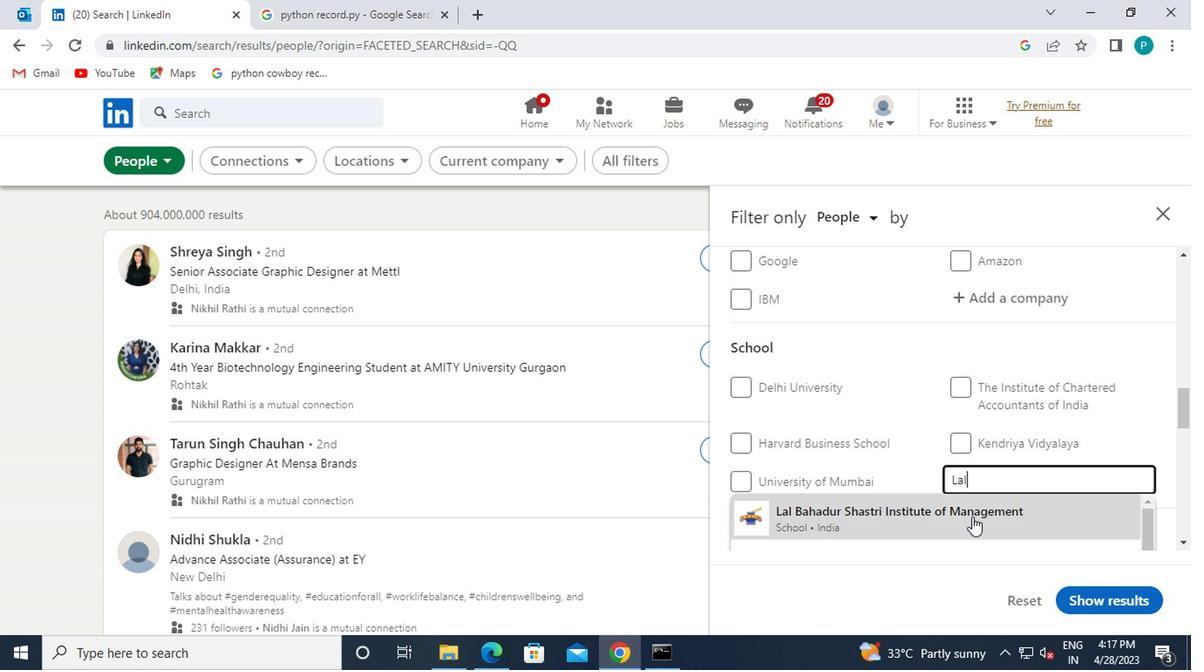 
Action: Mouse moved to (968, 514)
Screenshot: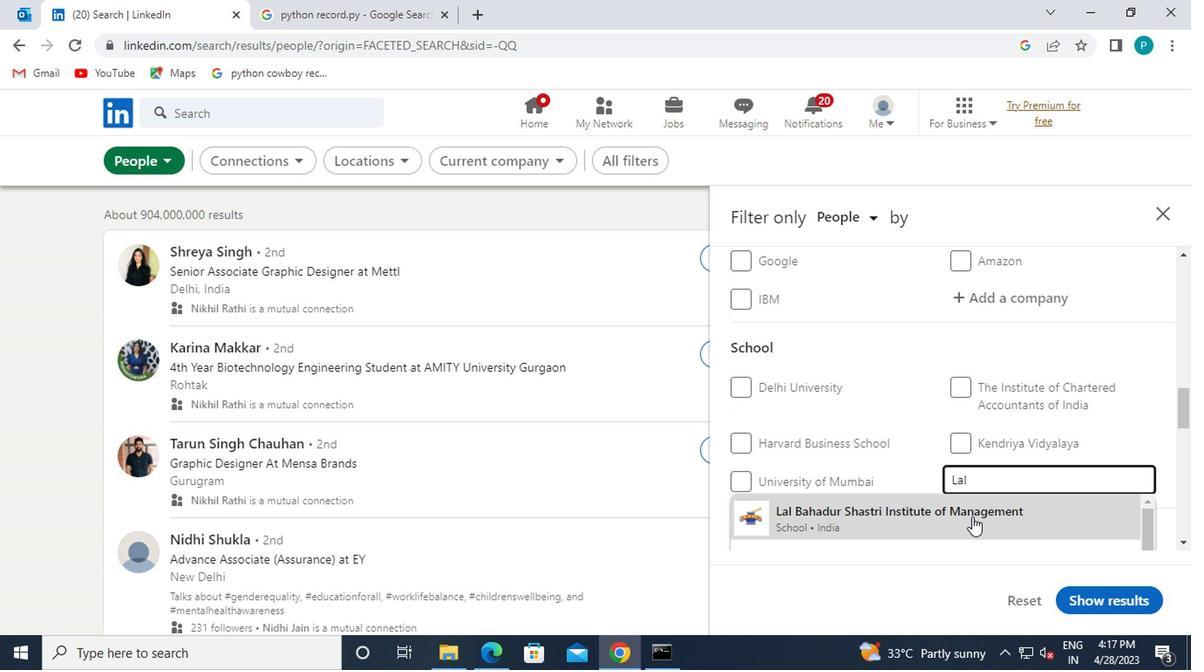 
Action: Mouse scrolled (968, 513) with delta (0, -1)
Screenshot: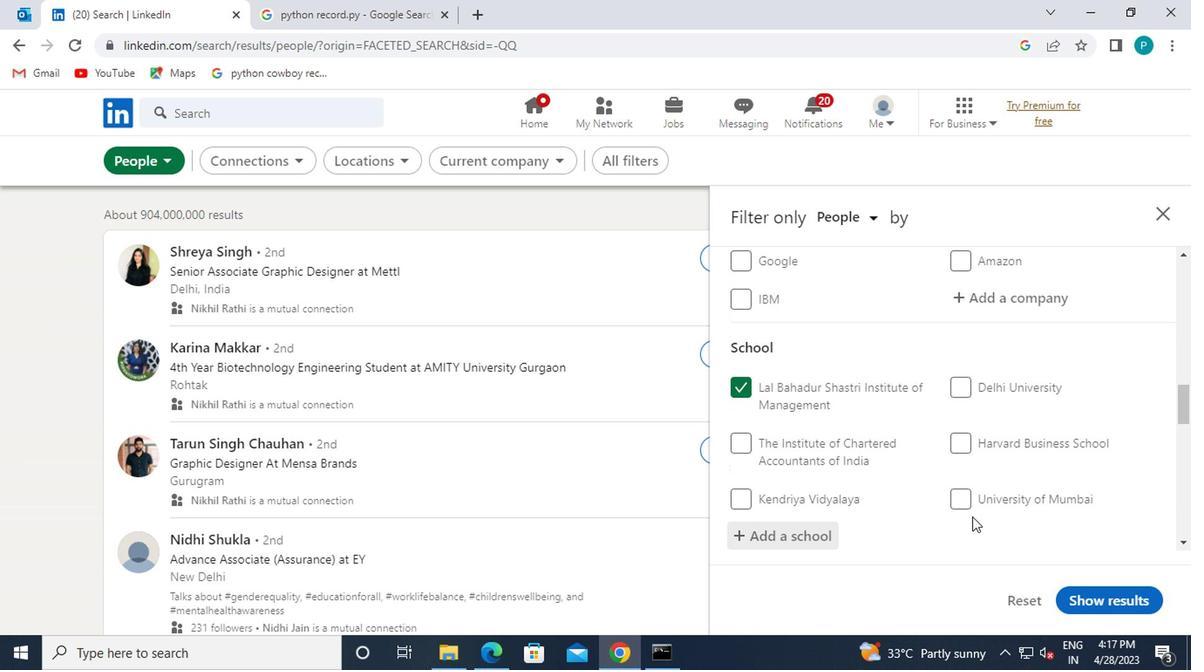 
Action: Mouse scrolled (968, 513) with delta (0, -1)
Screenshot: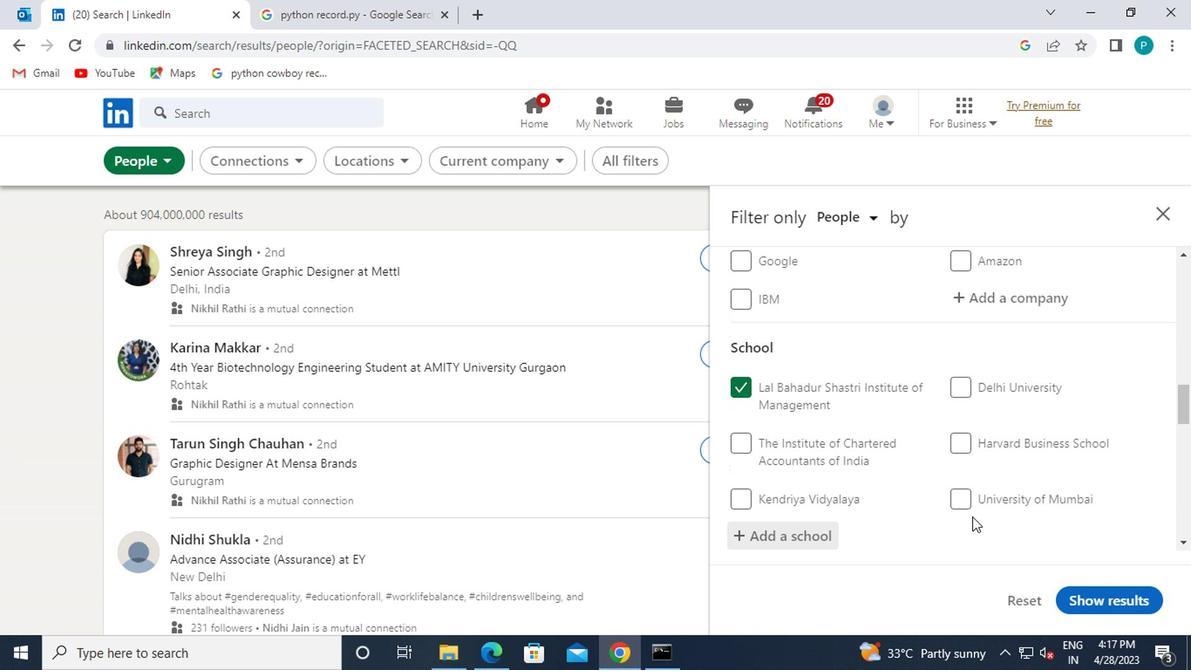 
Action: Mouse moved to (987, 516)
Screenshot: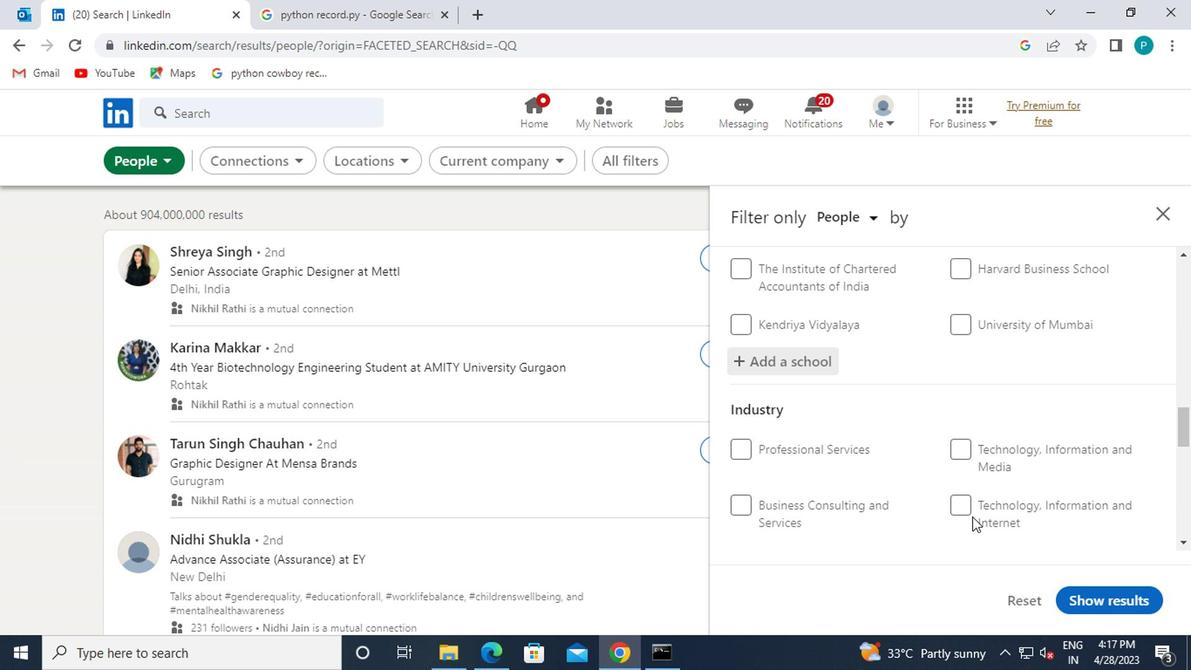 
Action: Mouse scrolled (987, 515) with delta (0, -1)
Screenshot: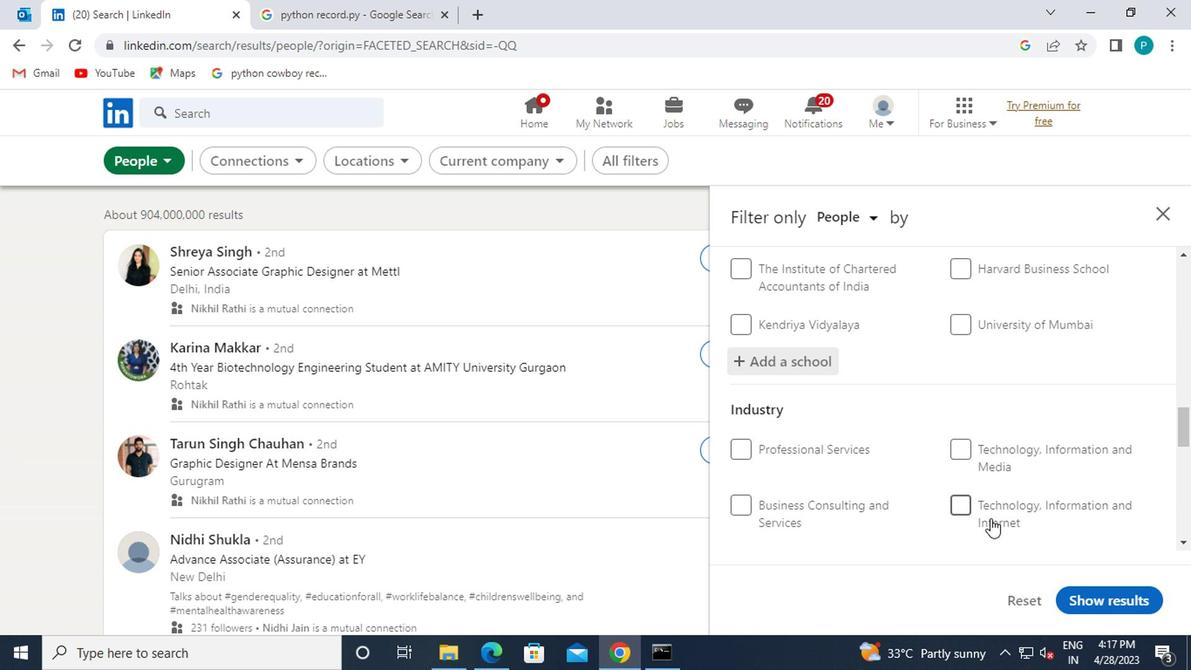 
Action: Mouse scrolled (987, 515) with delta (0, -1)
Screenshot: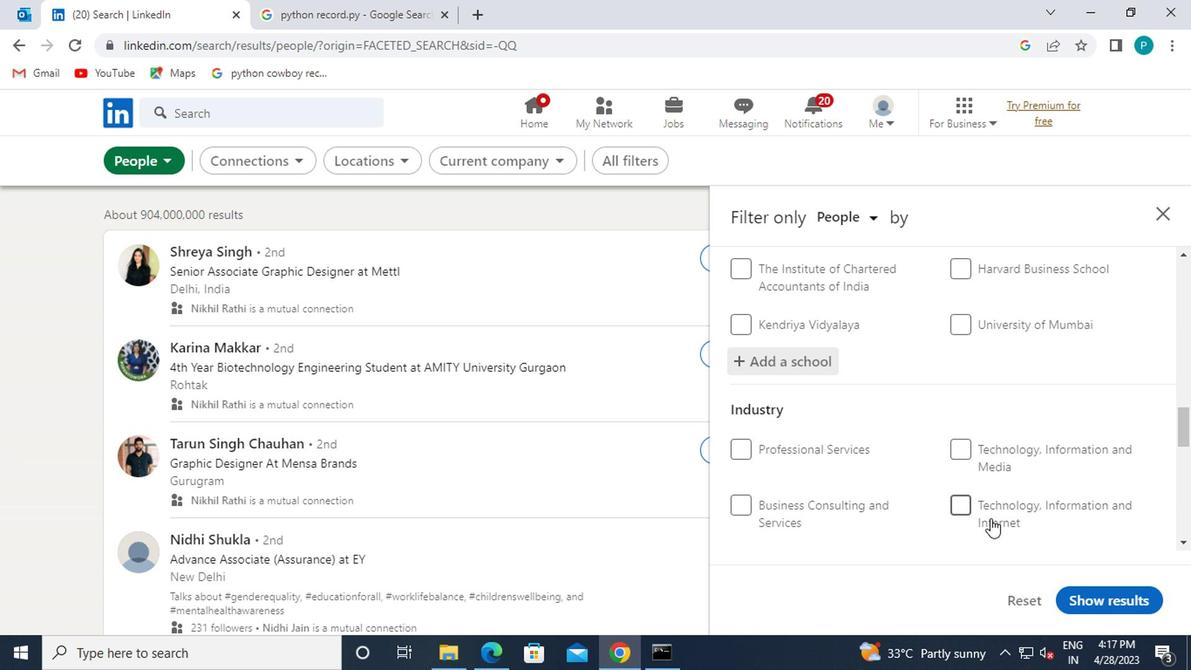 
Action: Mouse moved to (972, 388)
Screenshot: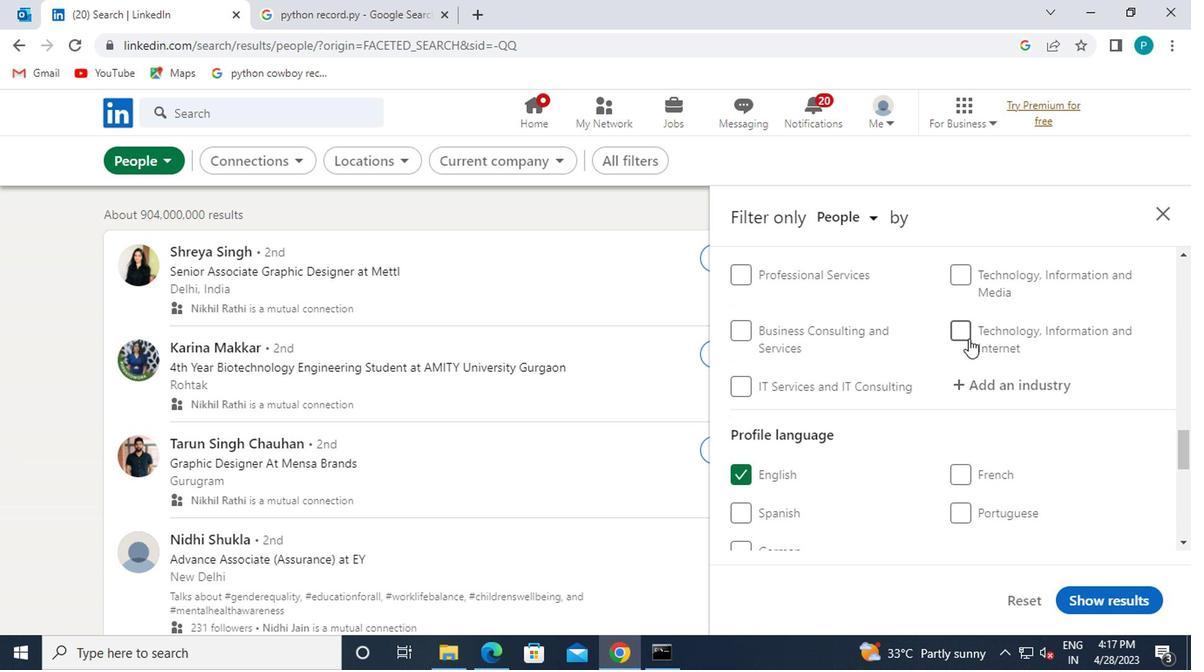 
Action: Mouse pressed left at (972, 388)
Screenshot: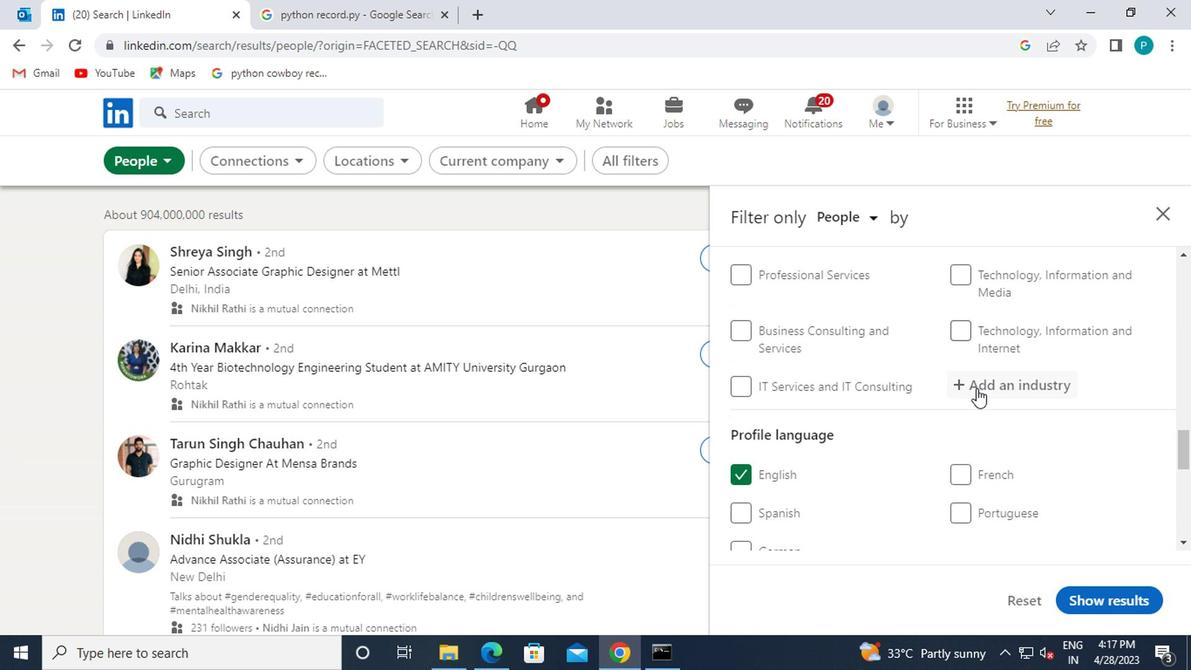 
Action: Key pressed <Key.caps_lock>P<Key.caps_lock>ERSONAL
Screenshot: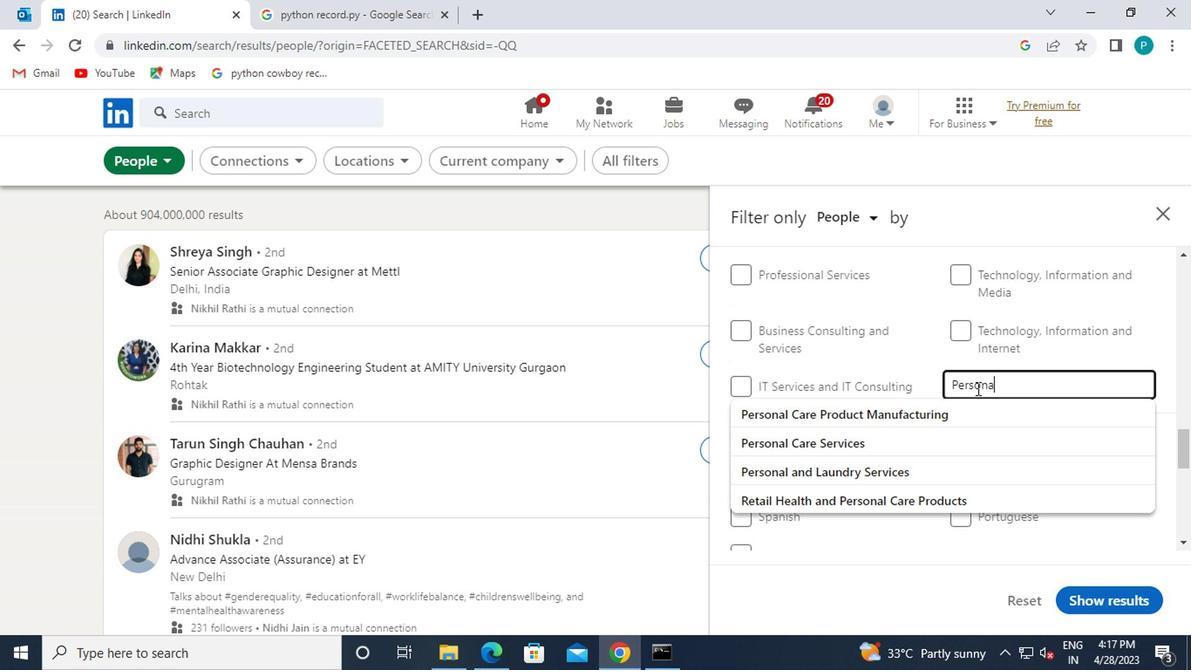 
Action: Mouse moved to (933, 420)
Screenshot: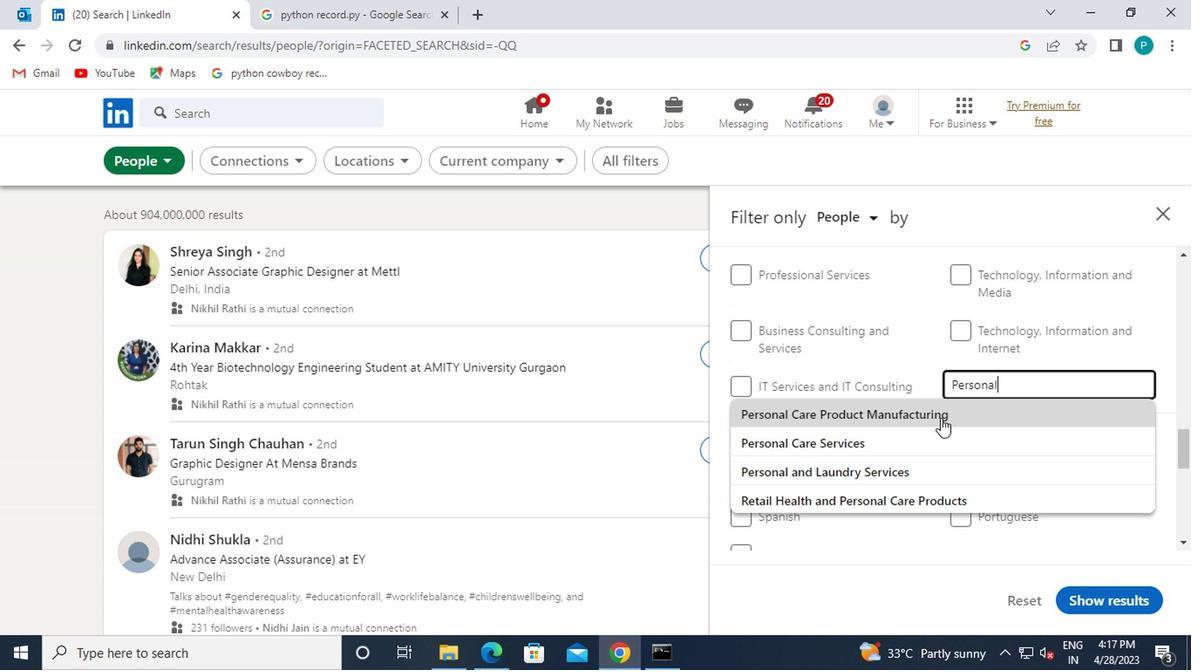 
Action: Mouse pressed left at (933, 420)
Screenshot: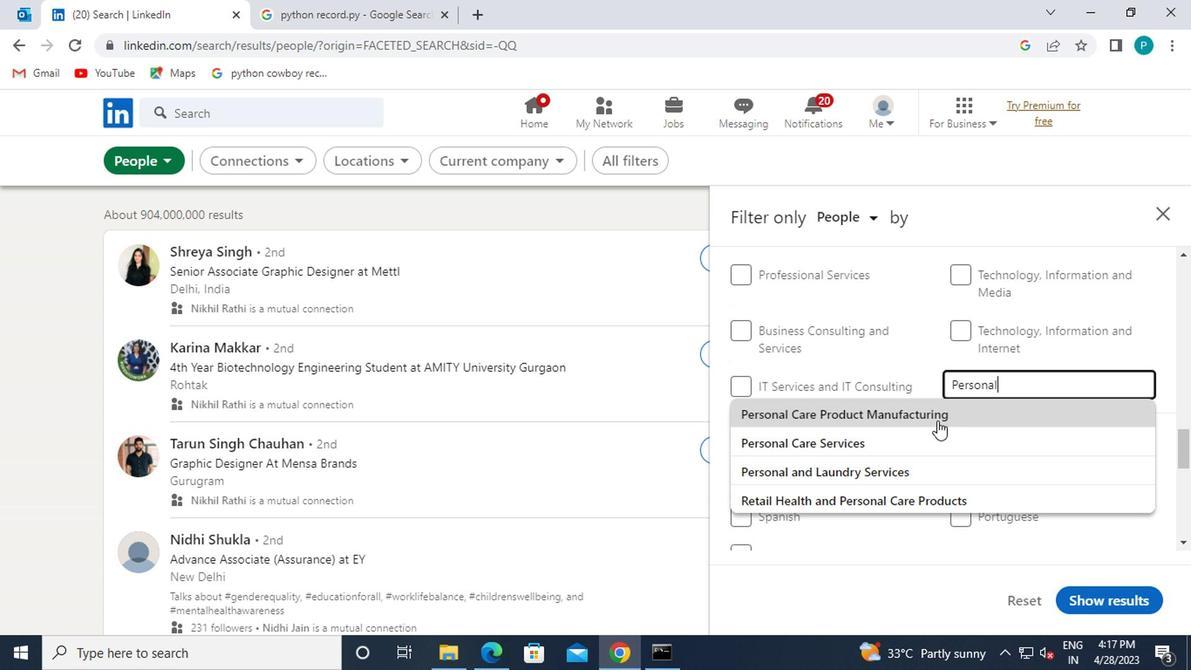 
Action: Mouse scrolled (933, 419) with delta (0, 0)
Screenshot: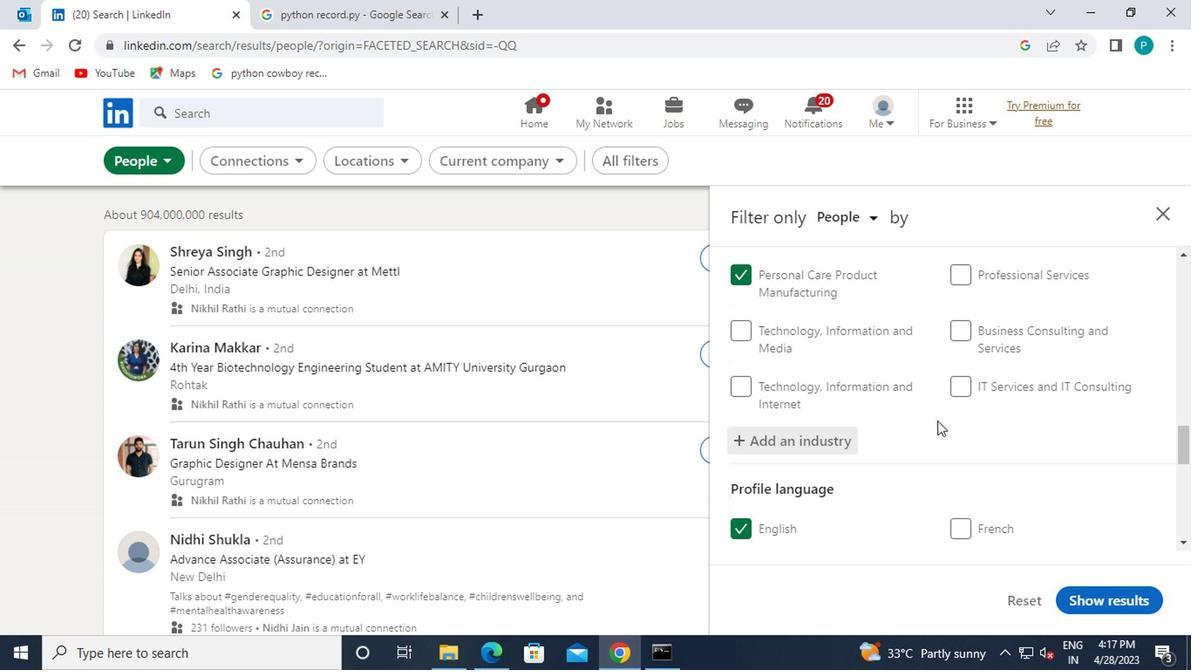 
Action: Mouse scrolled (933, 419) with delta (0, 0)
Screenshot: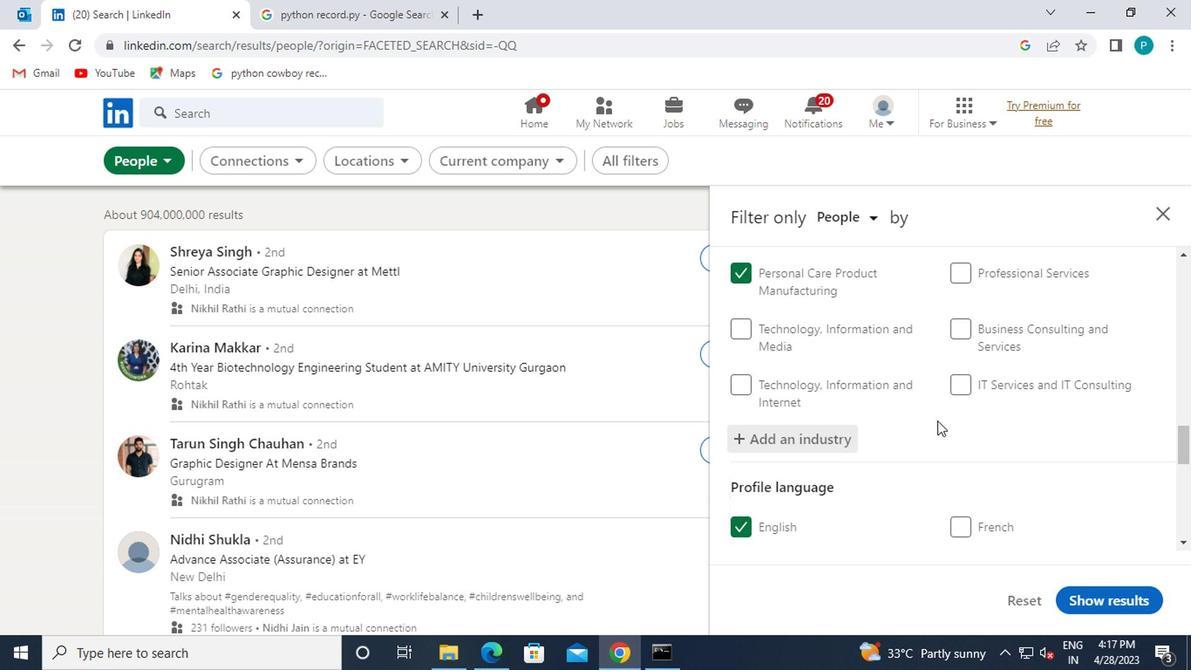 
Action: Mouse scrolled (933, 419) with delta (0, 0)
Screenshot: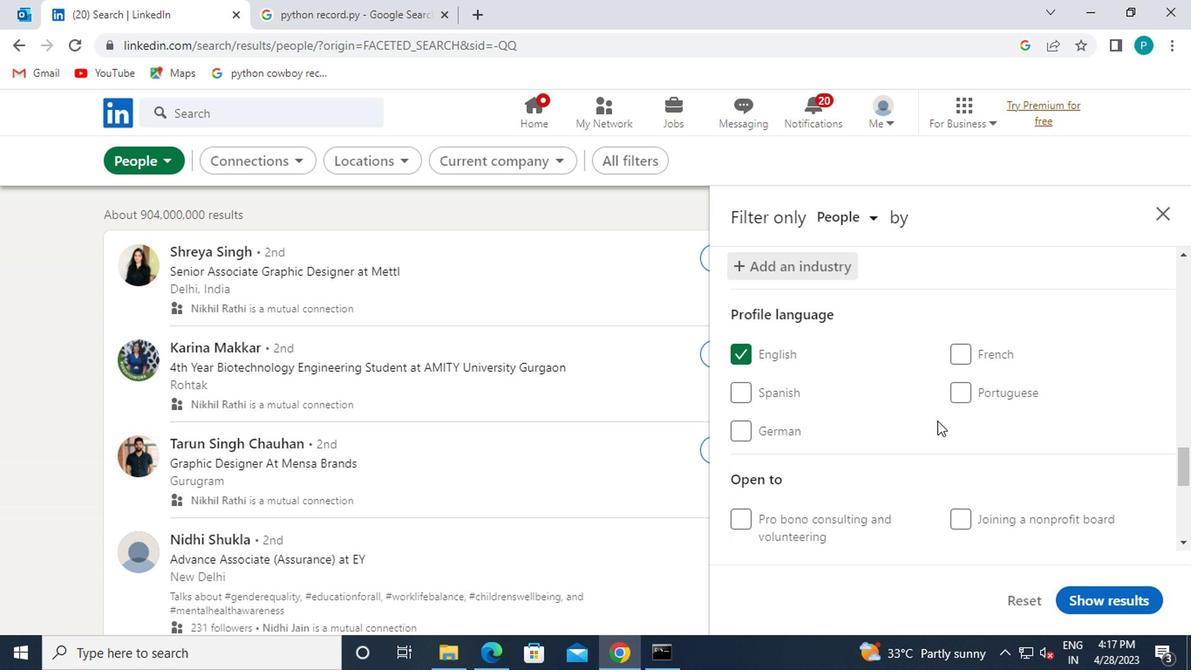 
Action: Mouse scrolled (933, 419) with delta (0, 0)
Screenshot: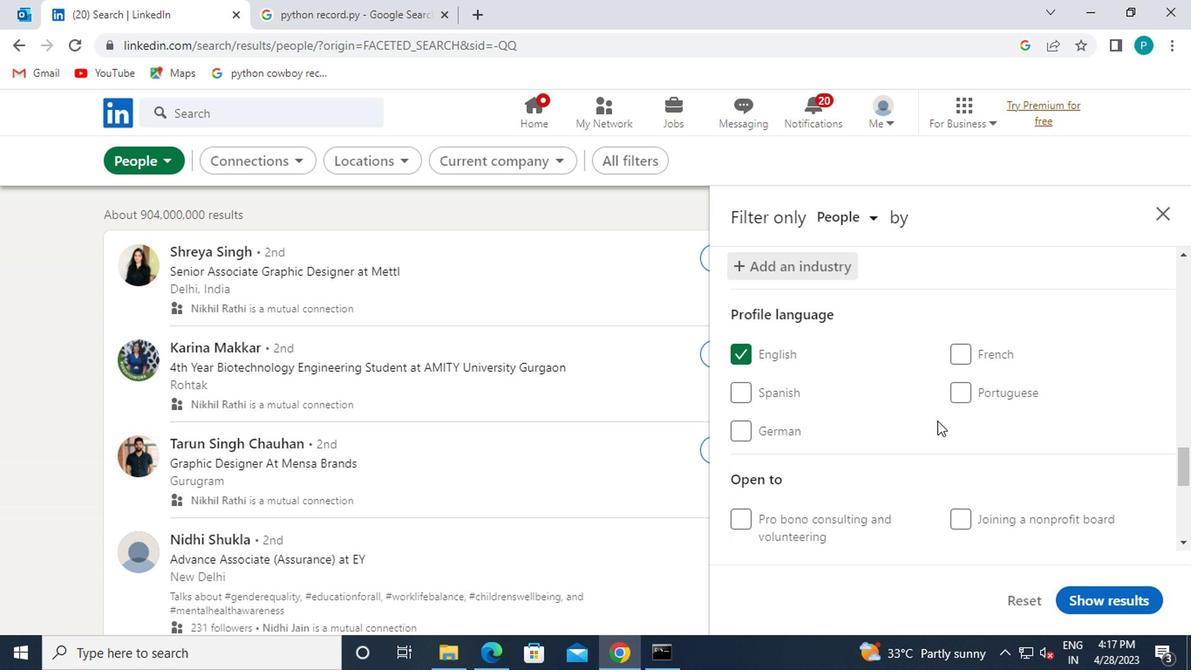 
Action: Mouse scrolled (933, 419) with delta (0, 0)
Screenshot: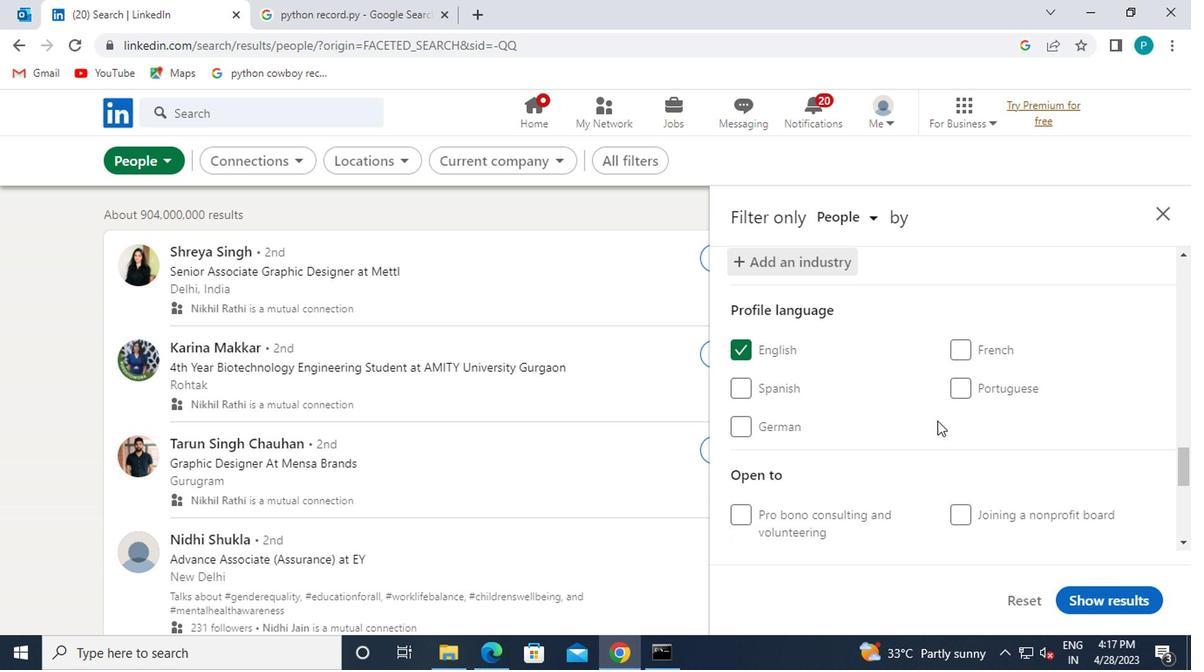 
Action: Mouse moved to (977, 441)
Screenshot: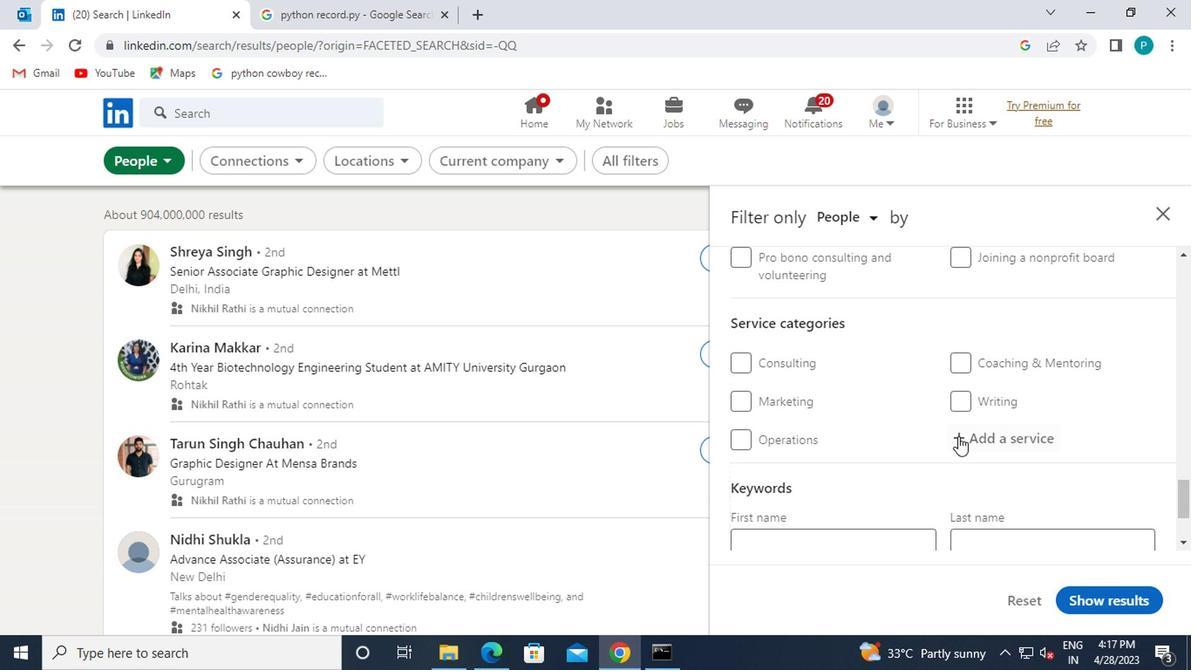 
Action: Mouse pressed left at (977, 441)
Screenshot: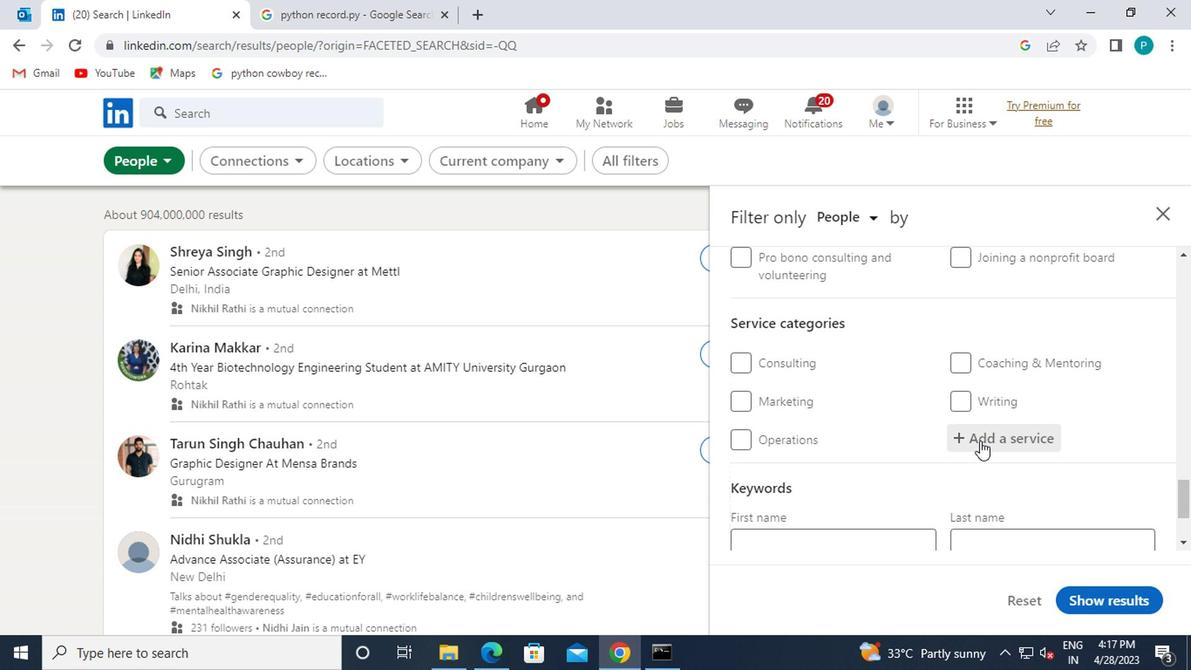 
Action: Mouse moved to (980, 441)
Screenshot: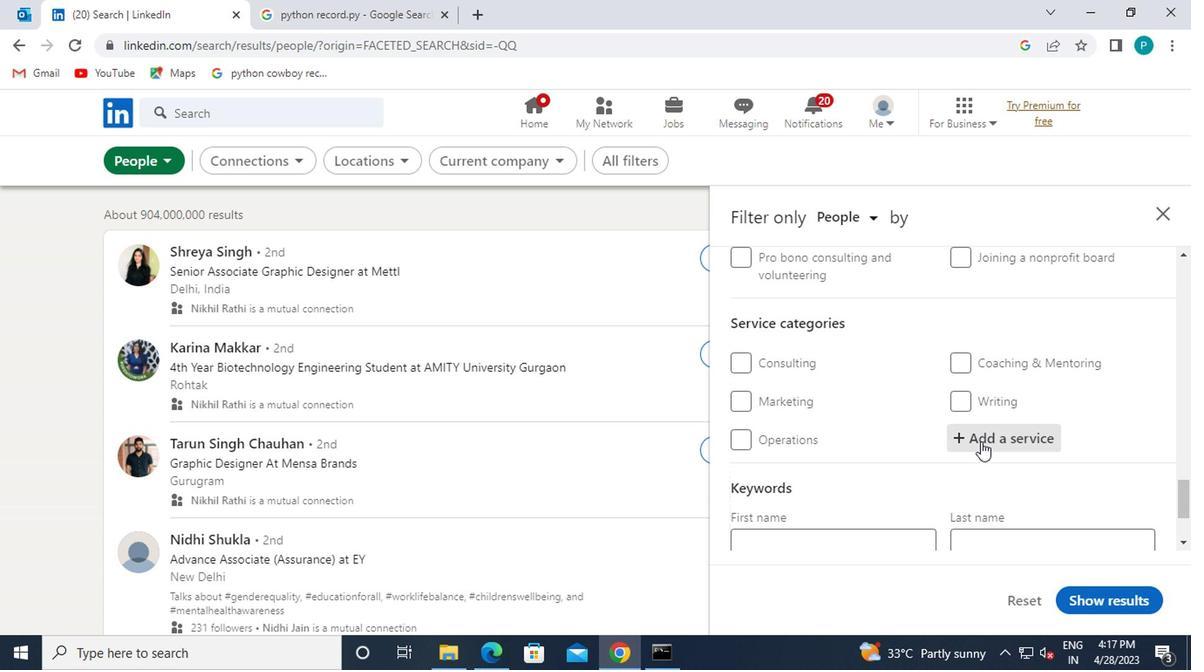 
Action: Key pressed <Key.caps_lock>L<Key.caps_lock>IFE
Screenshot: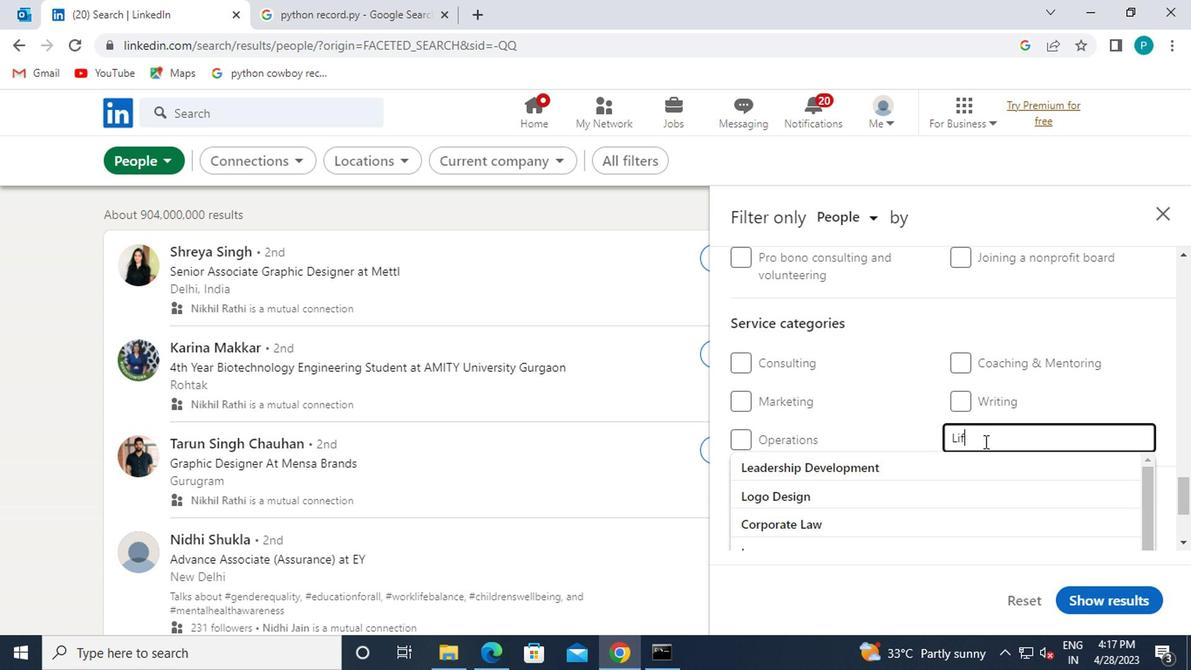 
Action: Mouse moved to (836, 494)
Screenshot: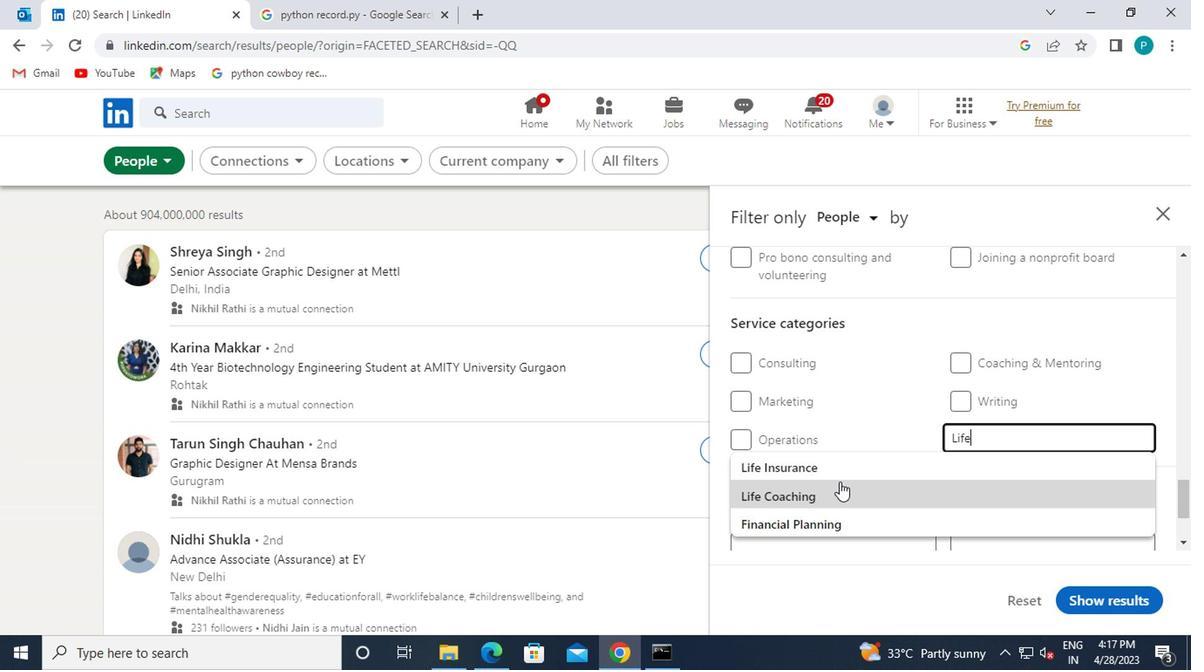 
Action: Mouse pressed left at (836, 494)
Screenshot: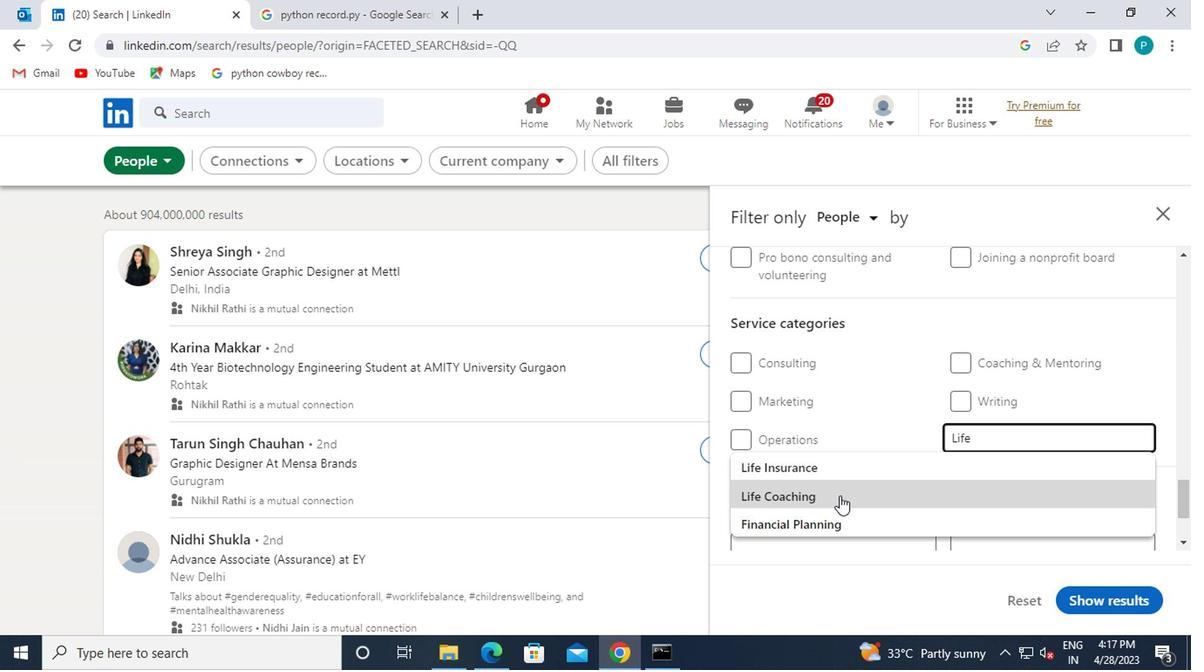 
Action: Mouse moved to (834, 494)
Screenshot: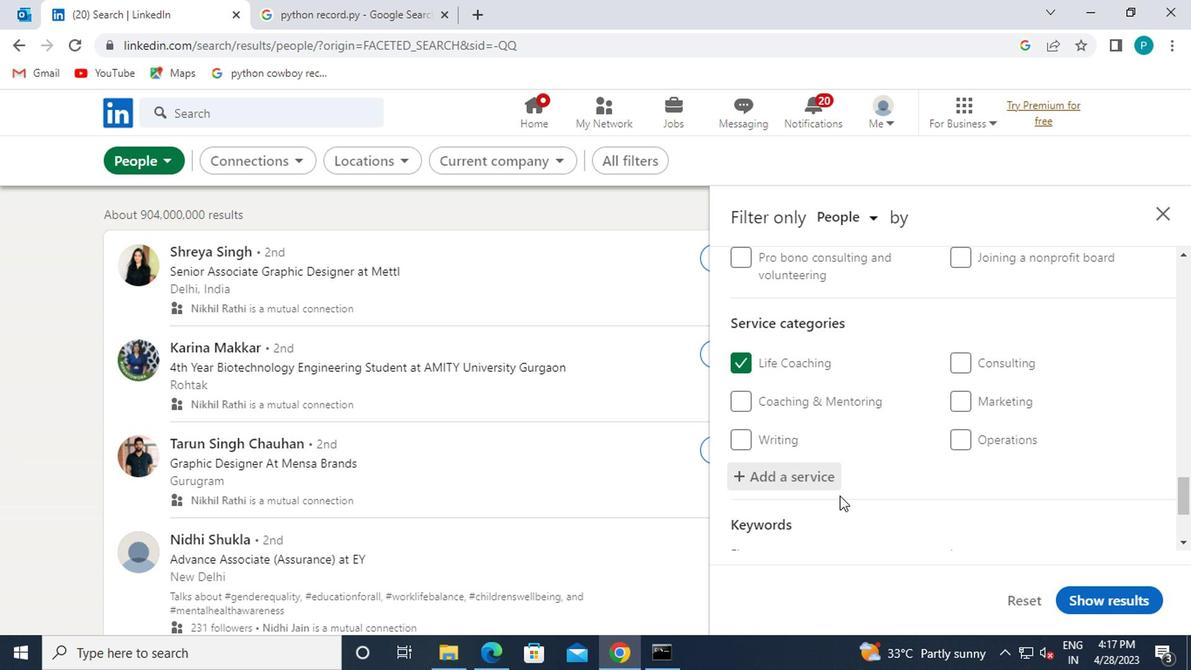 
Action: Mouse scrolled (834, 493) with delta (0, -1)
Screenshot: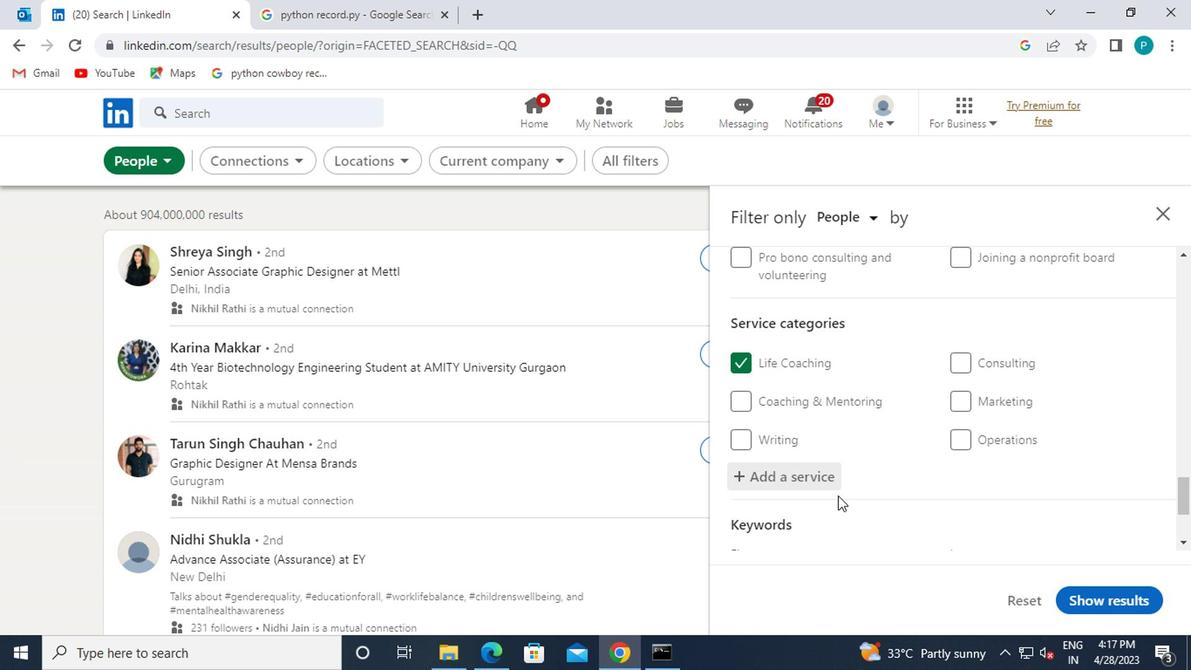 
Action: Mouse scrolled (834, 493) with delta (0, -1)
Screenshot: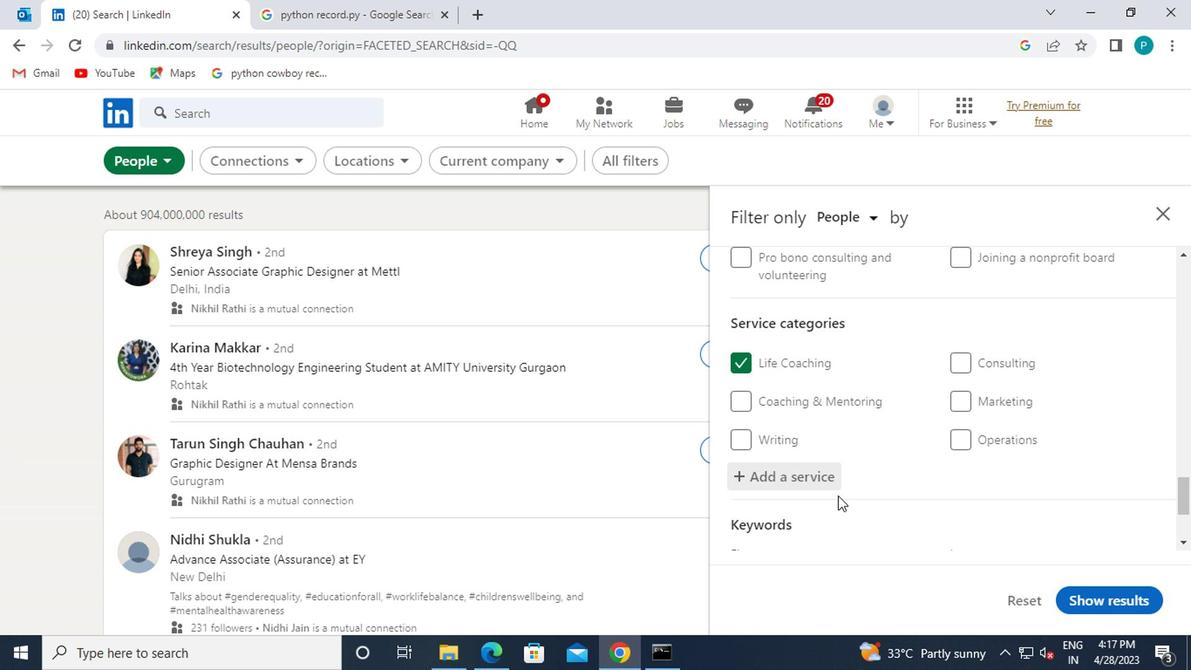 
Action: Mouse moved to (833, 491)
Screenshot: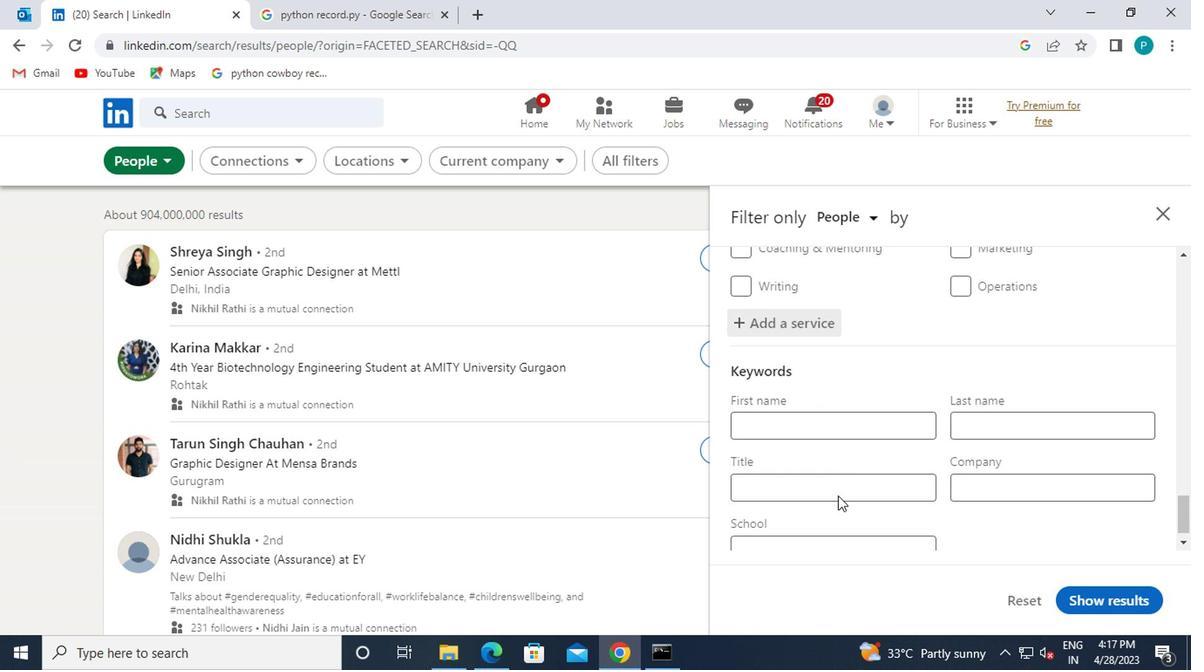 
Action: Mouse scrolled (833, 490) with delta (0, 0)
Screenshot: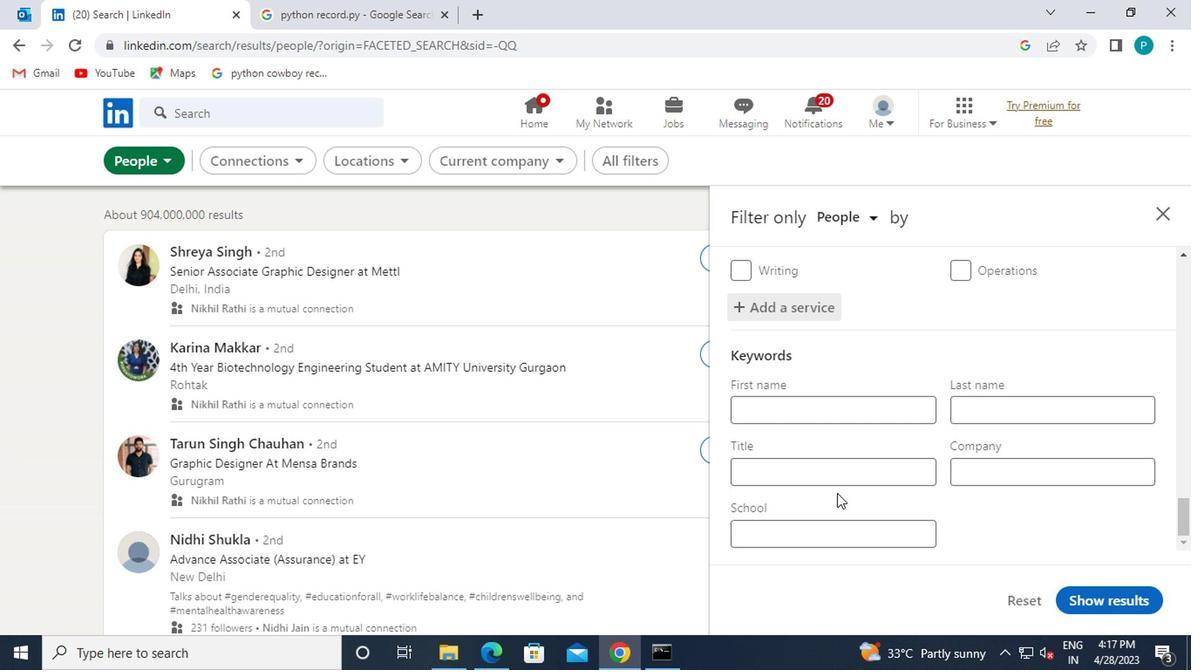 
Action: Mouse scrolled (833, 490) with delta (0, 0)
Screenshot: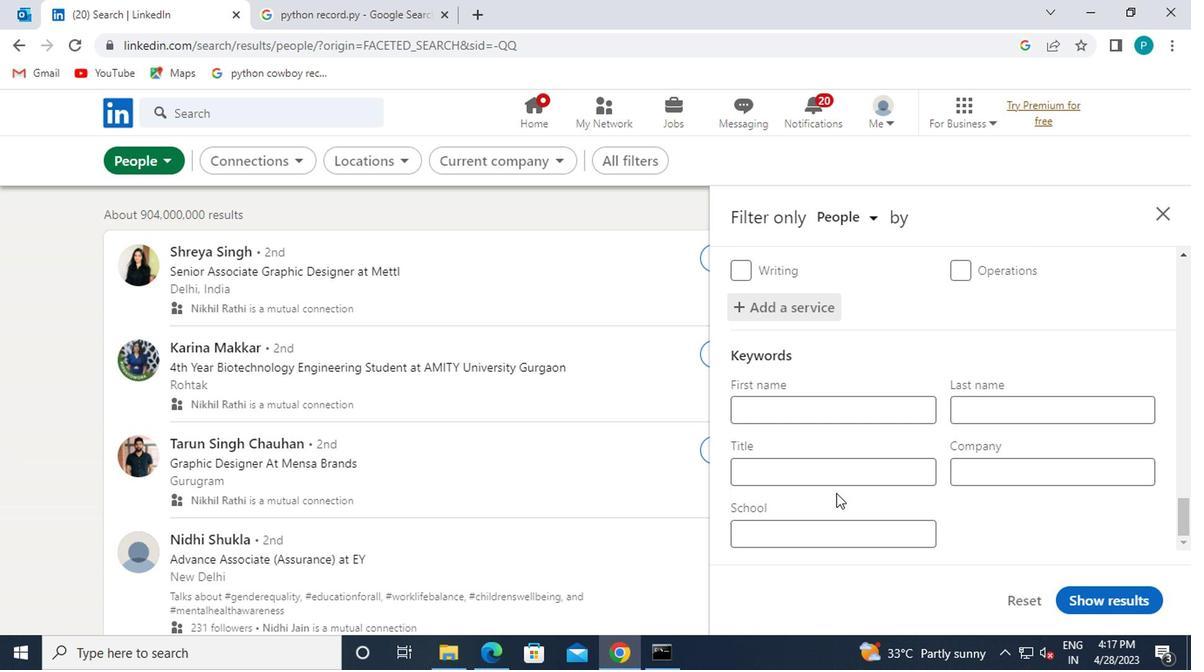 
Action: Mouse moved to (824, 483)
Screenshot: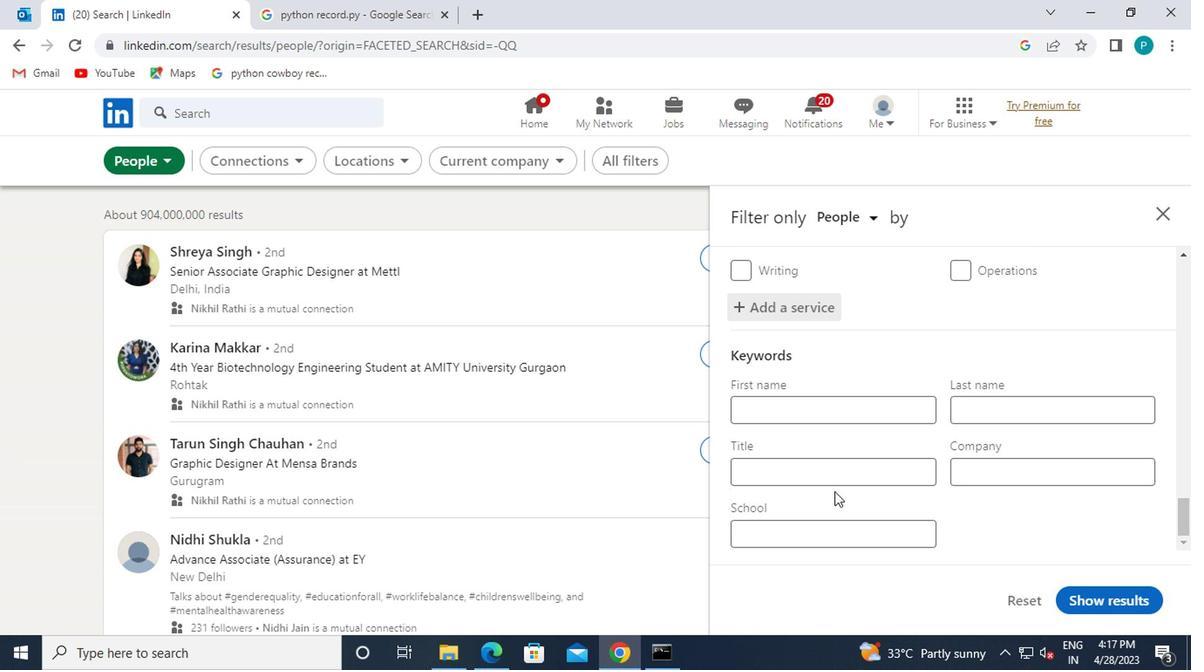 
Action: Mouse pressed left at (824, 483)
Screenshot: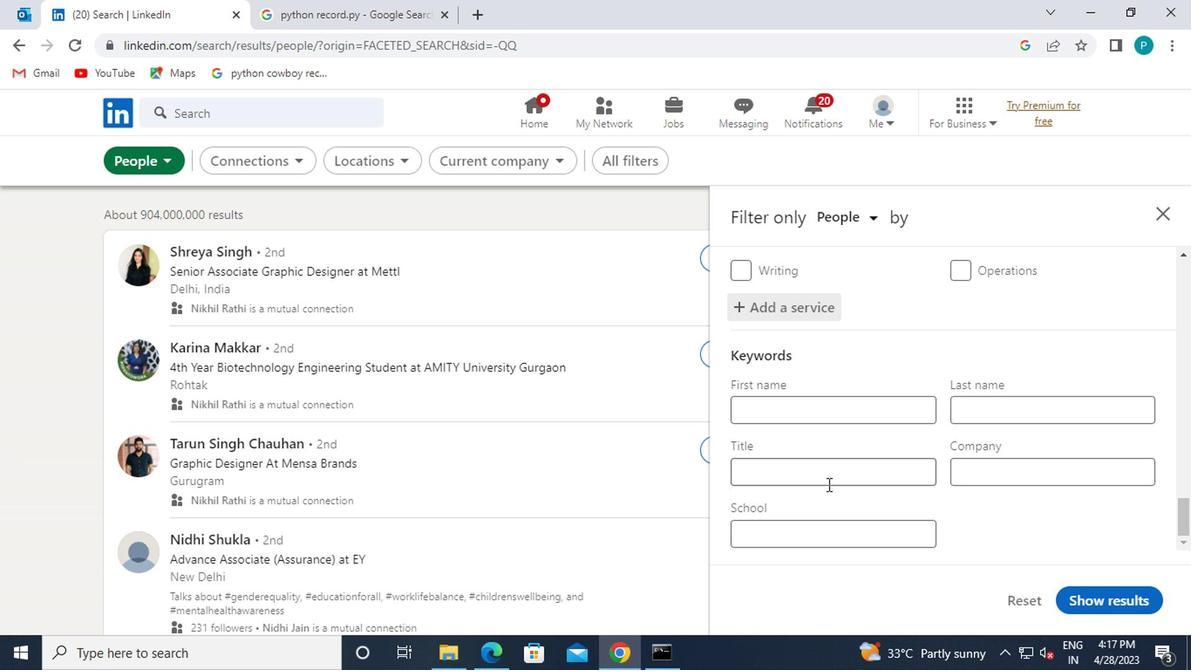 
Action: Mouse moved to (840, 492)
Screenshot: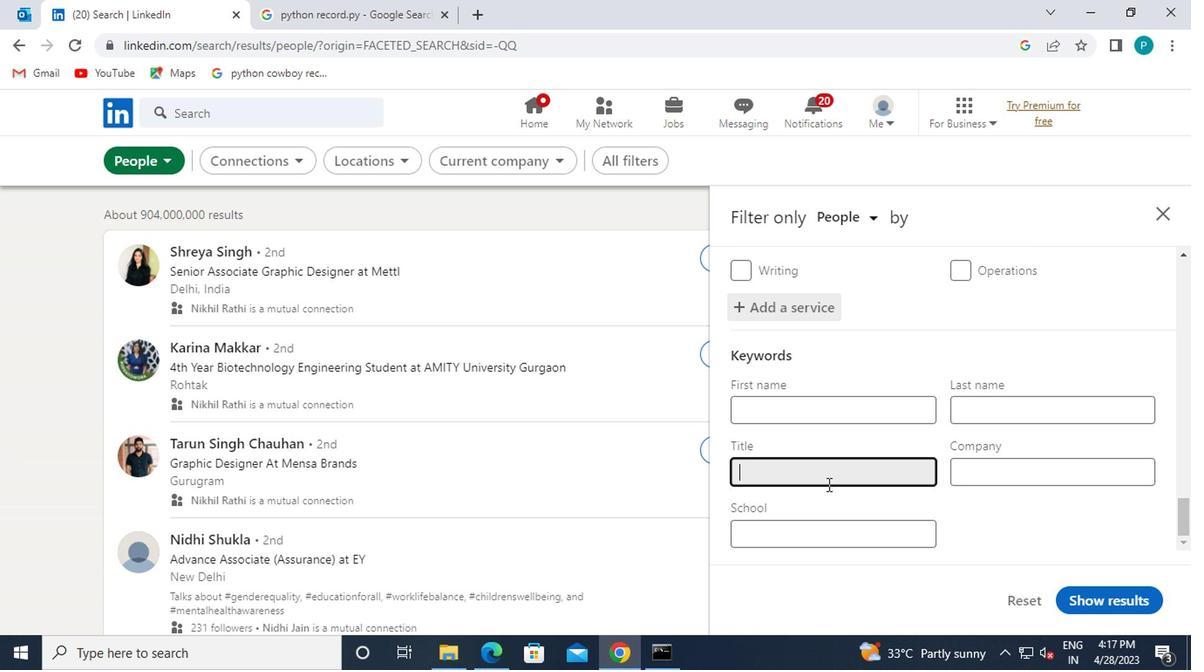 
Action: Key pressed <Key.caps_lock>C<Key.caps_lock>OMPUTER<Key.space><Key.caps_lock>P
Screenshot: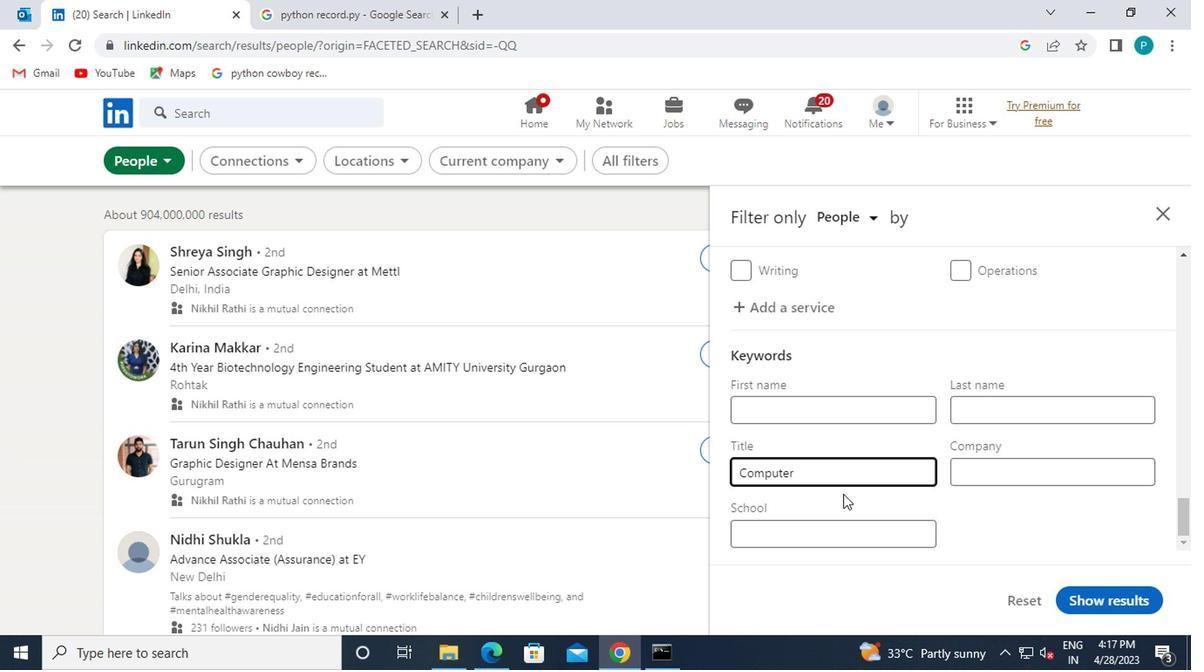 
Action: Mouse moved to (827, 491)
Screenshot: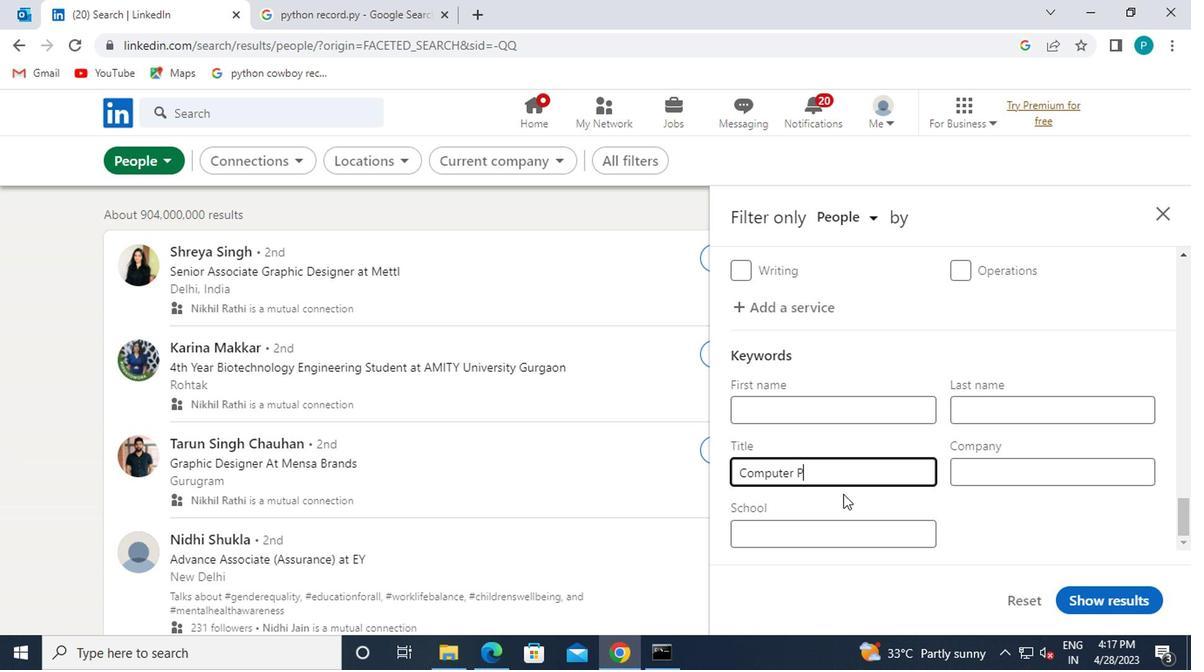 
Action: Key pressed <Key.caps_lock>ROGR<Key.caps_lock><Key.caps_lock>AMER
Screenshot: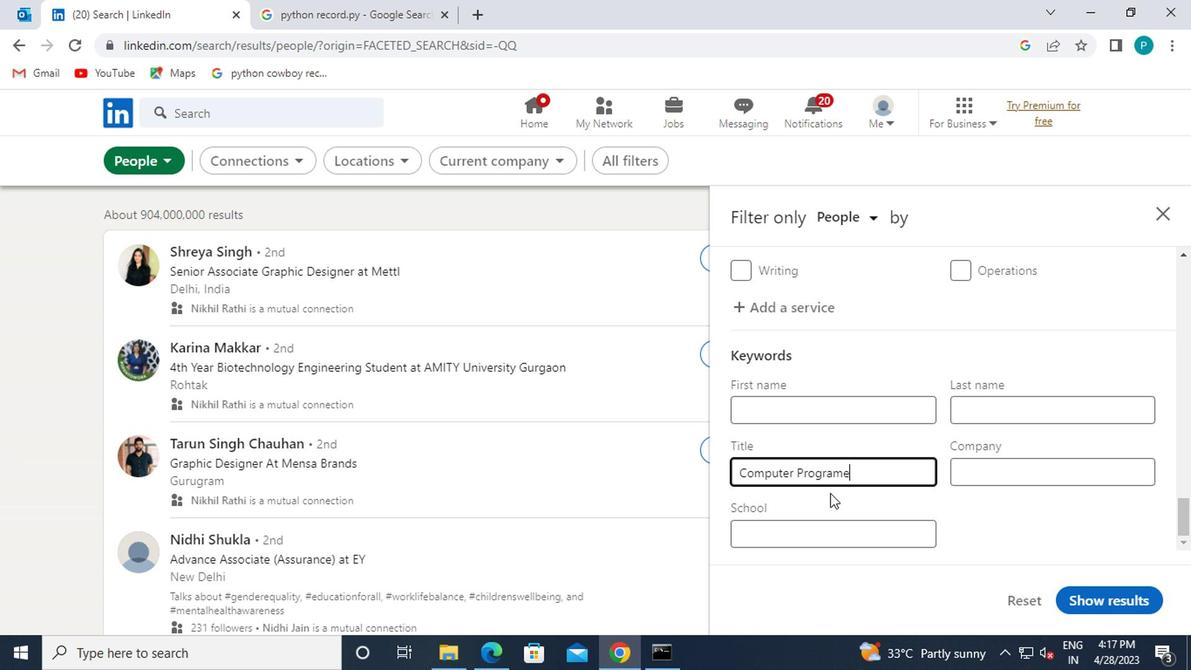 
Action: Mouse moved to (830, 491)
Screenshot: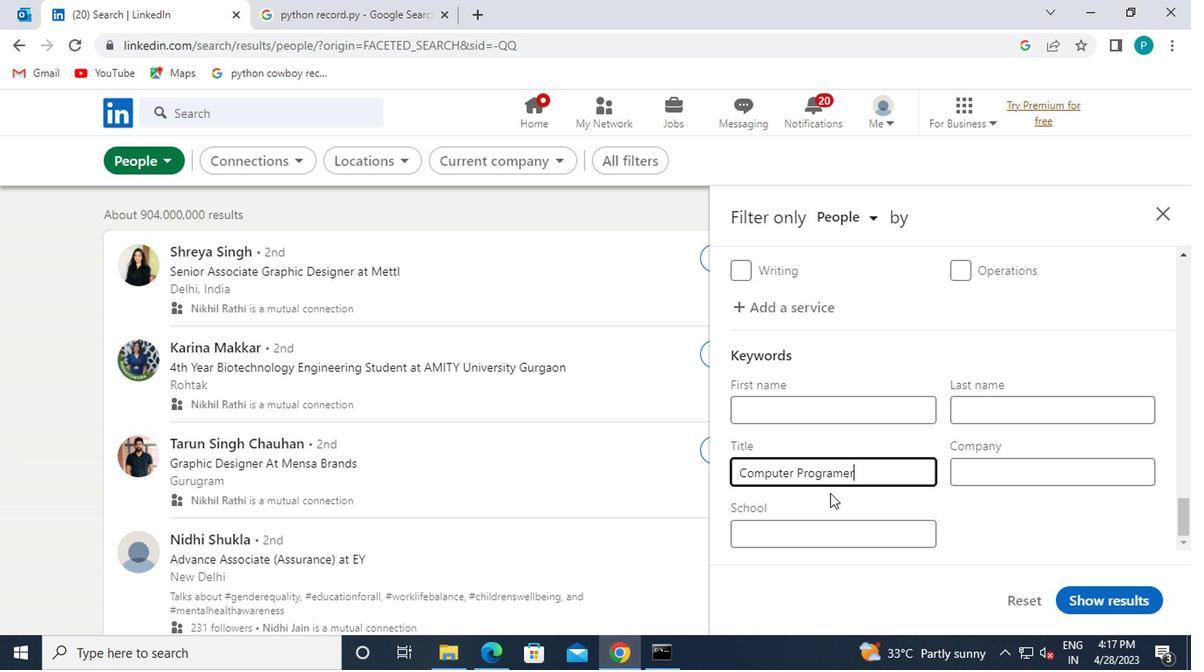 
Action: Key pressed <Key.backspace><Key.backspace>MER
Screenshot: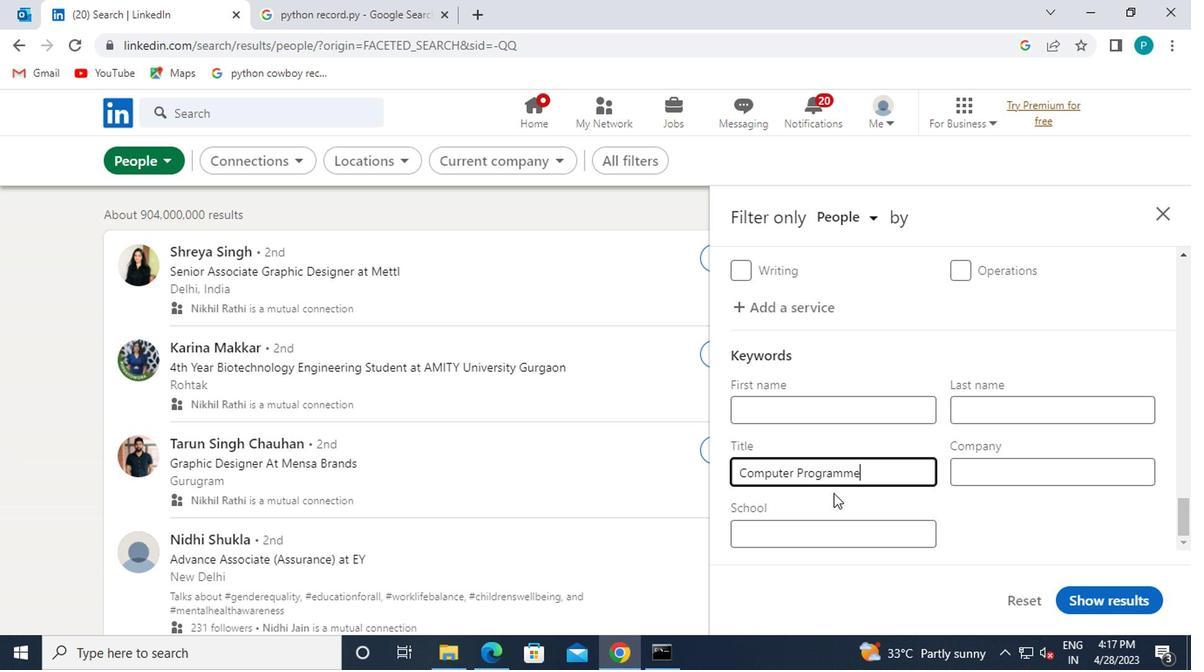 
Action: Mouse moved to (1089, 589)
Screenshot: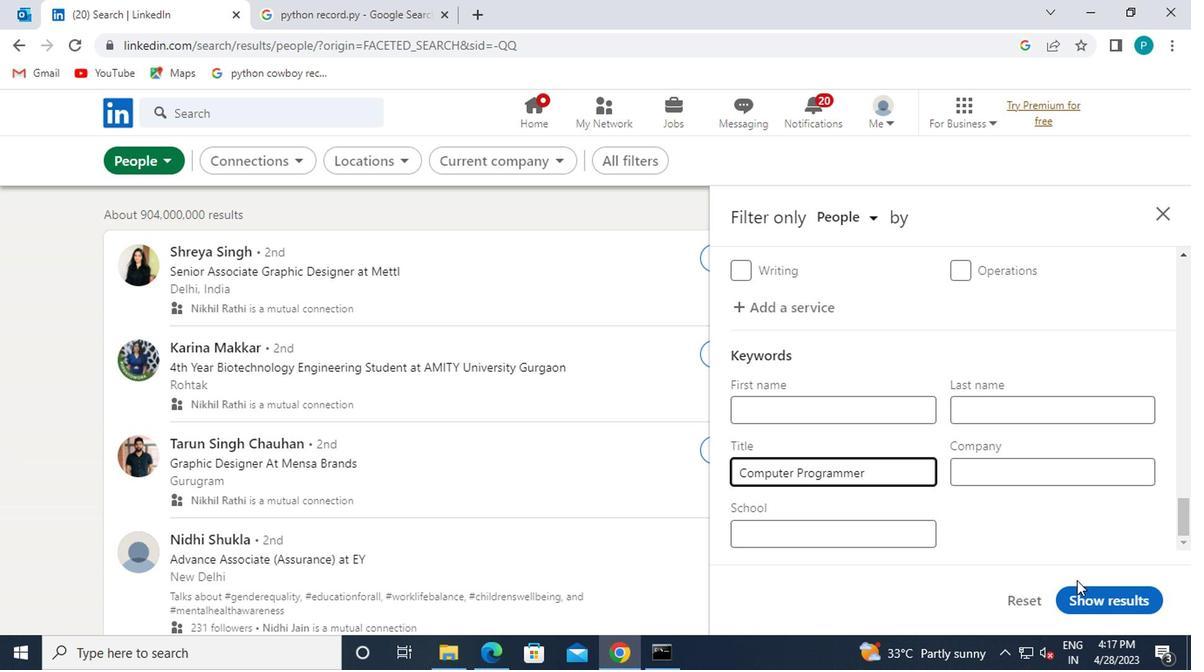 
Action: Mouse pressed left at (1089, 589)
Screenshot: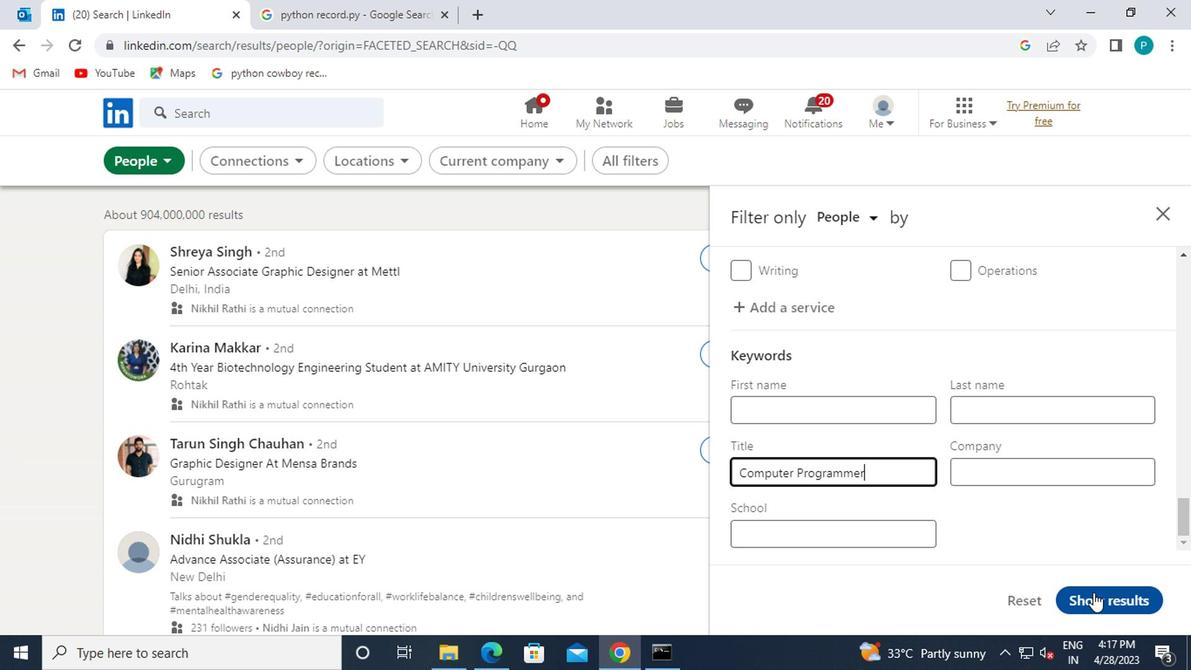 
